 Task: Look for space in Kinel'-Cherkassy, Russia from 8th August, 2023 to 15th August, 2023 for 9 adults in price range Rs.10000 to Rs.14000. Place can be shared room with 5 bedrooms having 9 beds and 5 bathrooms. Property type can be house, flat, guest house. Amenities needed are: wifi, TV, free parkinig on premises, gym, breakfast. Booking option can be shelf check-in. Required host language is English.
Action: Mouse moved to (553, 103)
Screenshot: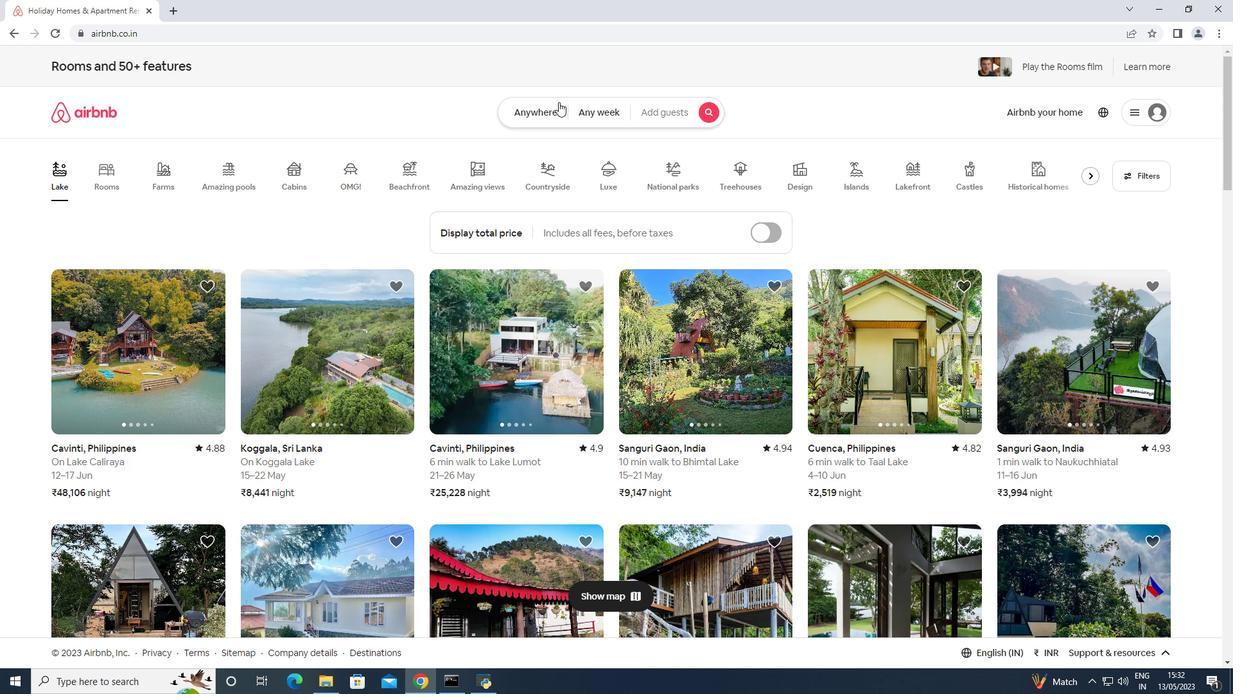 
Action: Mouse pressed left at (553, 103)
Screenshot: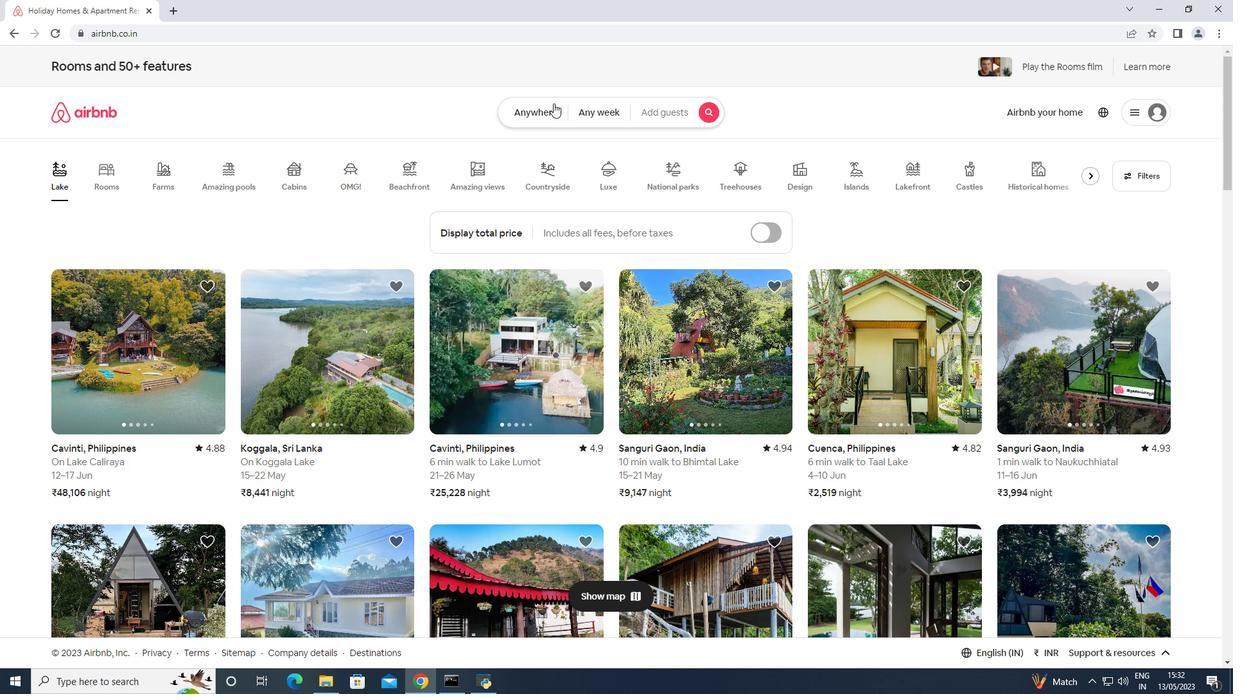 
Action: Mouse moved to (483, 160)
Screenshot: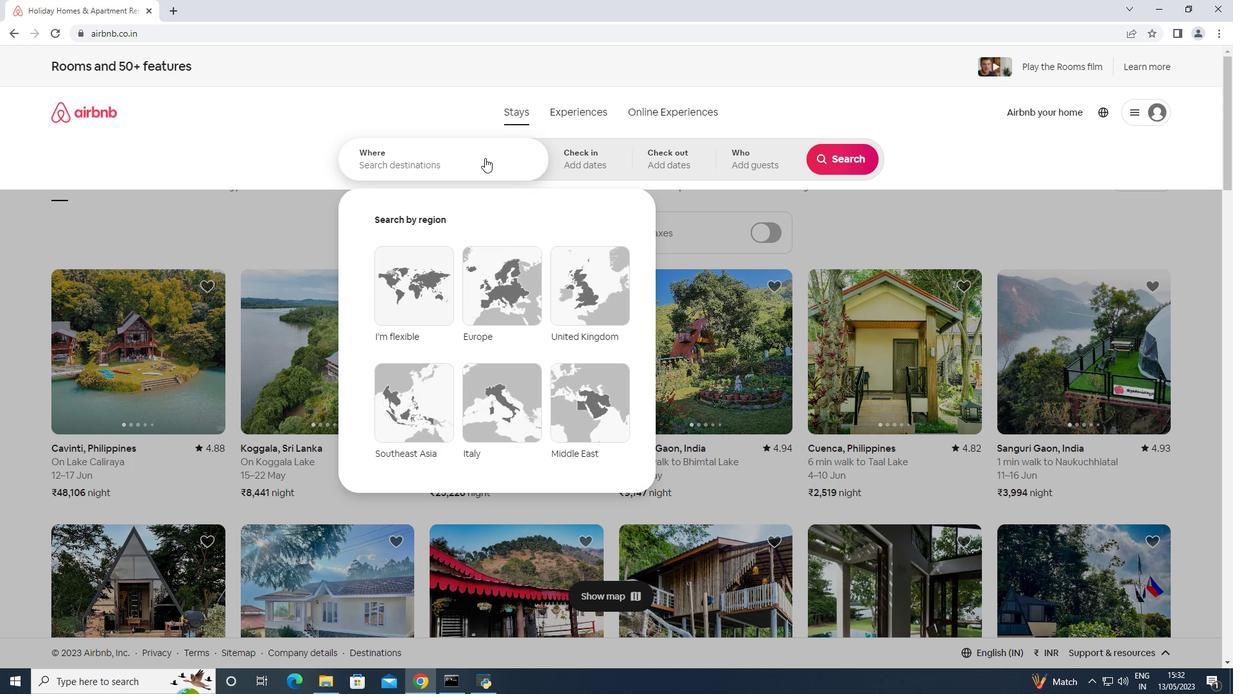 
Action: Mouse pressed left at (483, 160)
Screenshot: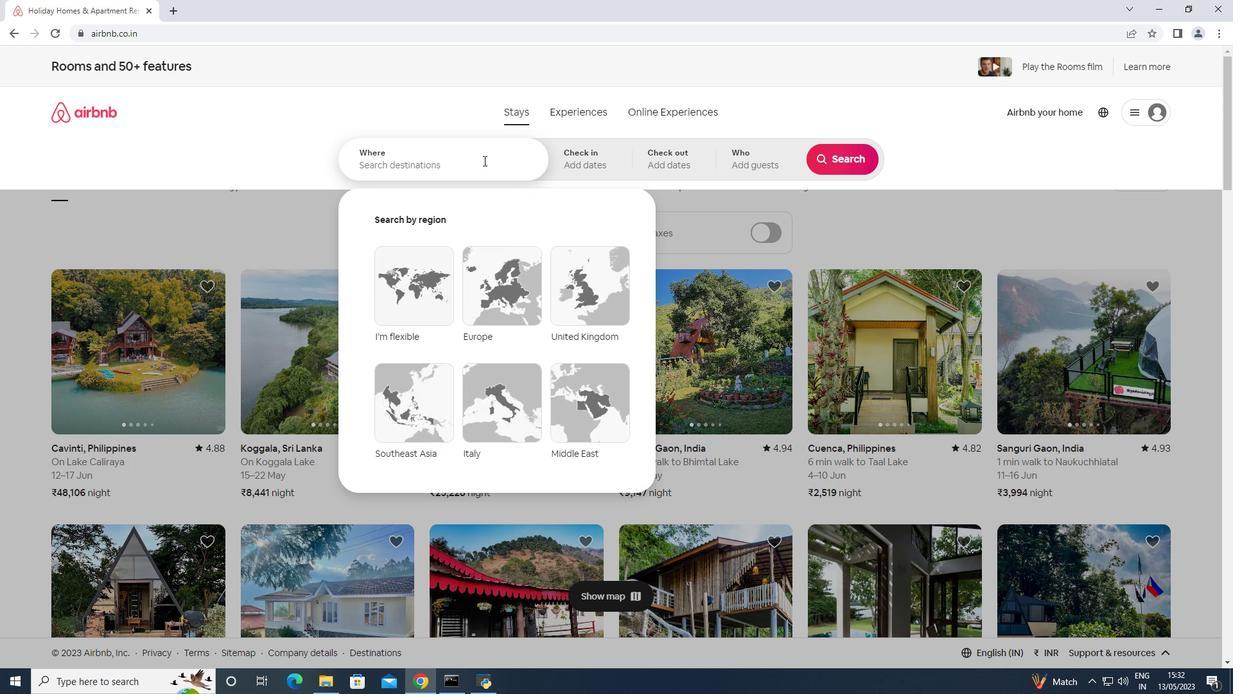 
Action: Mouse moved to (485, 158)
Screenshot: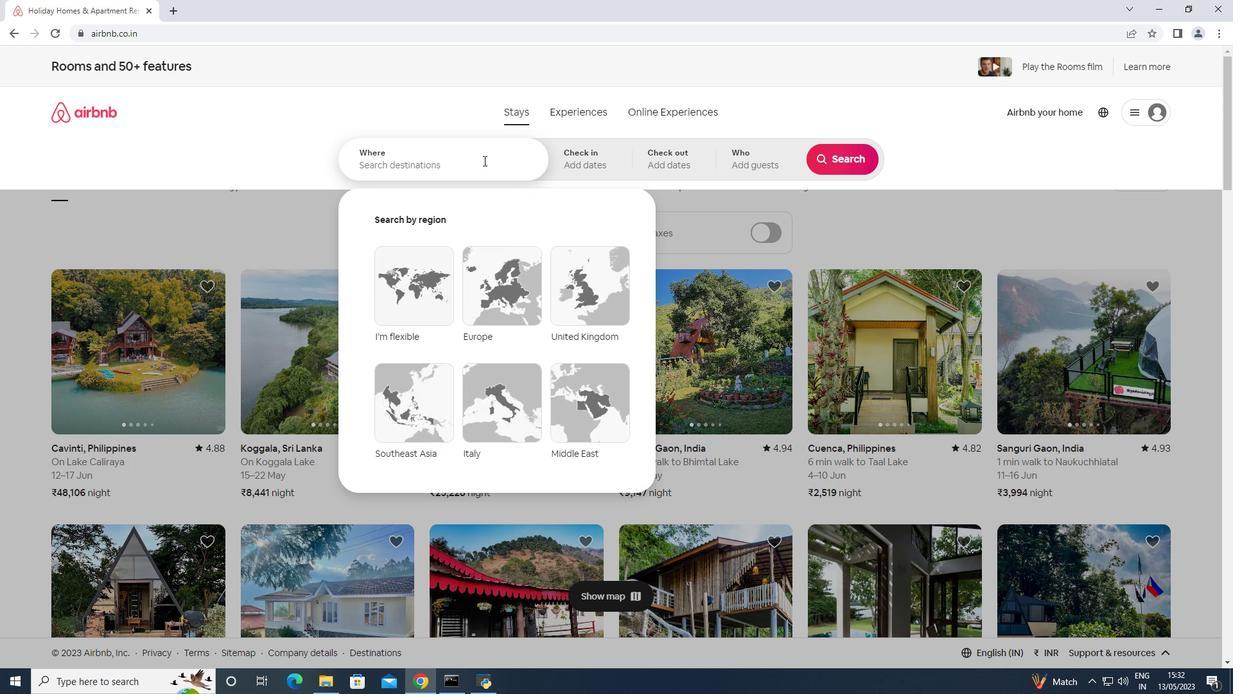 
Action: Key pressed <Key.shift>Kinel-<Key.shift>Cherkassy,<Key.space><Key.shift>Russia<Key.enter>
Screenshot: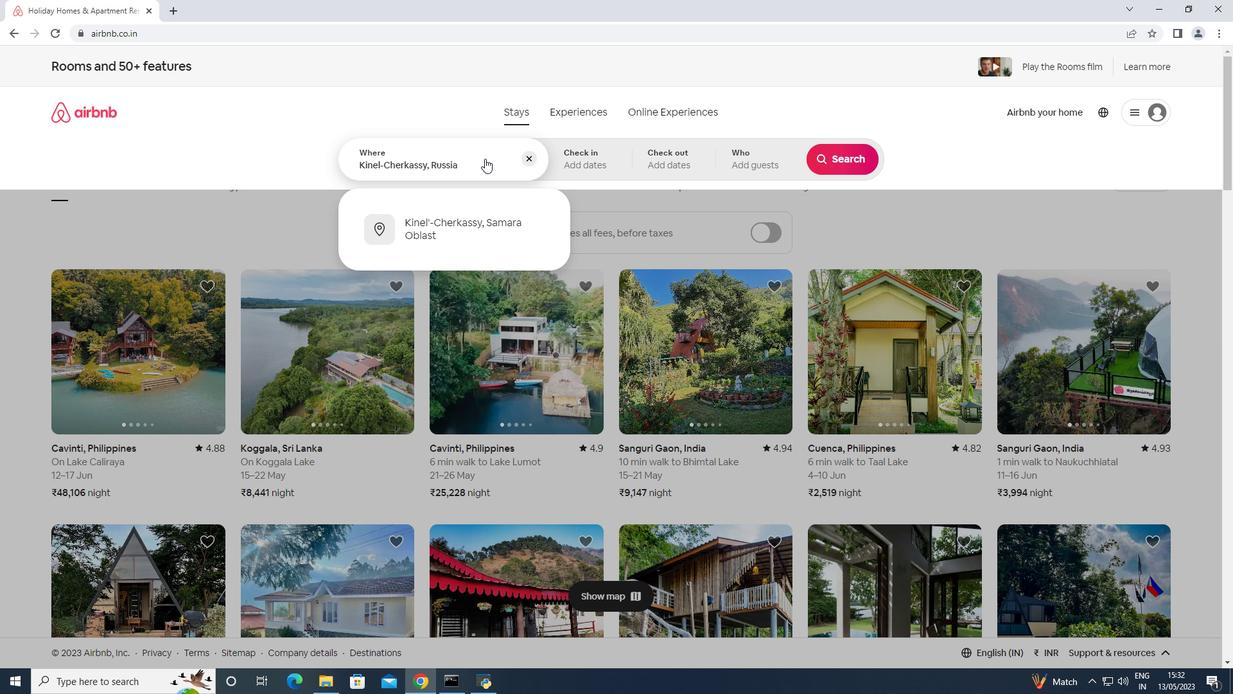 
Action: Mouse moved to (842, 258)
Screenshot: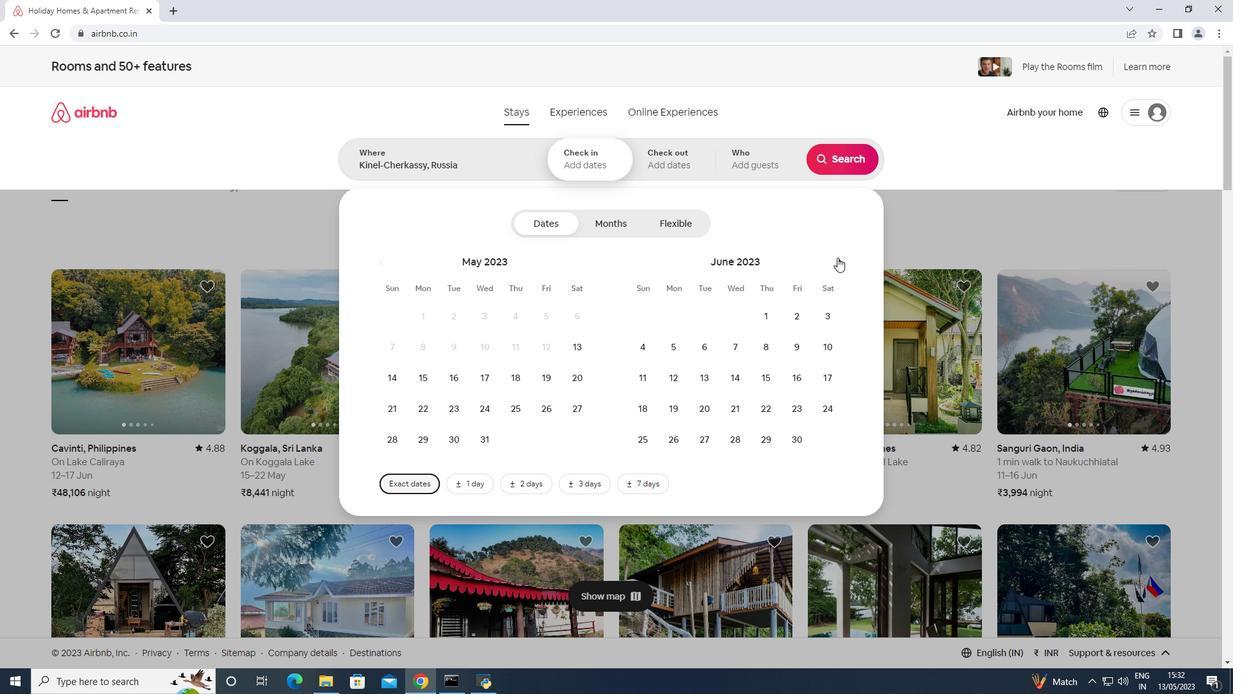 
Action: Mouse pressed left at (842, 258)
Screenshot: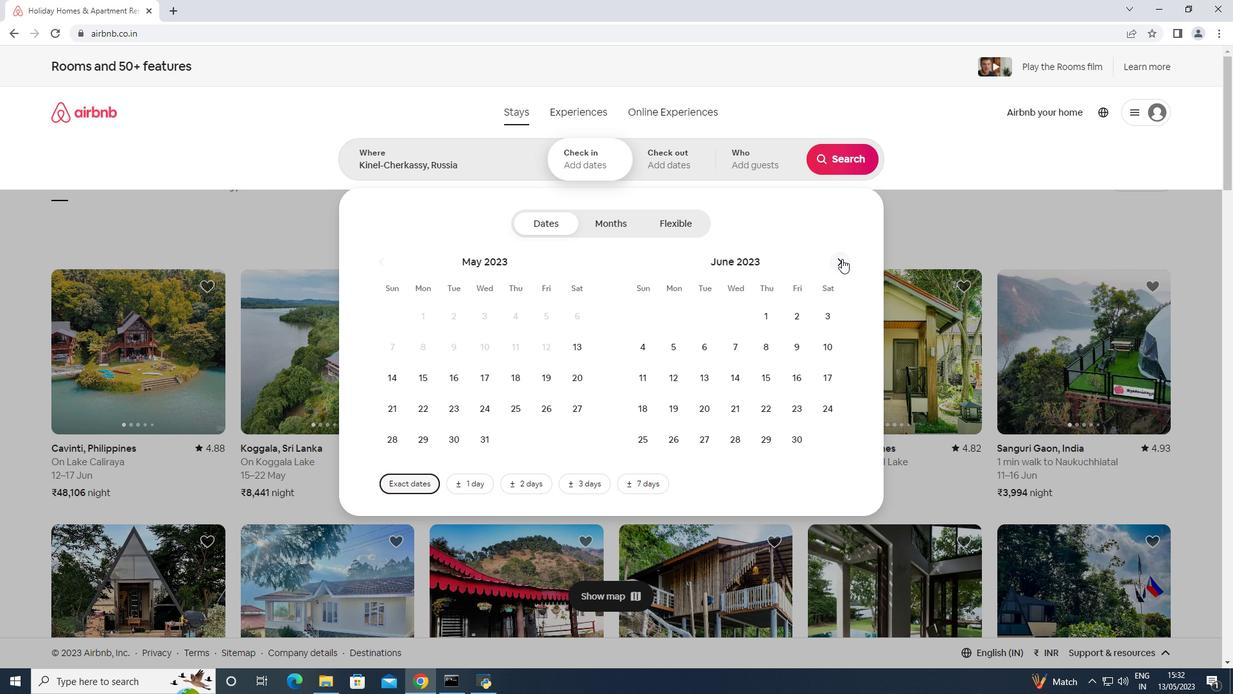 
Action: Mouse moved to (843, 258)
Screenshot: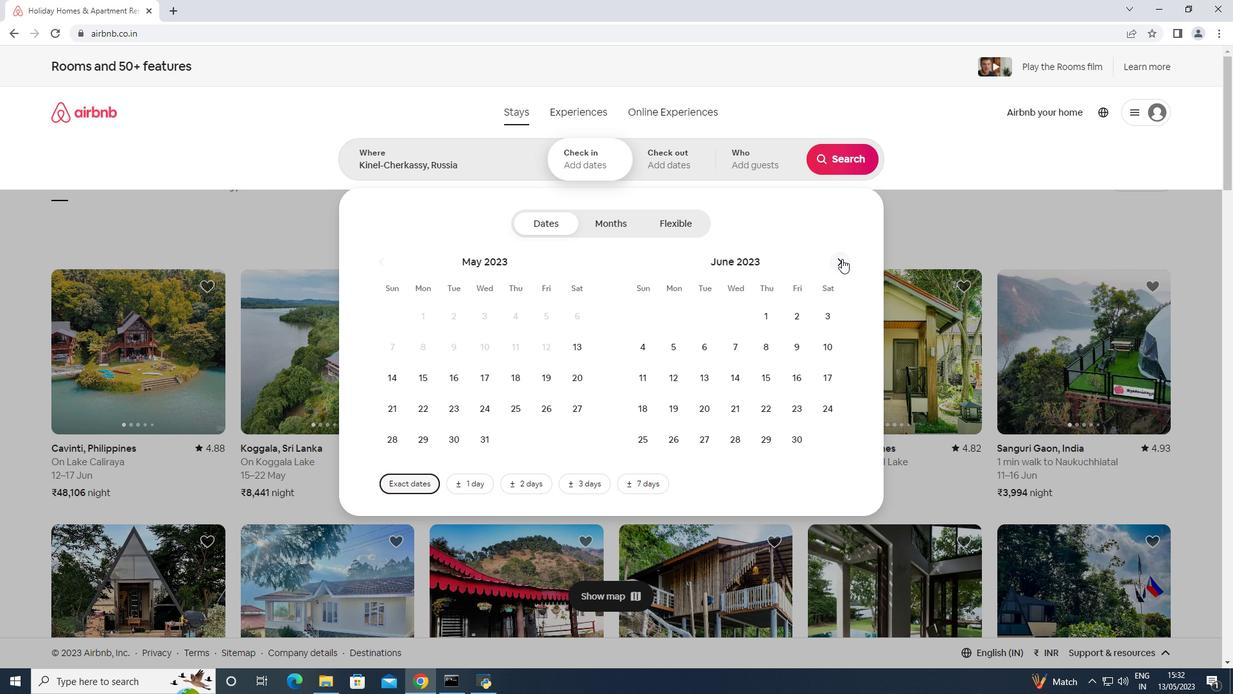 
Action: Mouse pressed left at (843, 258)
Screenshot: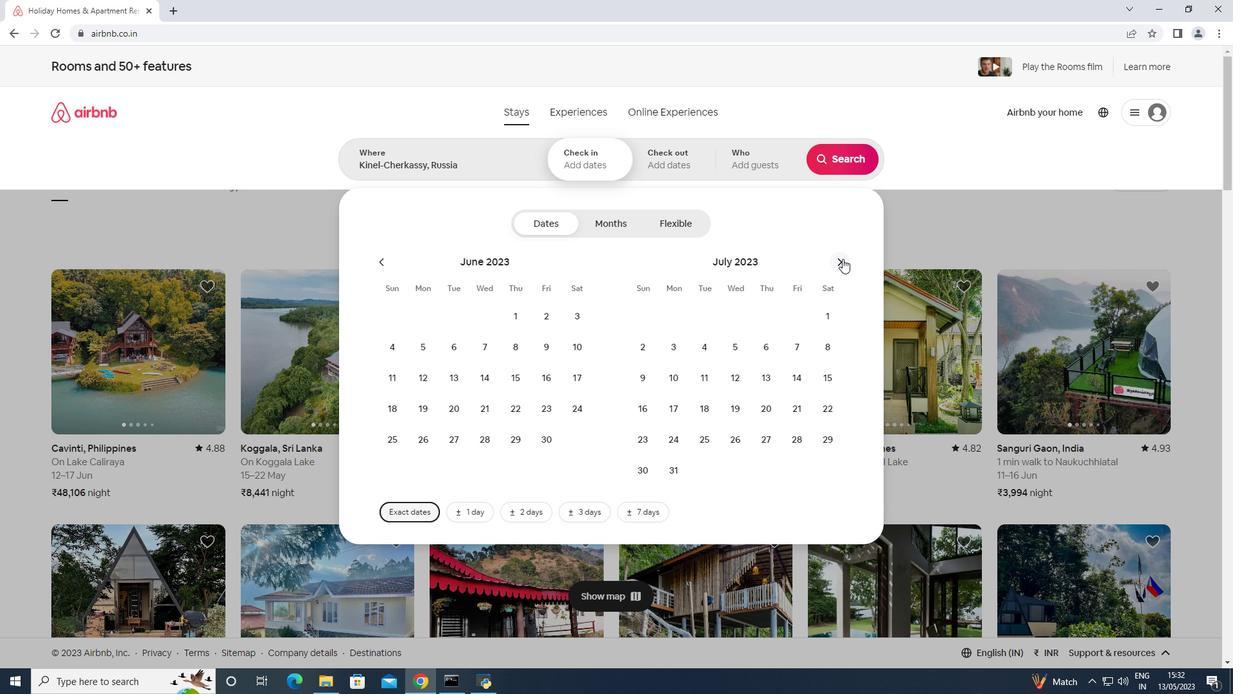 
Action: Mouse moved to (699, 339)
Screenshot: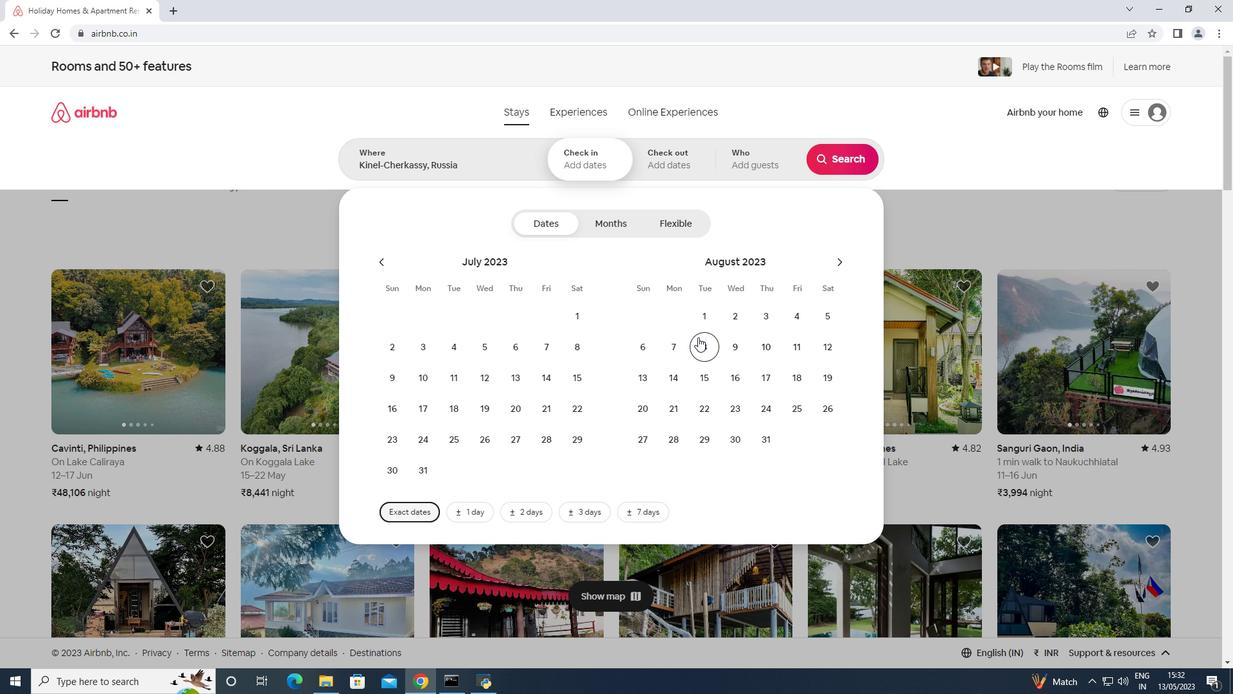 
Action: Mouse pressed left at (699, 339)
Screenshot: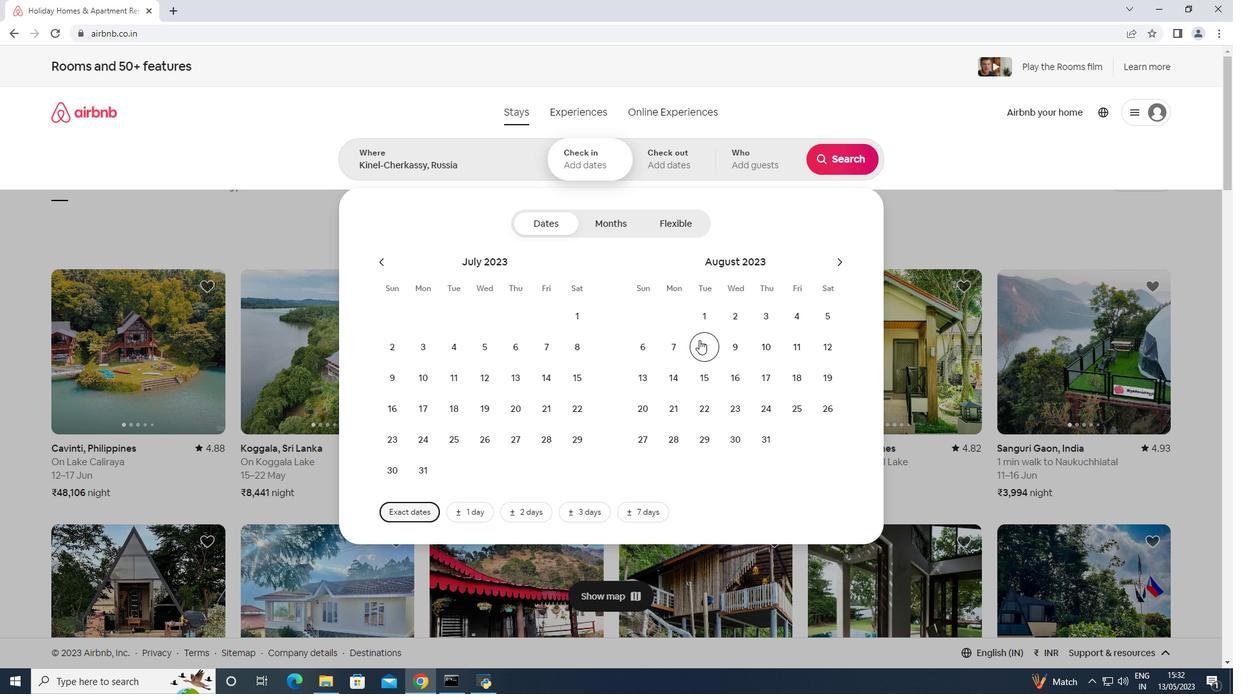 
Action: Mouse moved to (704, 379)
Screenshot: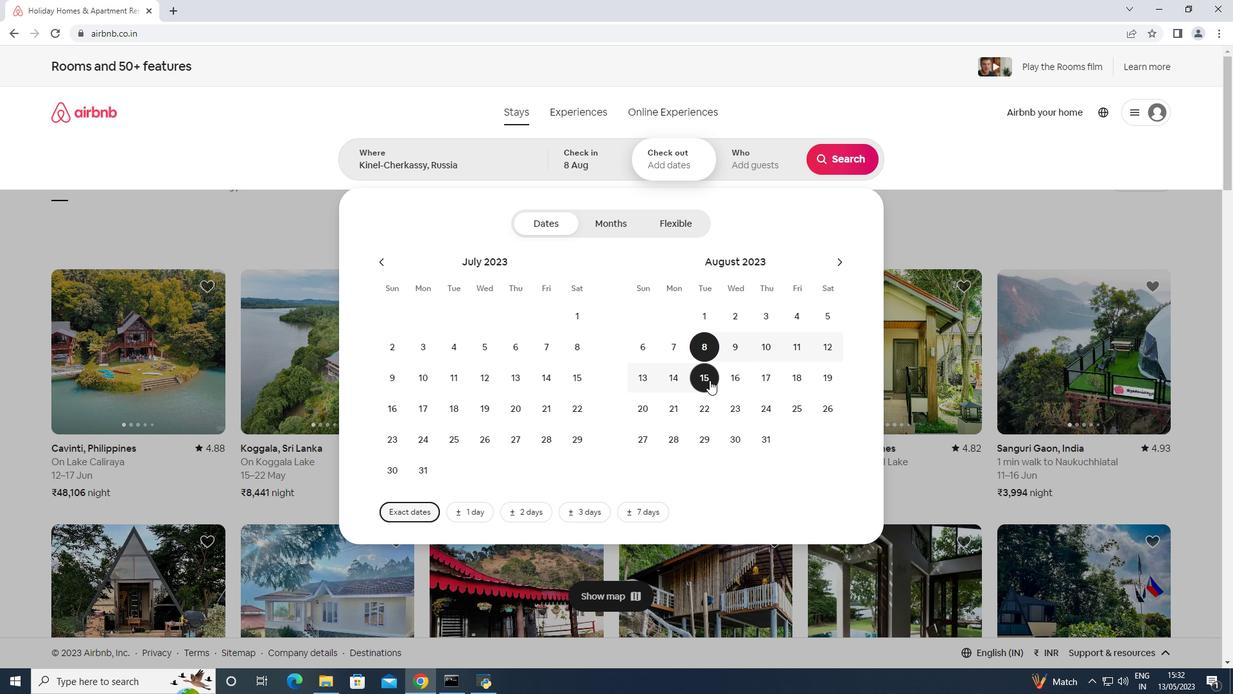 
Action: Mouse pressed left at (704, 379)
Screenshot: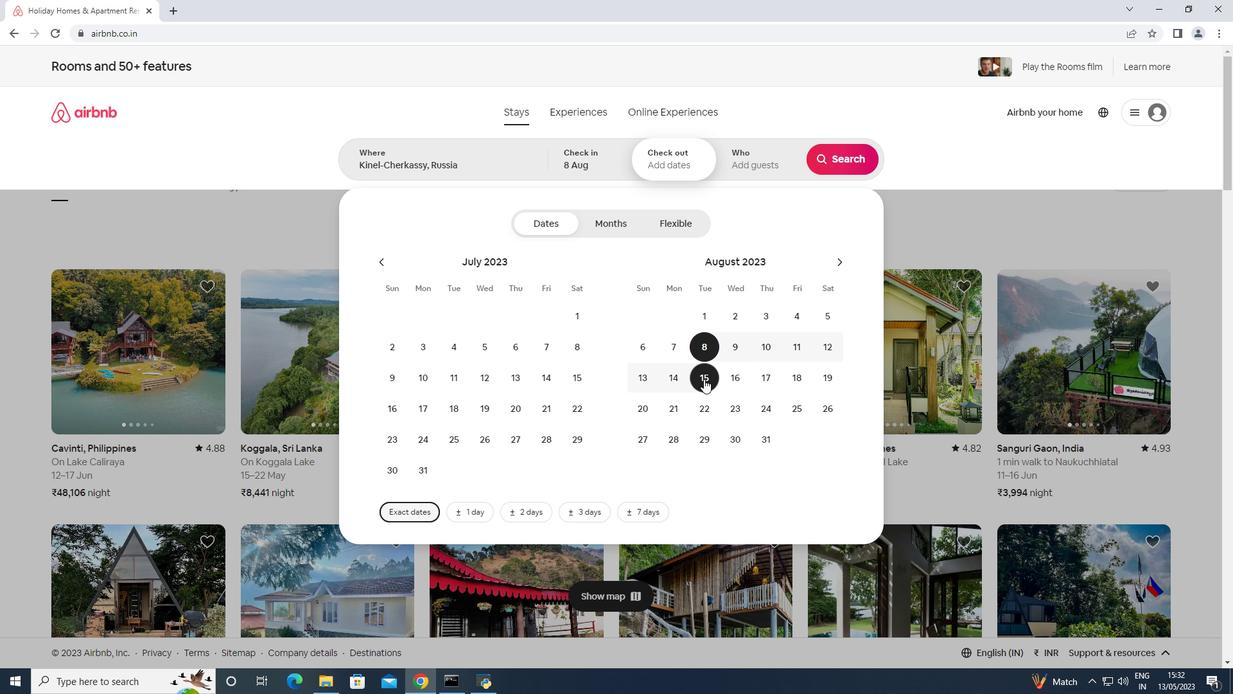 
Action: Mouse moved to (755, 160)
Screenshot: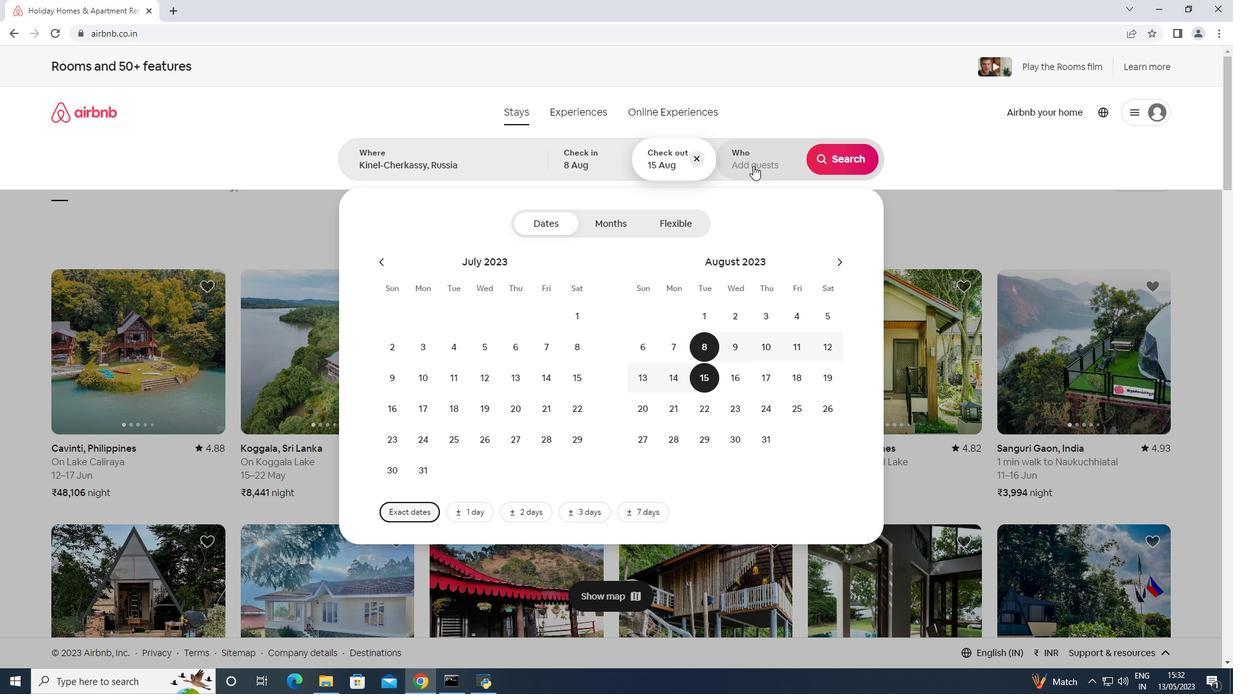
Action: Mouse pressed left at (755, 160)
Screenshot: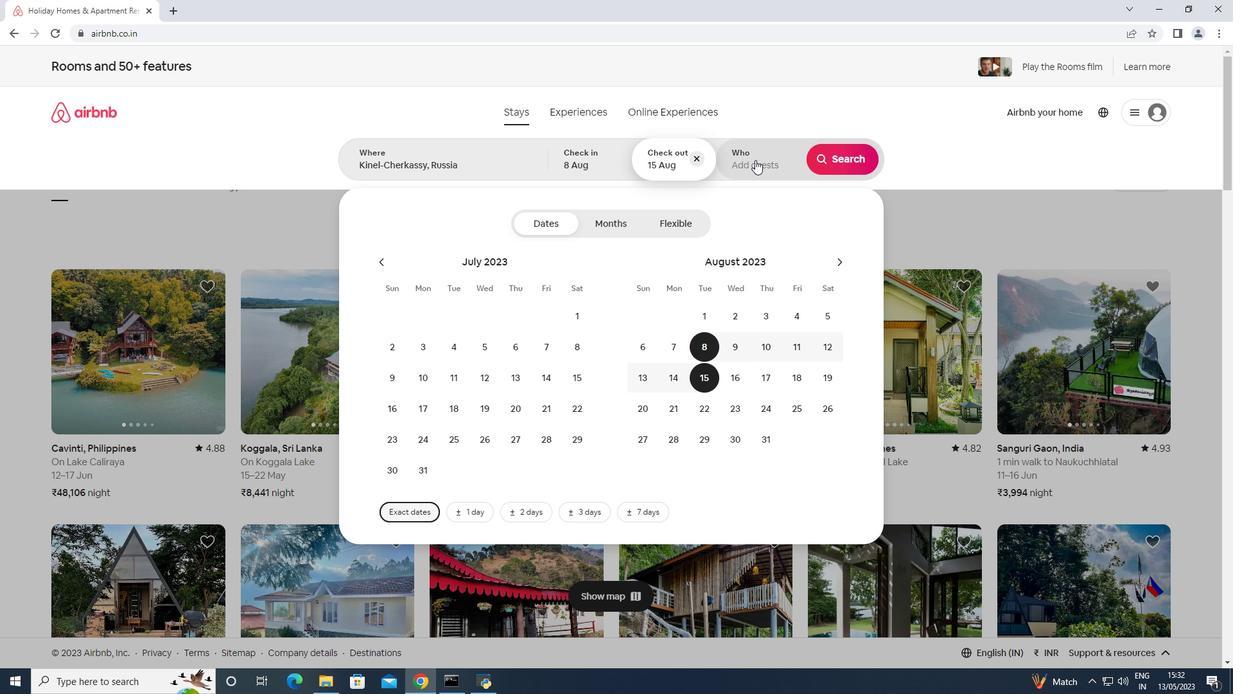 
Action: Mouse moved to (844, 226)
Screenshot: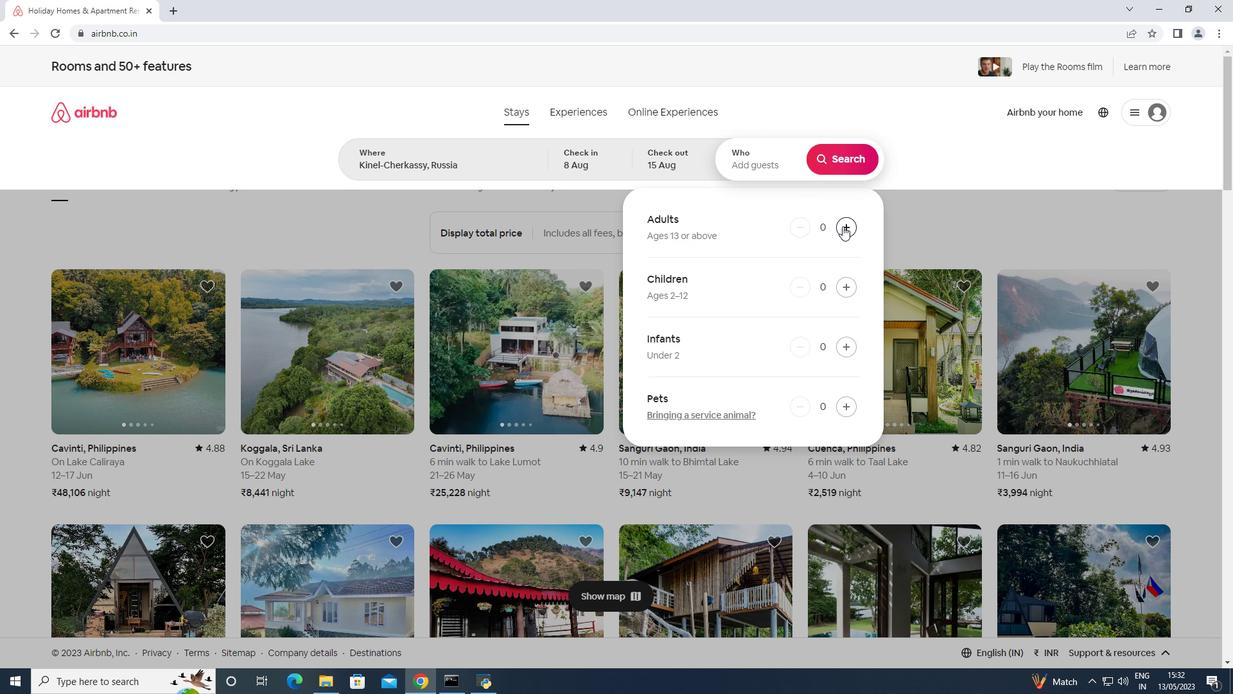 
Action: Mouse pressed left at (844, 226)
Screenshot: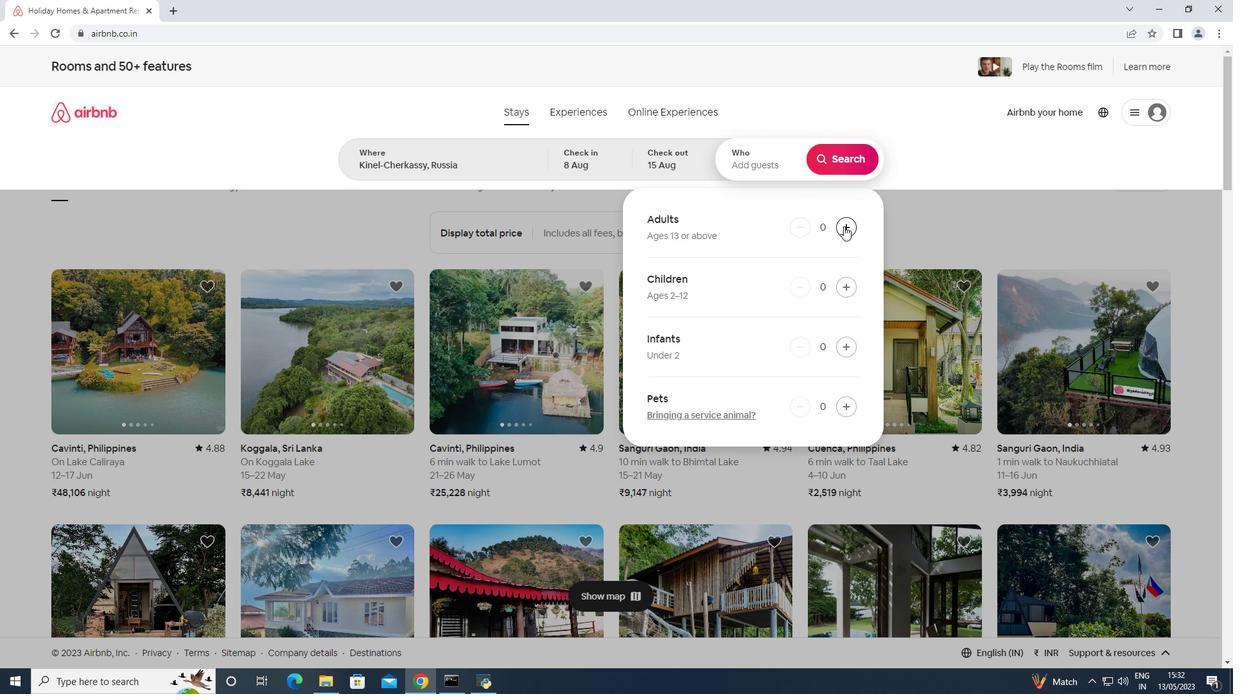 
Action: Mouse pressed left at (844, 226)
Screenshot: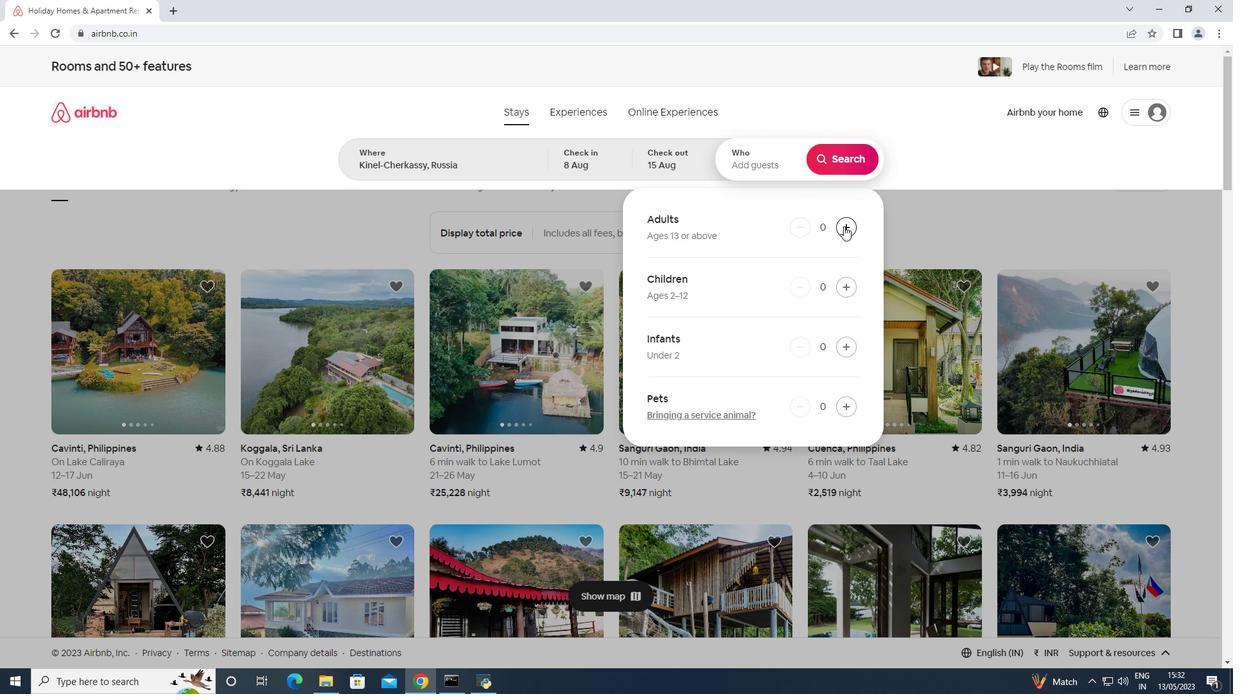 
Action: Mouse pressed left at (844, 226)
Screenshot: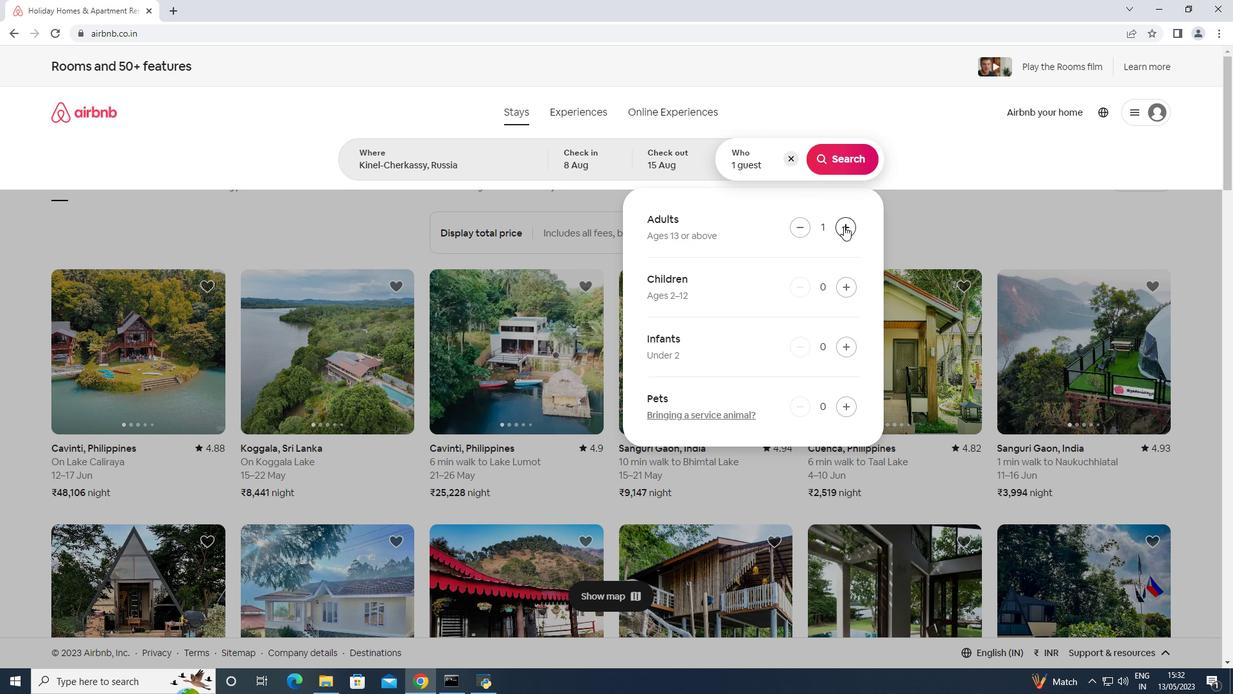 
Action: Mouse pressed left at (844, 226)
Screenshot: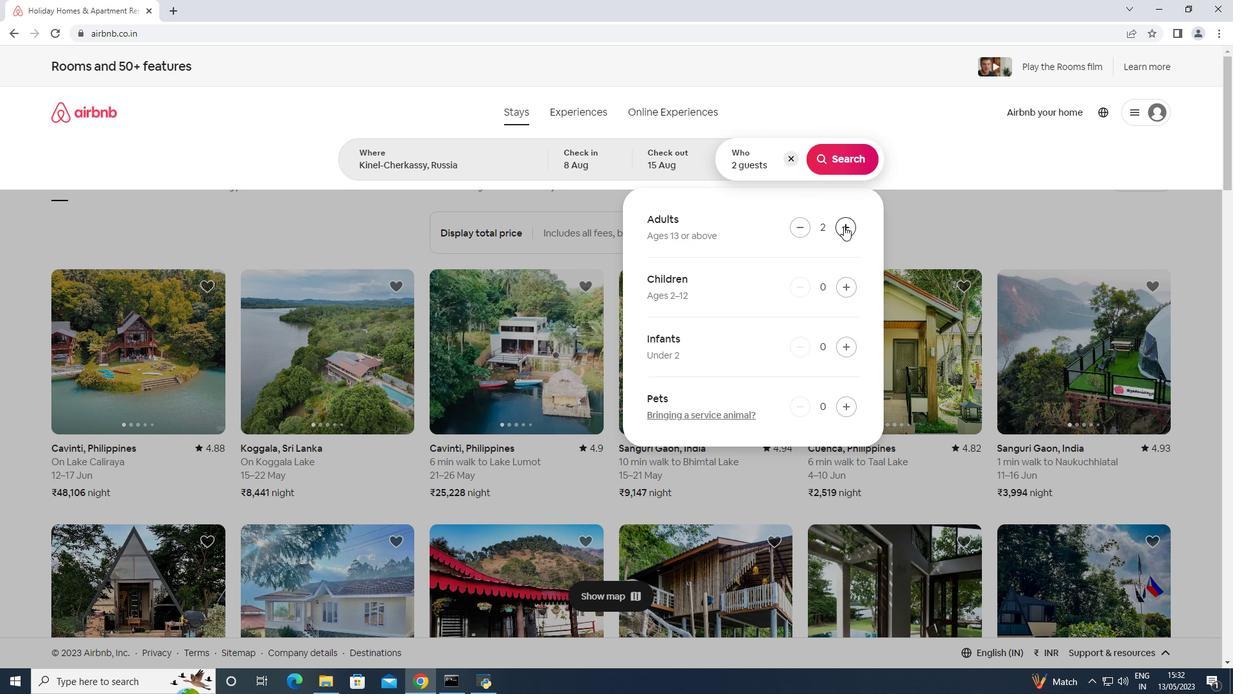 
Action: Mouse pressed left at (844, 226)
Screenshot: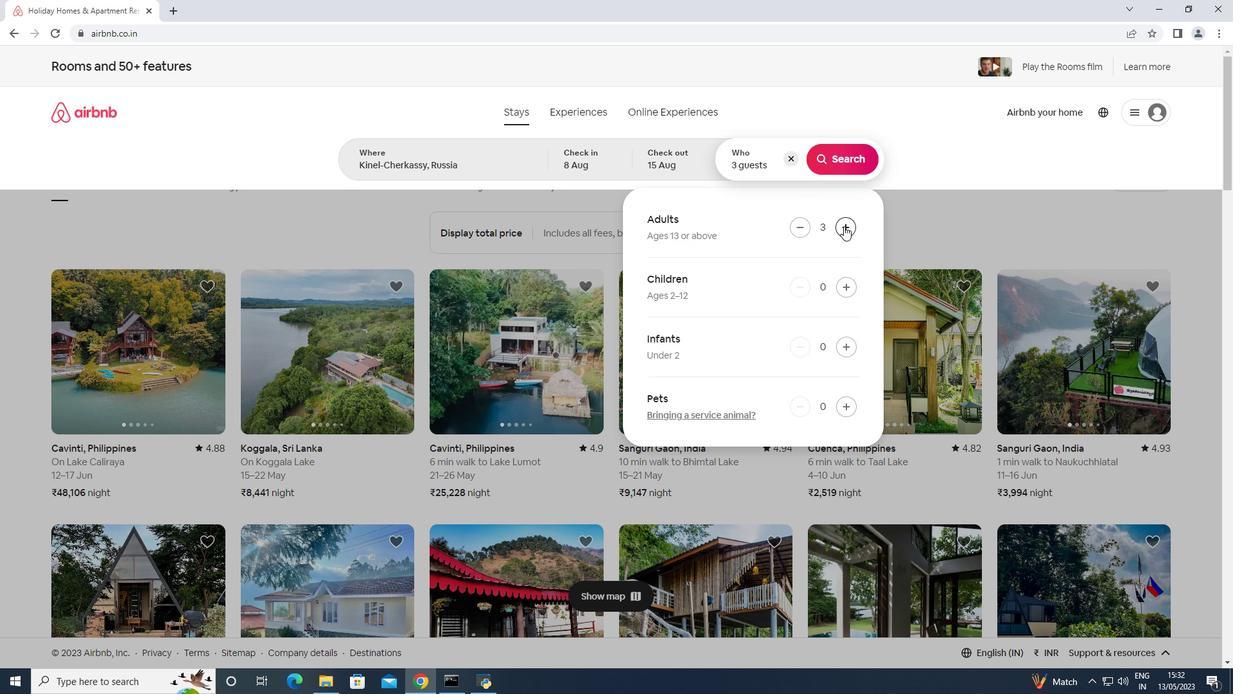 
Action: Mouse pressed left at (844, 226)
Screenshot: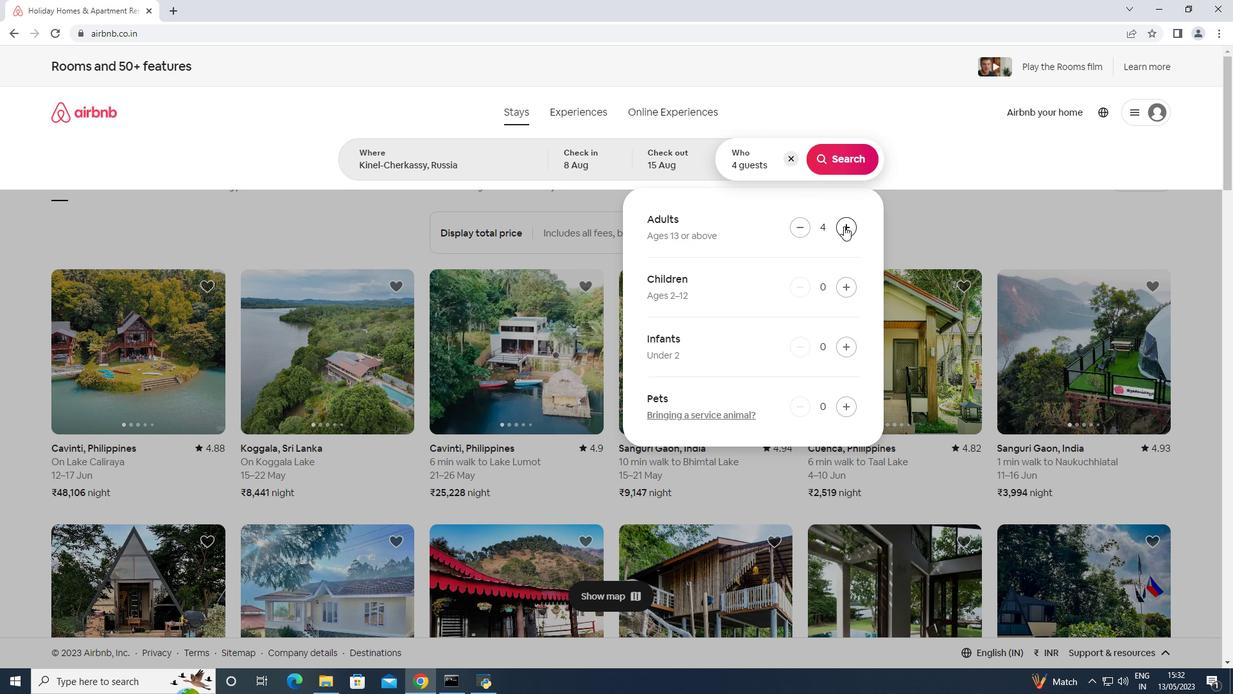 
Action: Mouse pressed left at (844, 226)
Screenshot: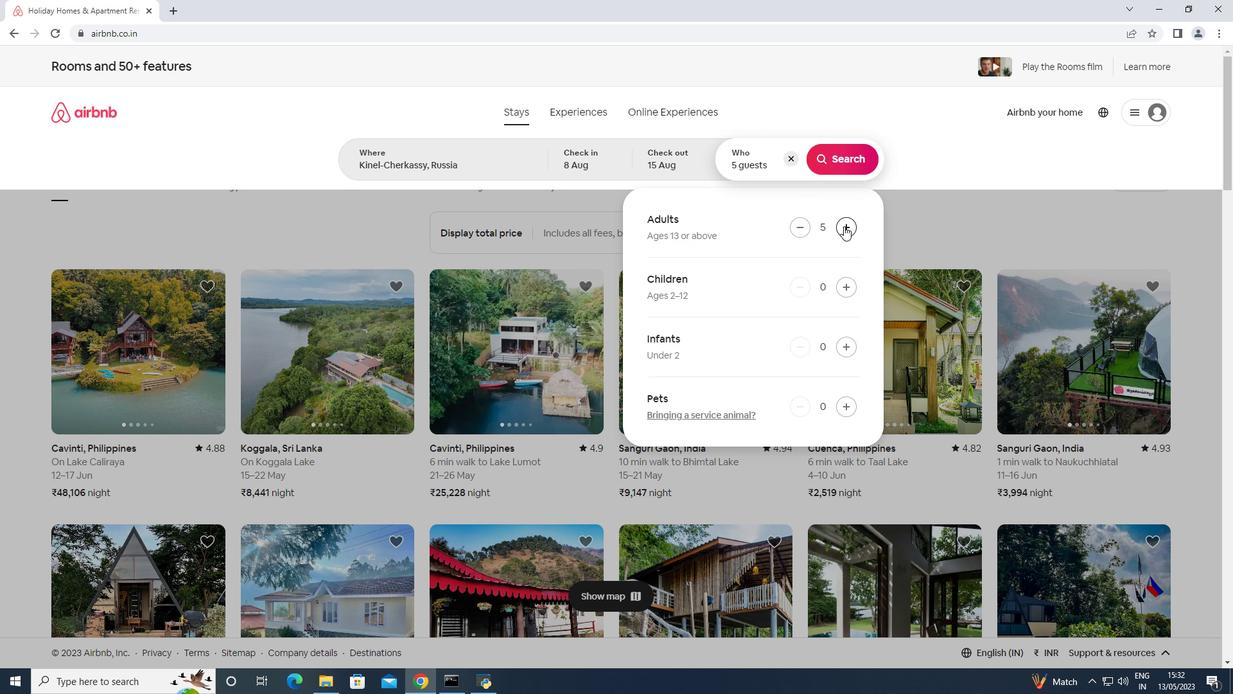
Action: Mouse pressed left at (844, 226)
Screenshot: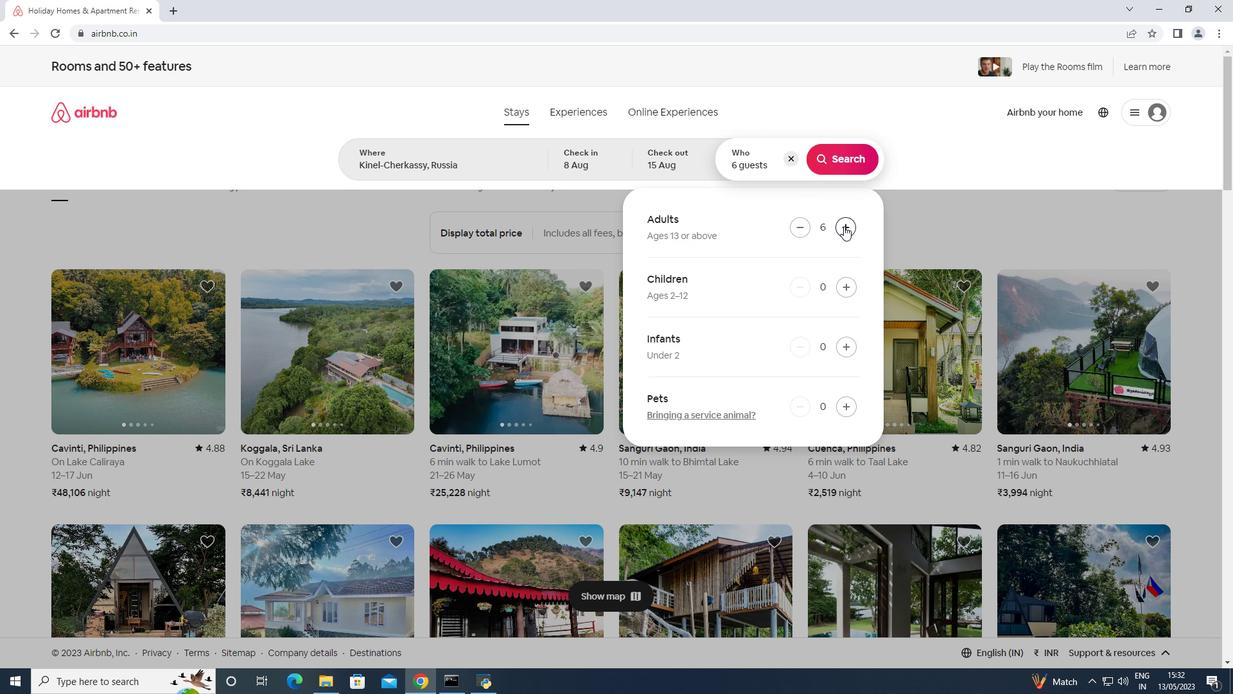
Action: Mouse pressed left at (844, 226)
Screenshot: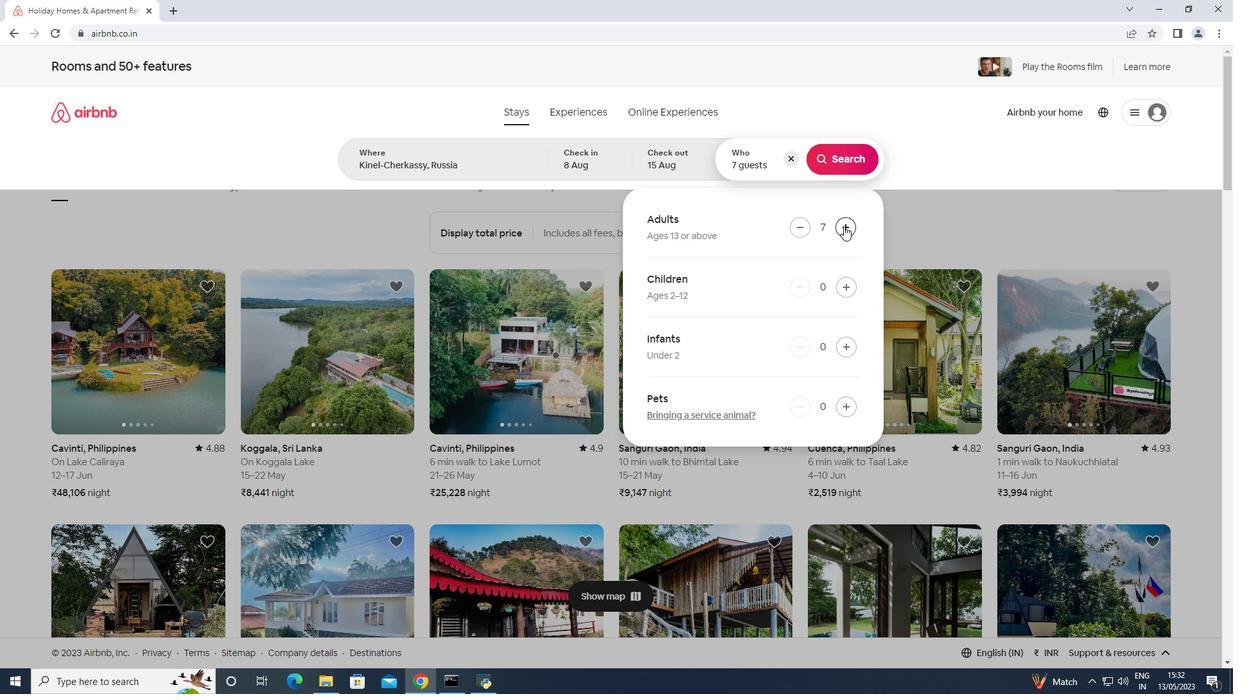 
Action: Mouse moved to (839, 155)
Screenshot: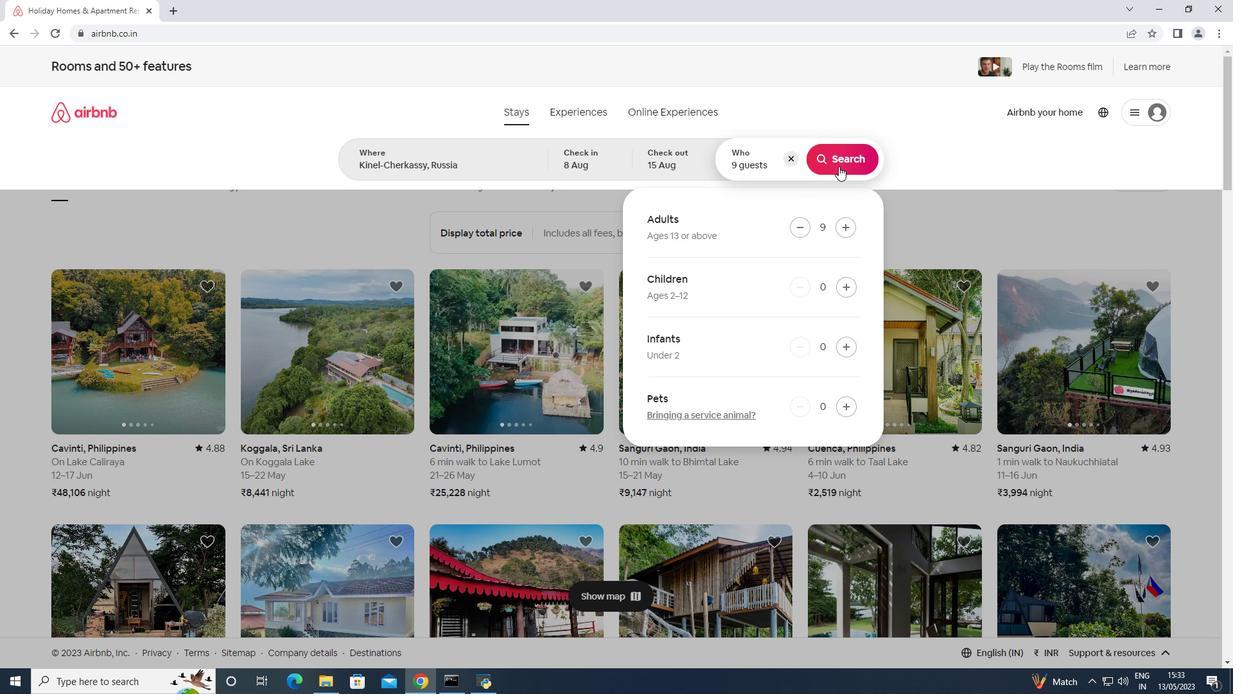 
Action: Mouse pressed left at (839, 155)
Screenshot: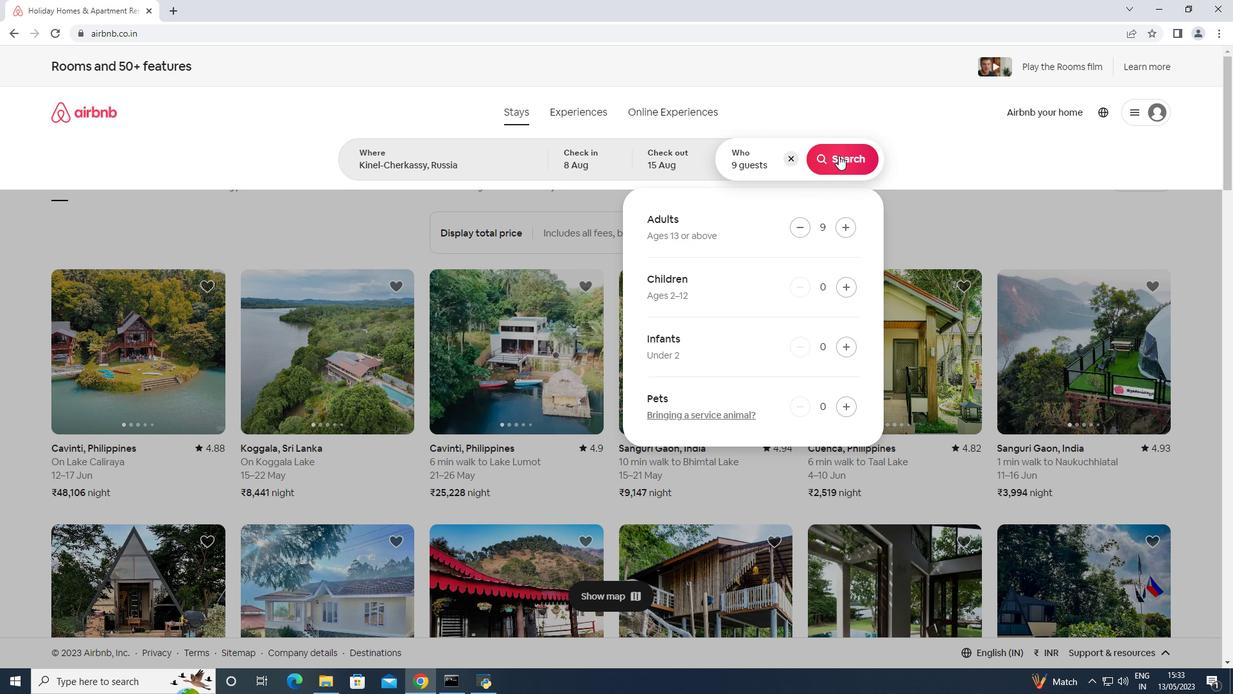 
Action: Mouse moved to (1174, 115)
Screenshot: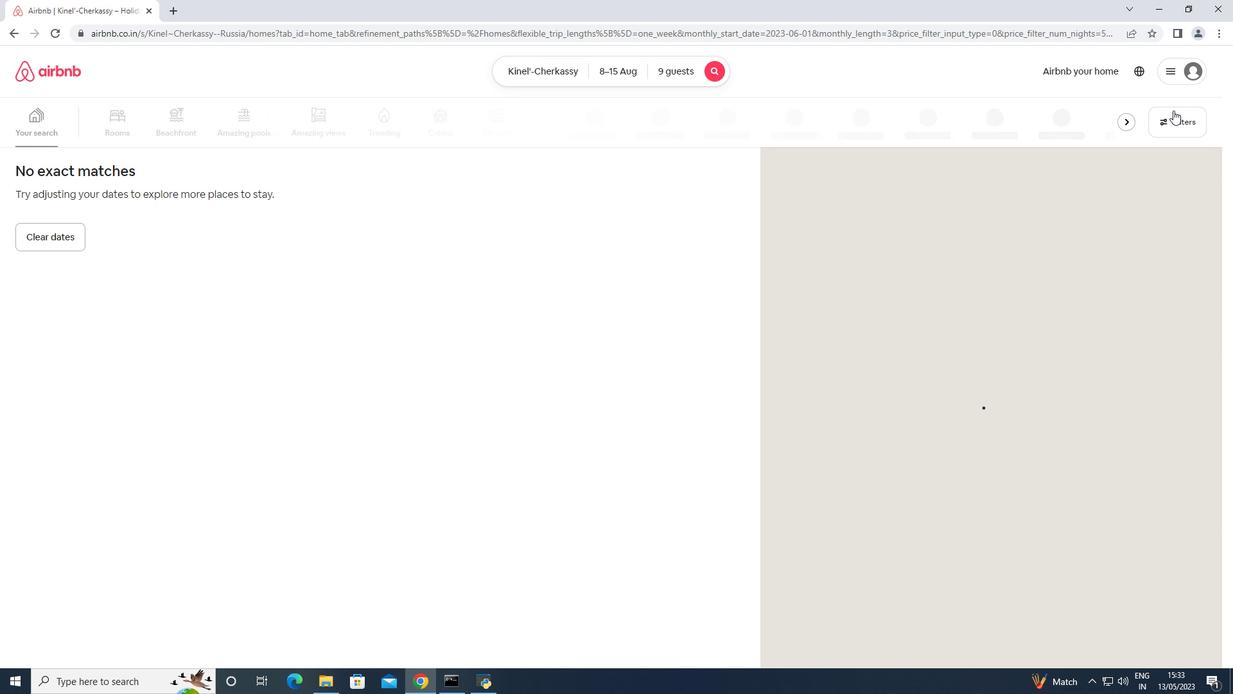 
Action: Mouse pressed left at (1174, 115)
Screenshot: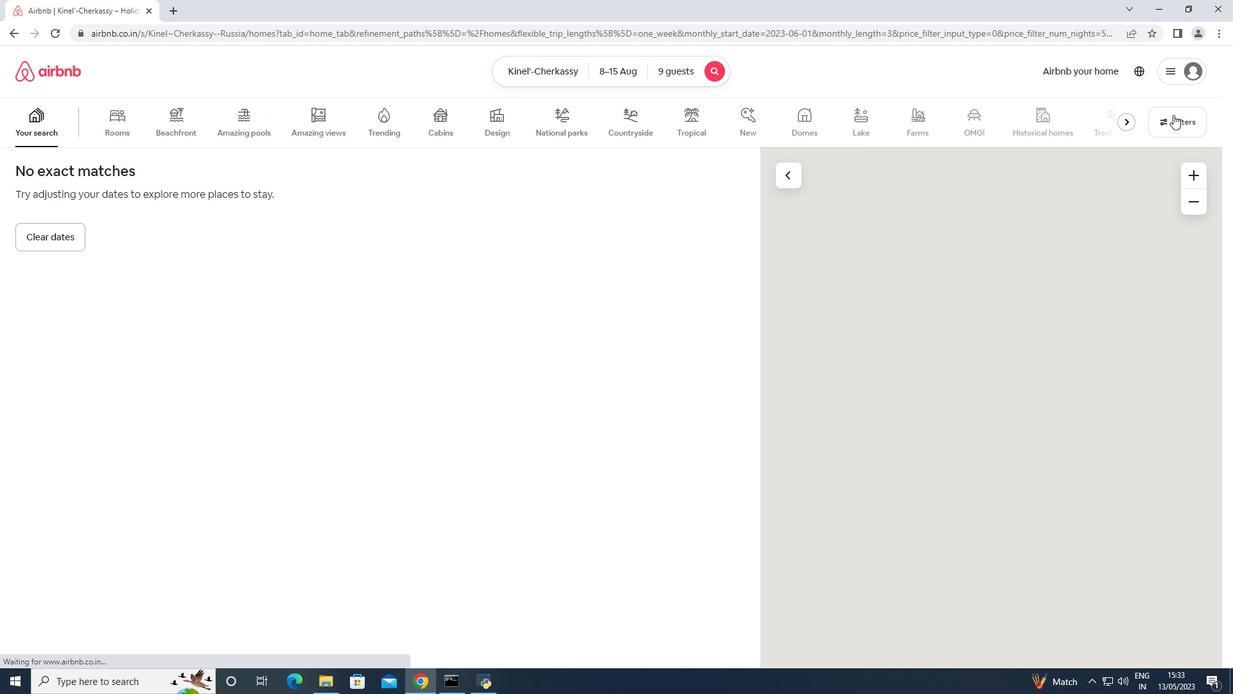 
Action: Mouse moved to (547, 436)
Screenshot: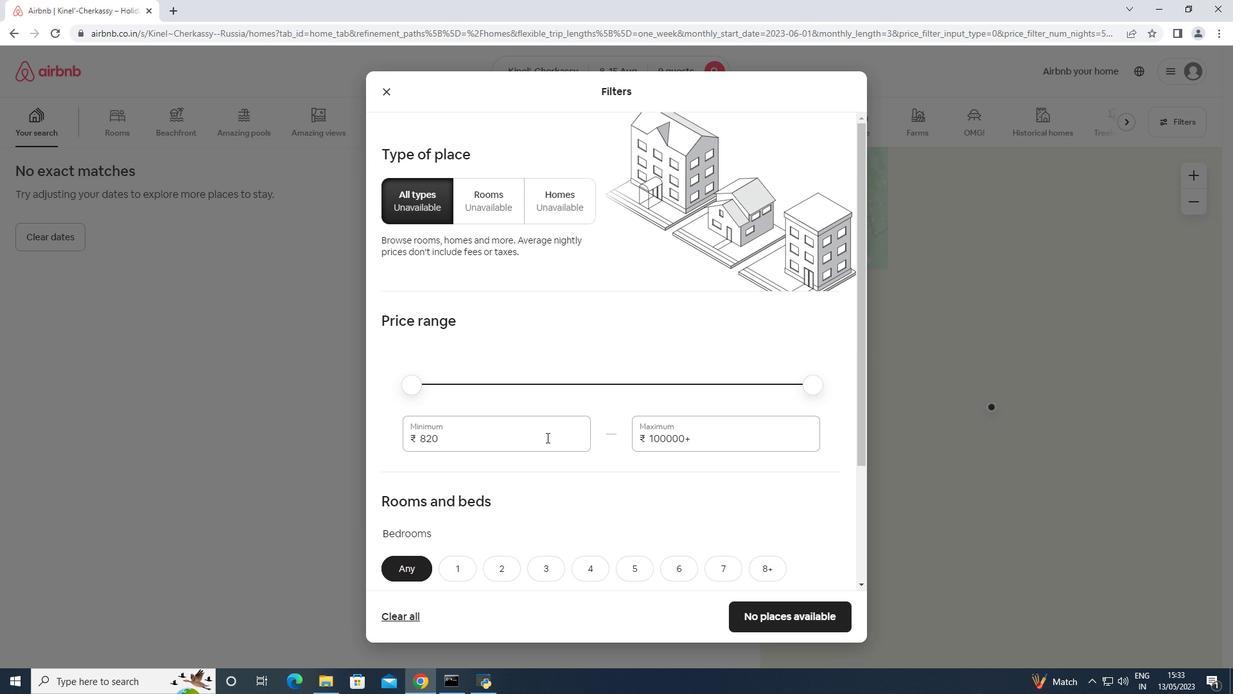 
Action: Mouse pressed left at (547, 436)
Screenshot: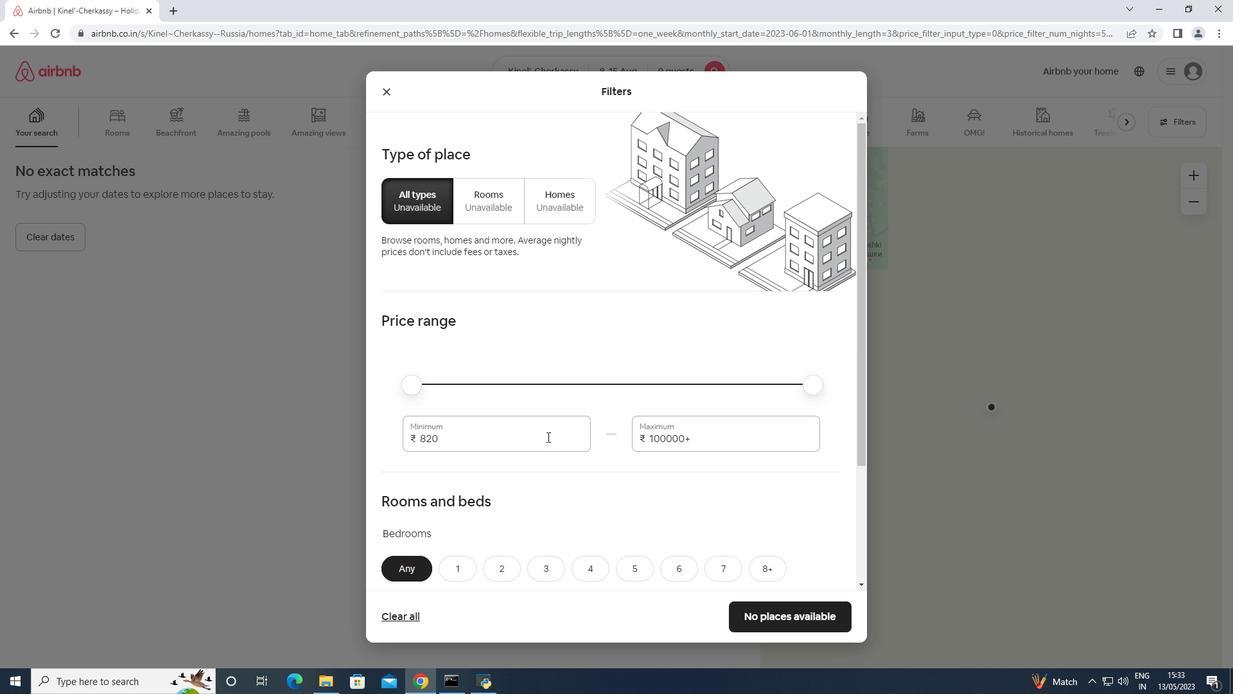
Action: Mouse pressed left at (547, 436)
Screenshot: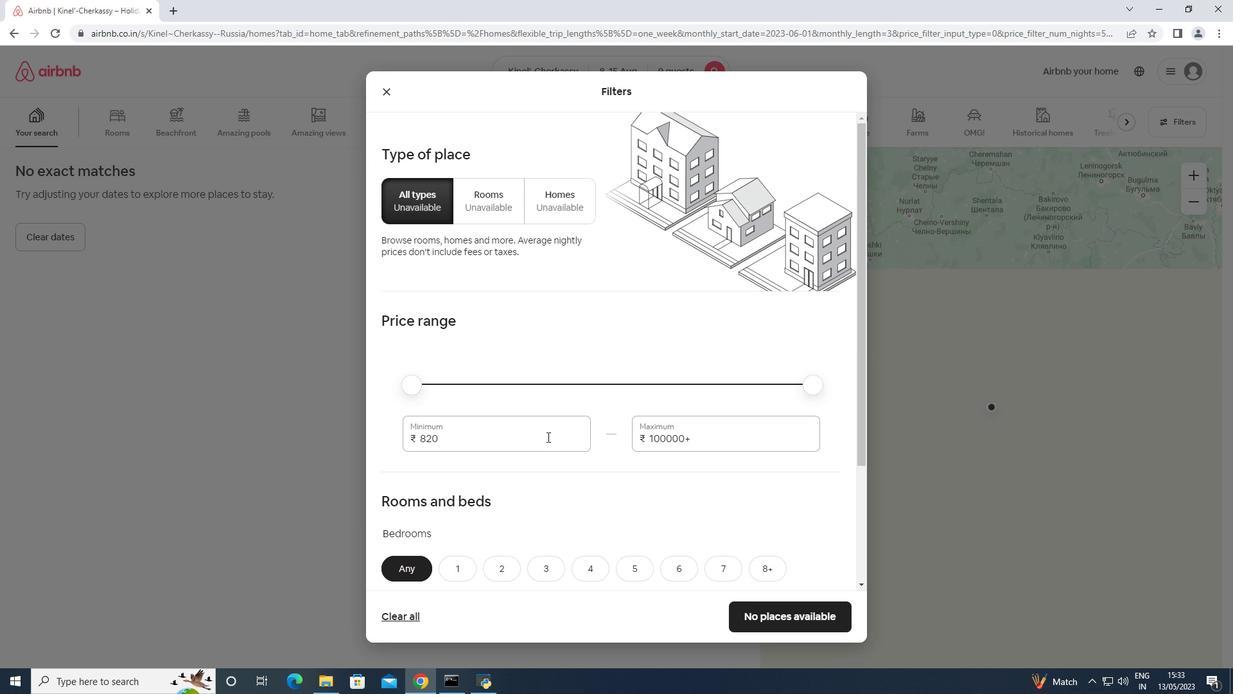 
Action: Mouse moved to (547, 435)
Screenshot: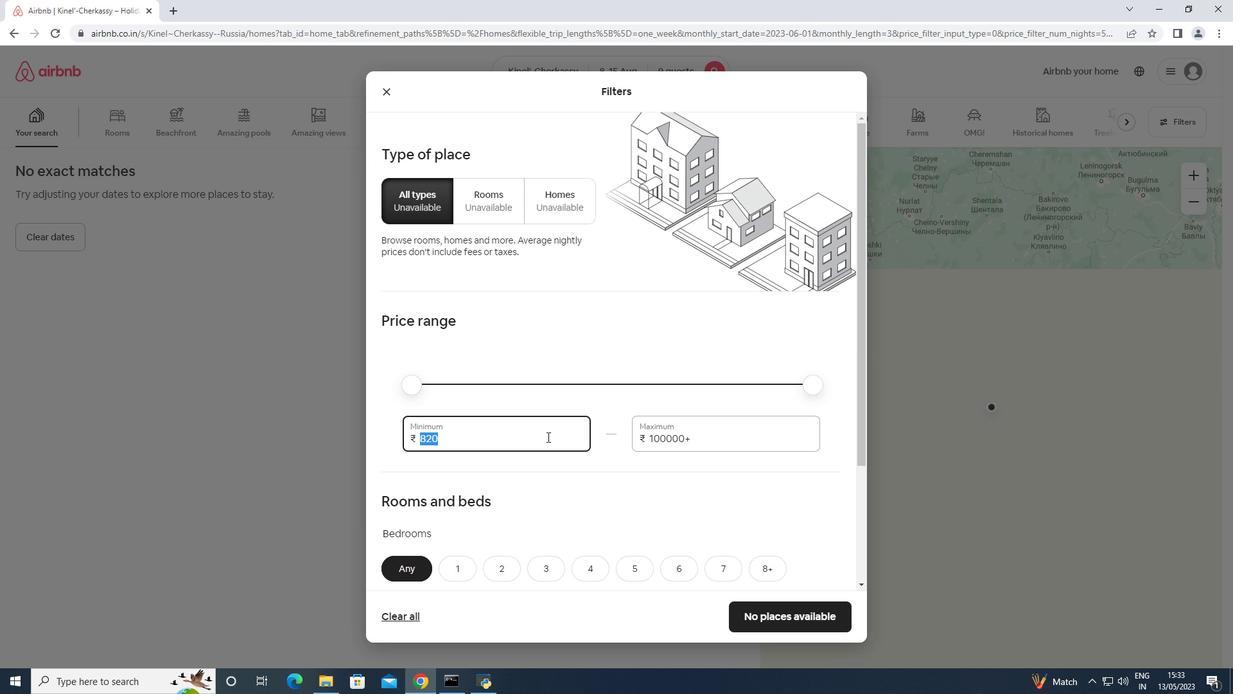 
Action: Key pressed 10000<Key.tab>12<Key.backspace>40000<Key.backspace>
Screenshot: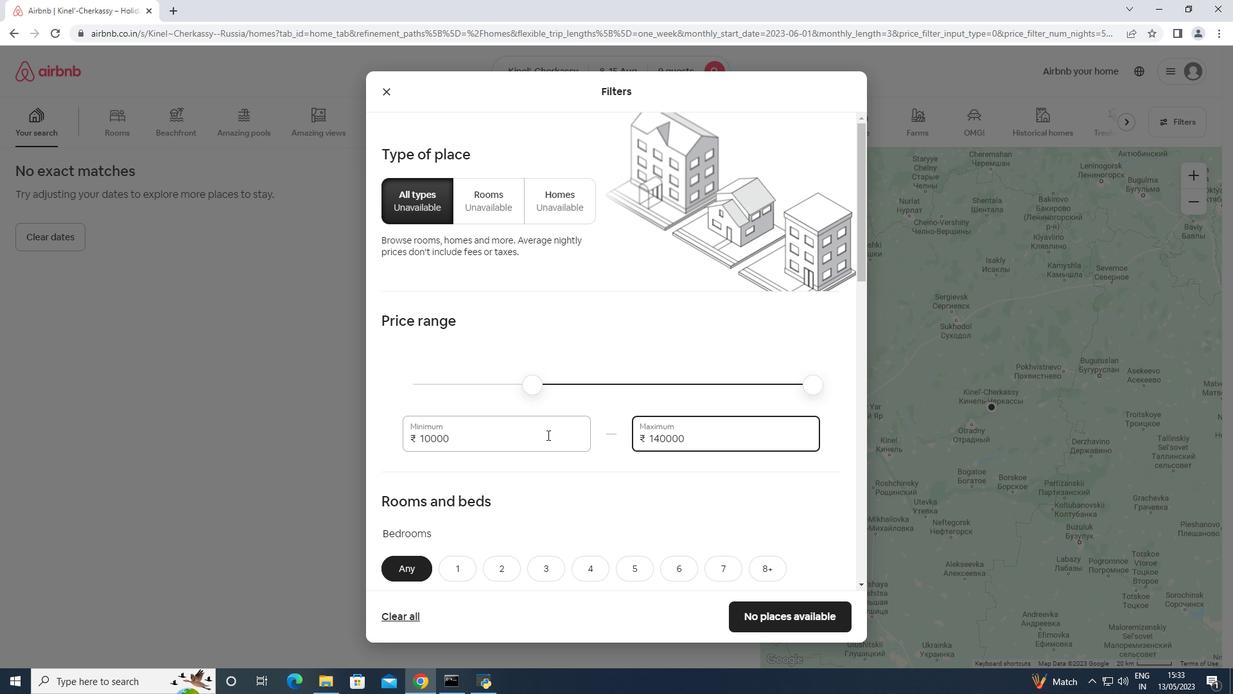
Action: Mouse moved to (546, 435)
Screenshot: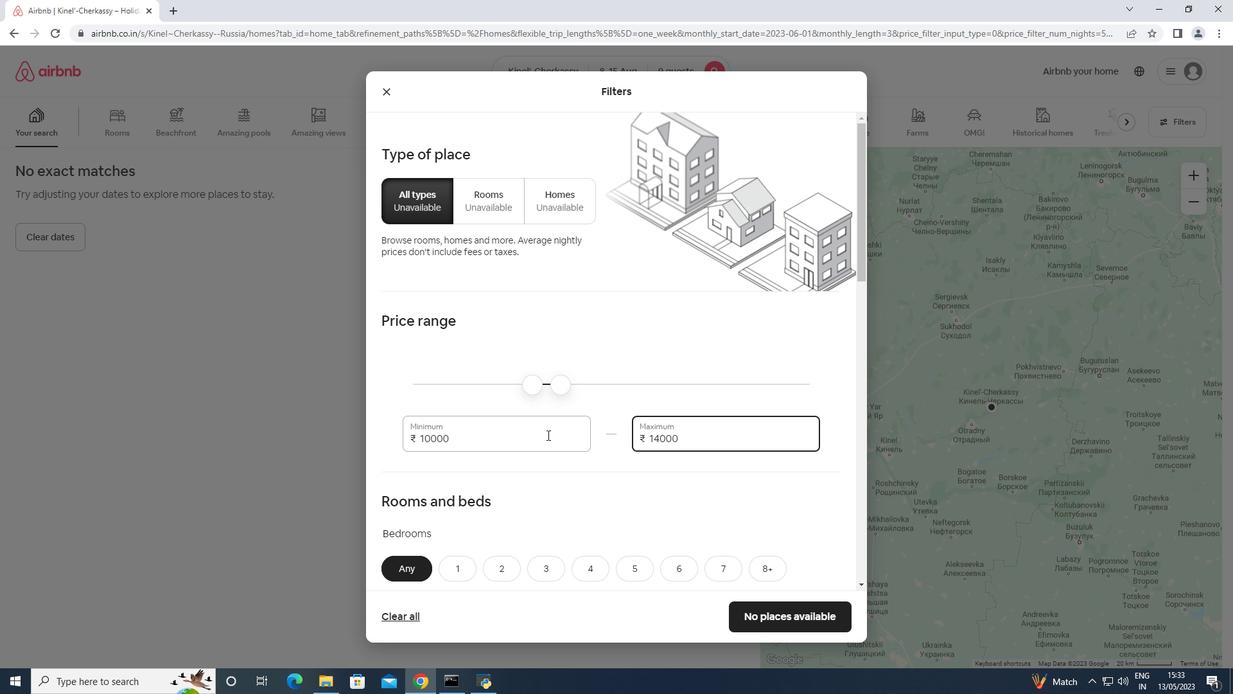 
Action: Mouse scrolled (546, 434) with delta (0, 0)
Screenshot: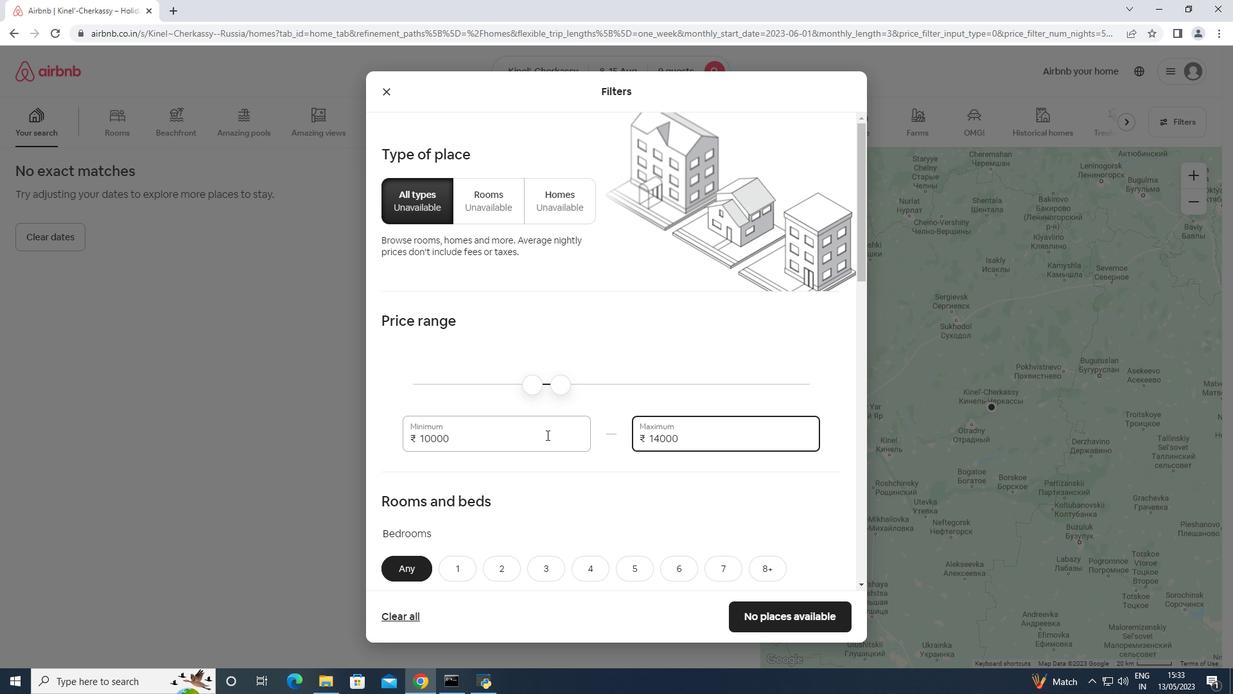 
Action: Mouse scrolled (546, 434) with delta (0, 0)
Screenshot: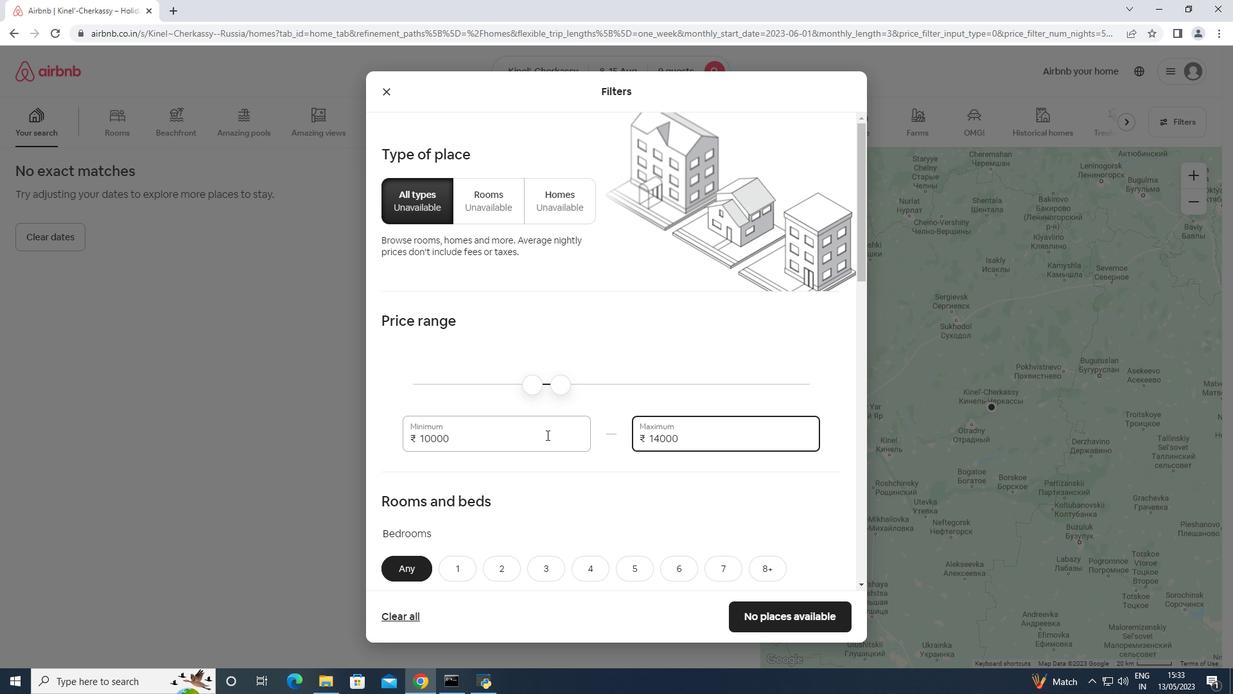 
Action: Mouse scrolled (546, 434) with delta (0, 0)
Screenshot: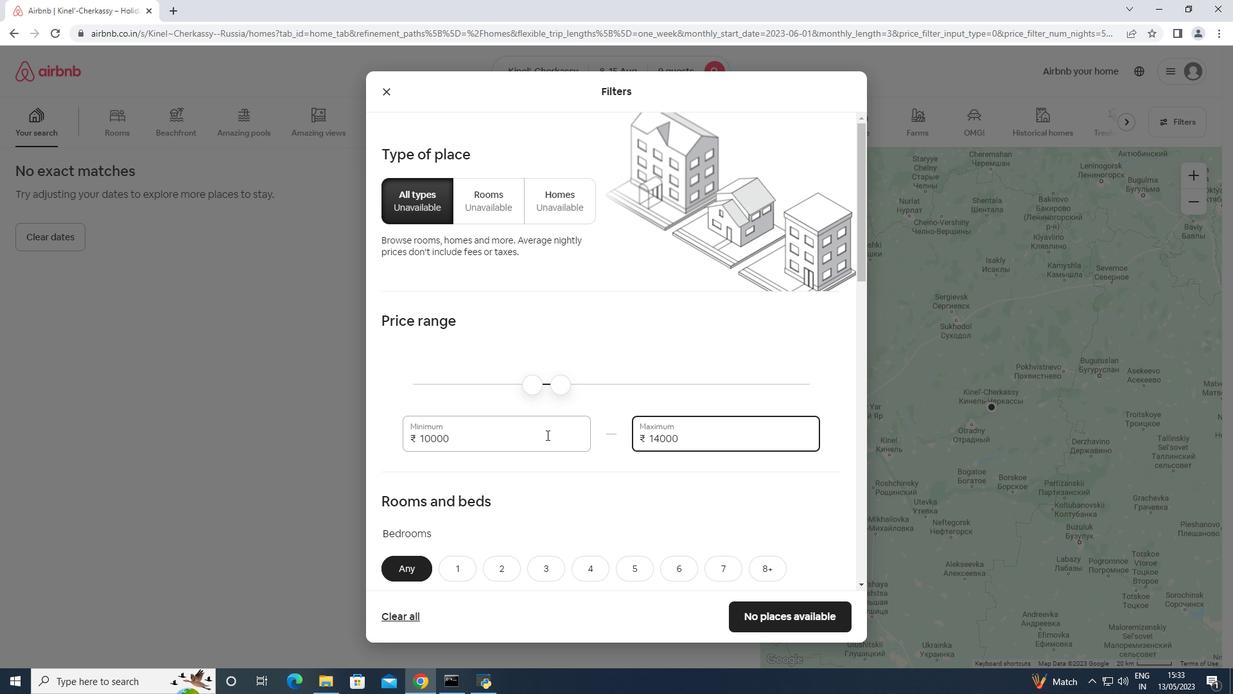
Action: Mouse scrolled (546, 434) with delta (0, 0)
Screenshot: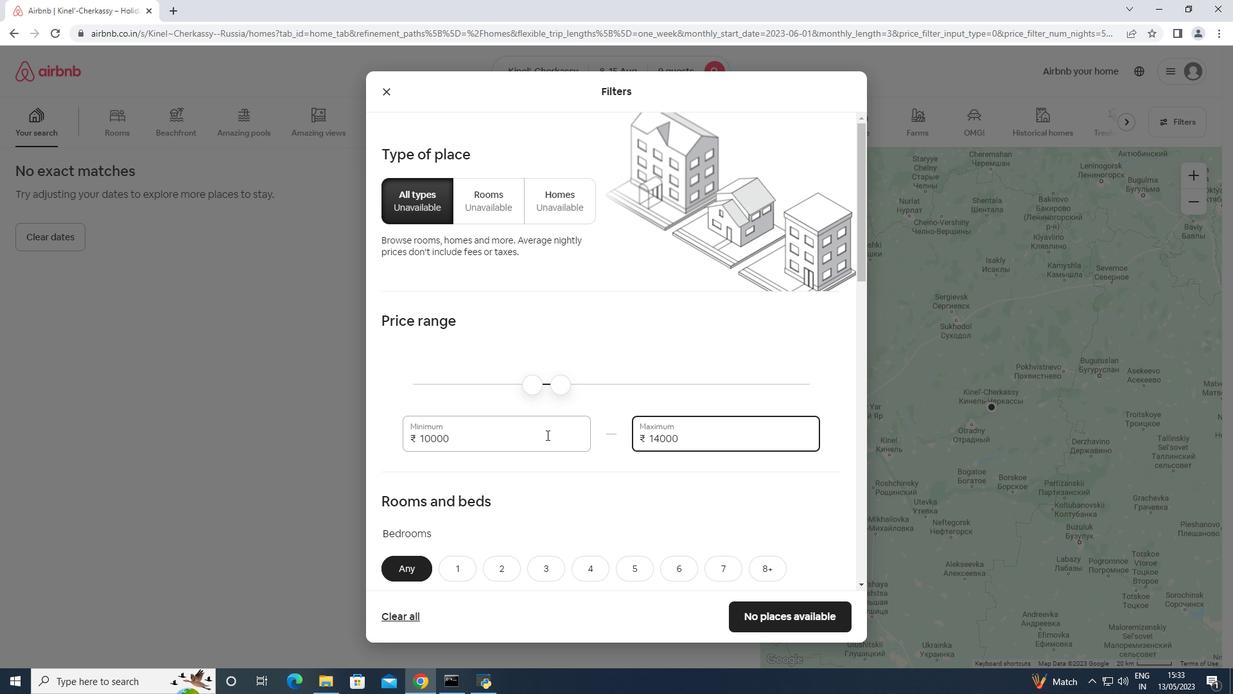 
Action: Mouse scrolled (546, 434) with delta (0, 0)
Screenshot: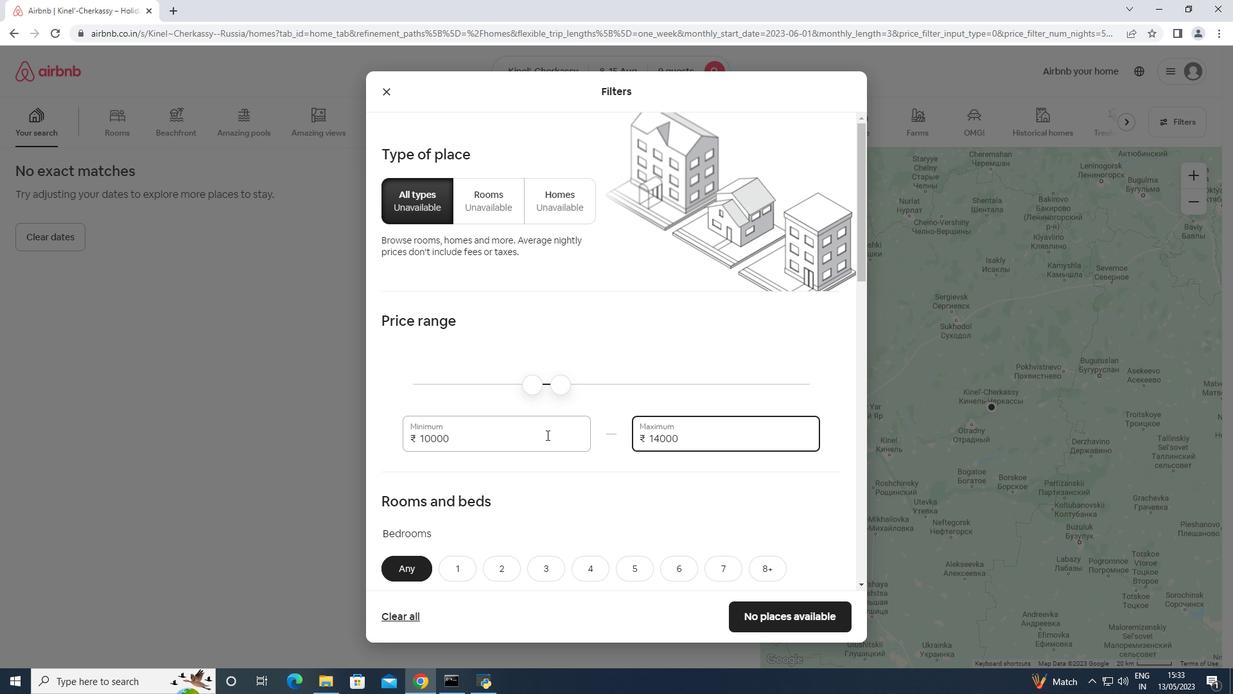 
Action: Mouse moved to (632, 240)
Screenshot: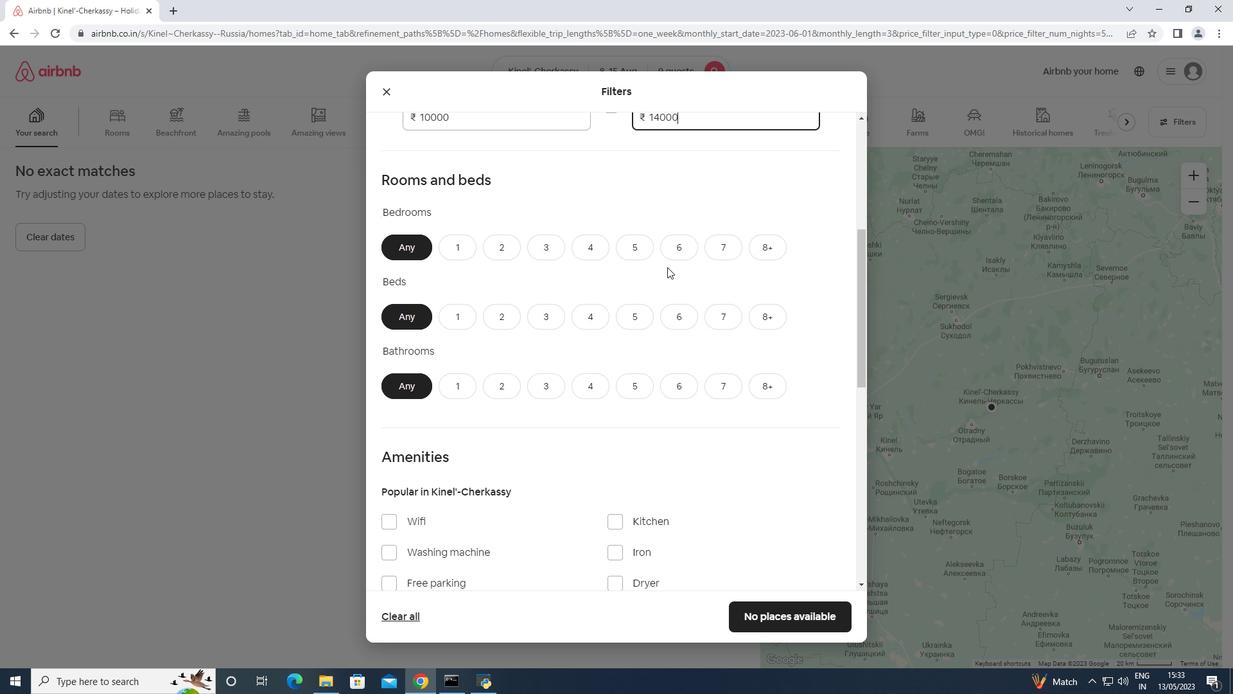 
Action: Mouse pressed left at (632, 240)
Screenshot: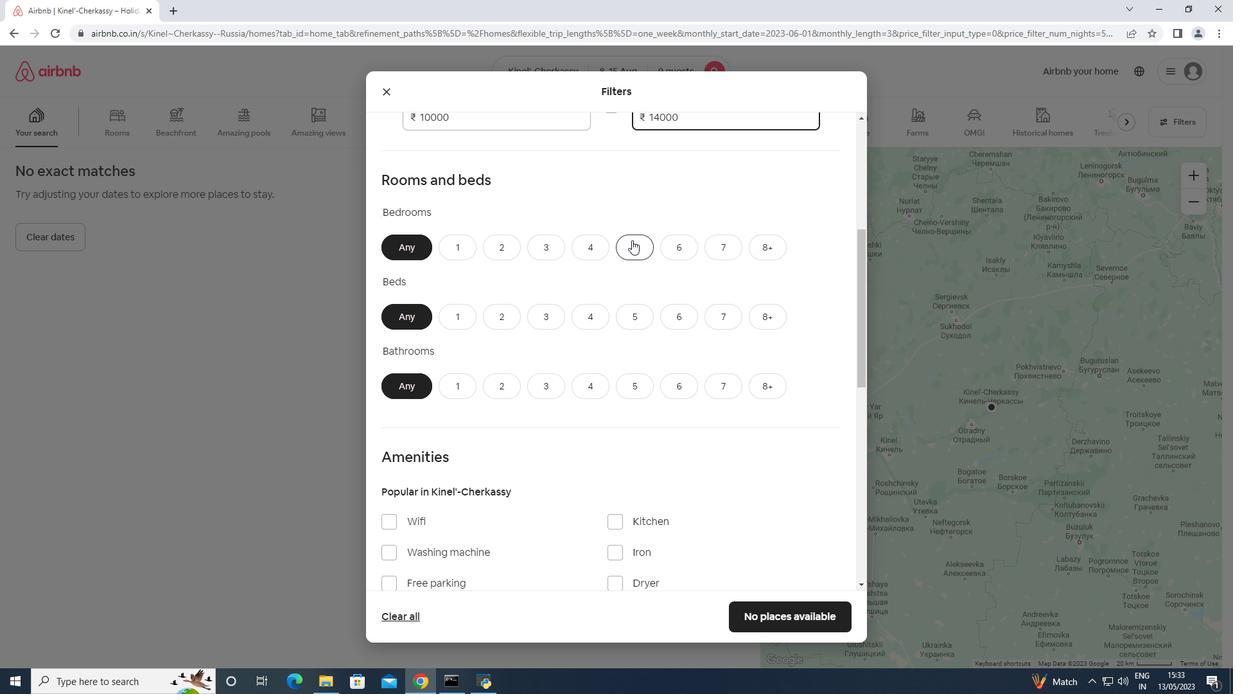 
Action: Mouse moved to (772, 314)
Screenshot: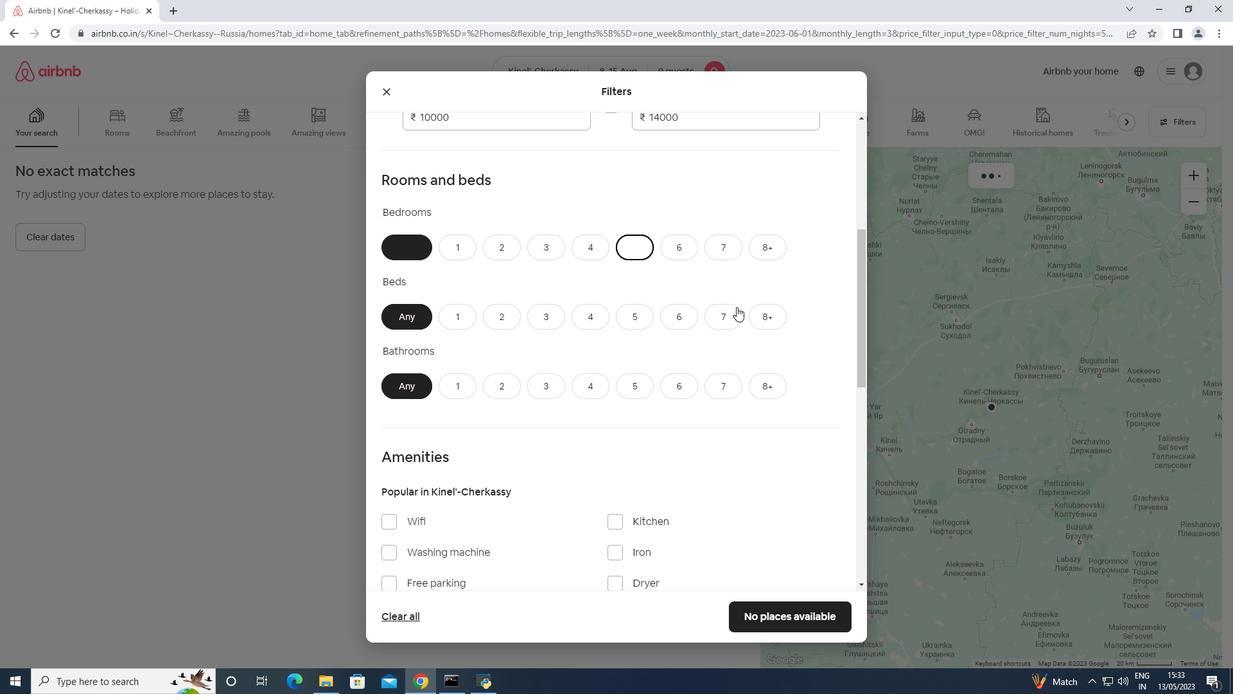 
Action: Mouse pressed left at (772, 314)
Screenshot: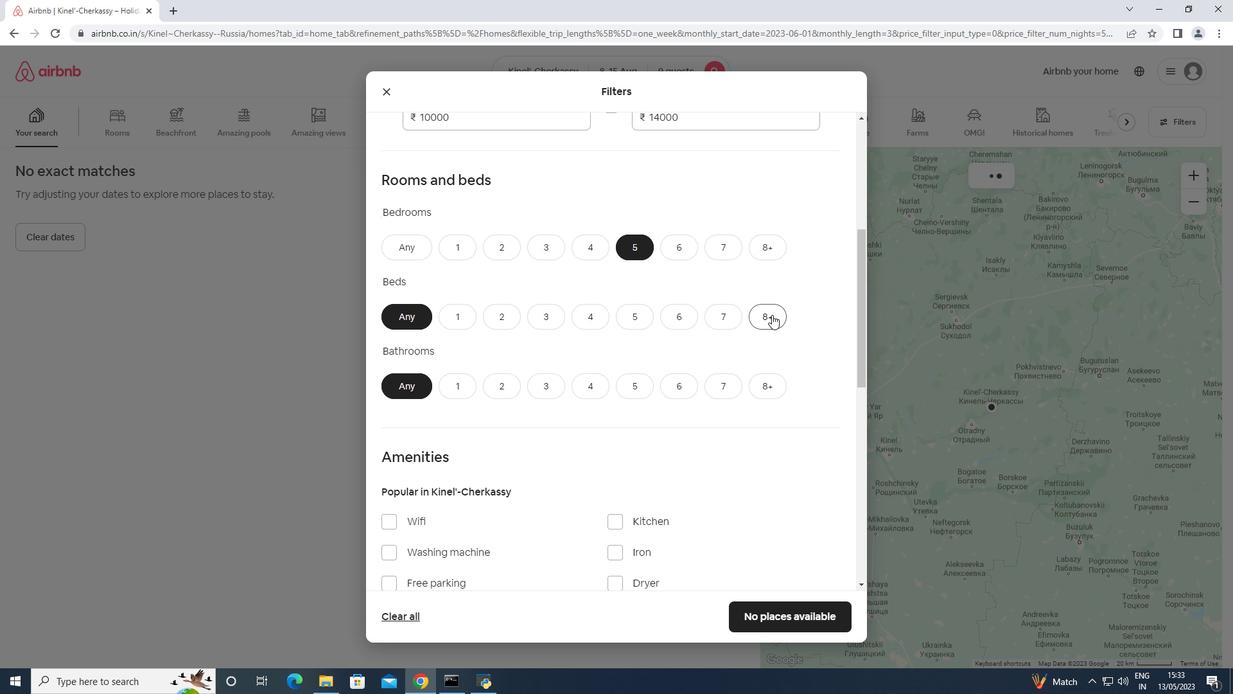 
Action: Mouse moved to (635, 382)
Screenshot: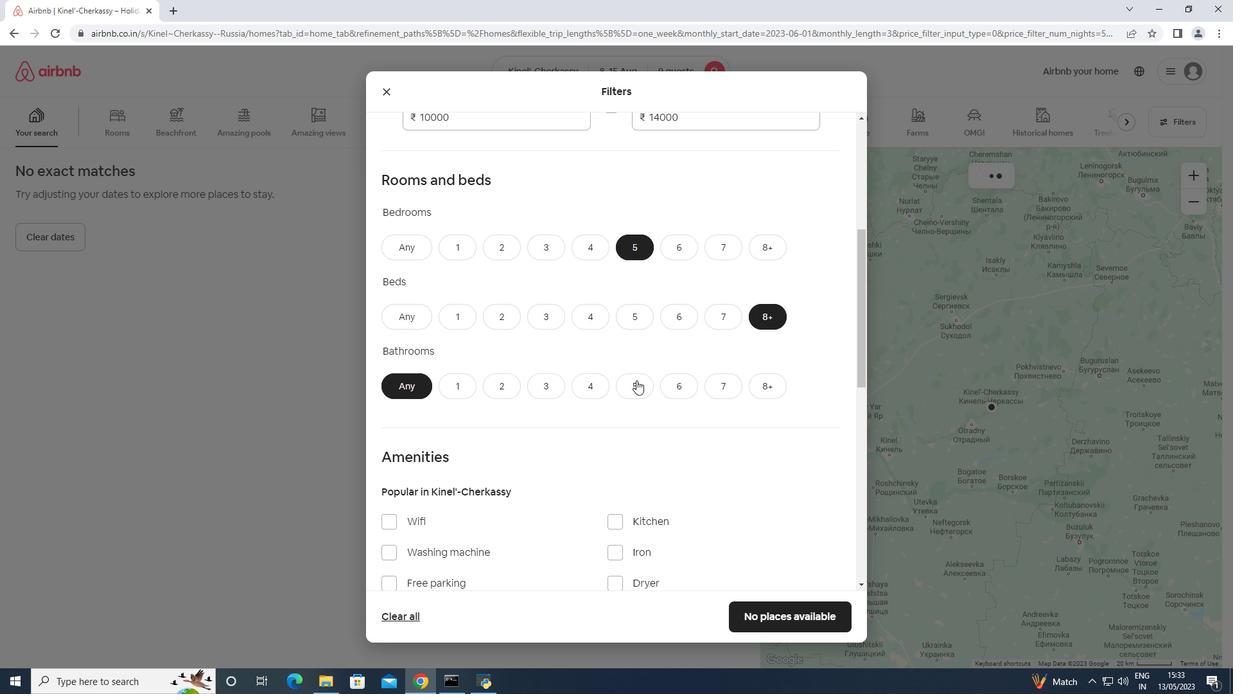 
Action: Mouse pressed left at (635, 382)
Screenshot: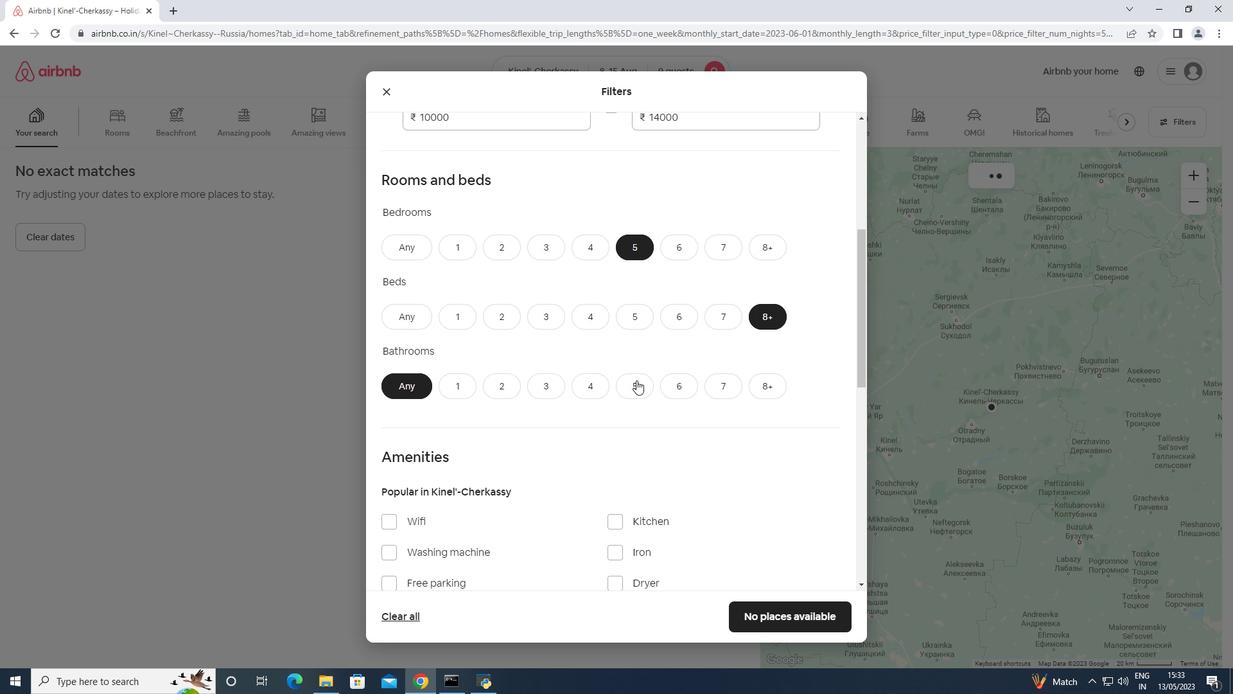 
Action: Mouse moved to (634, 383)
Screenshot: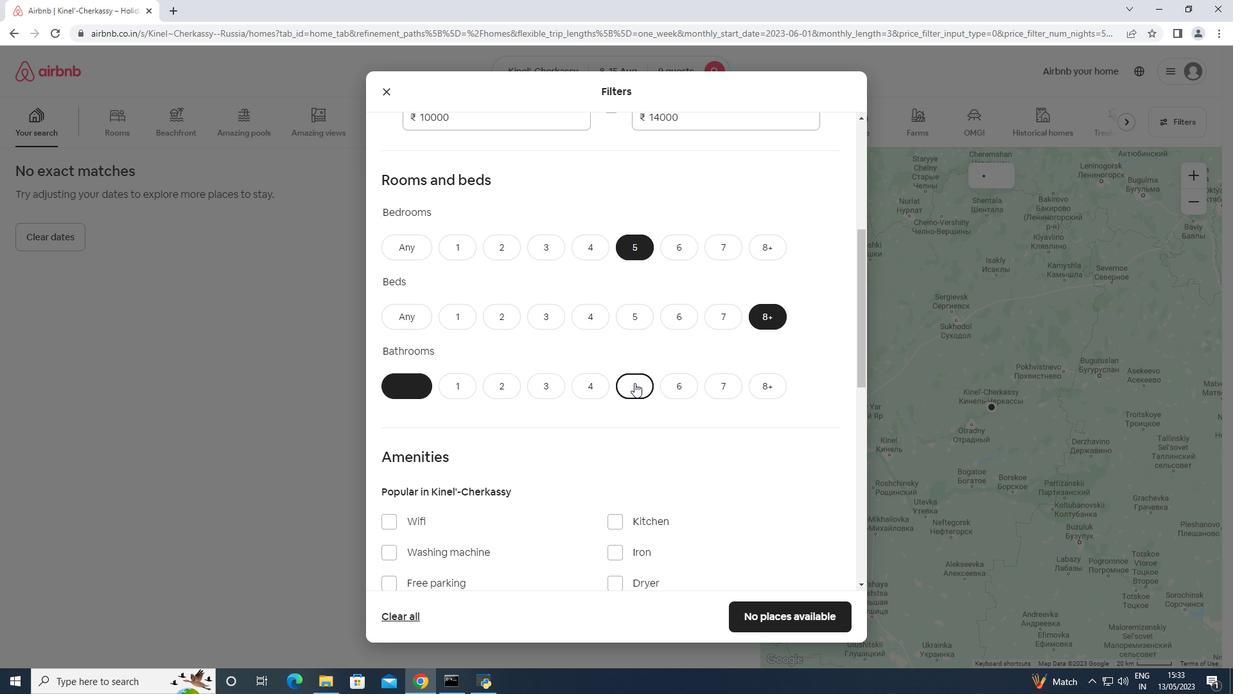 
Action: Mouse scrolled (634, 383) with delta (0, 0)
Screenshot: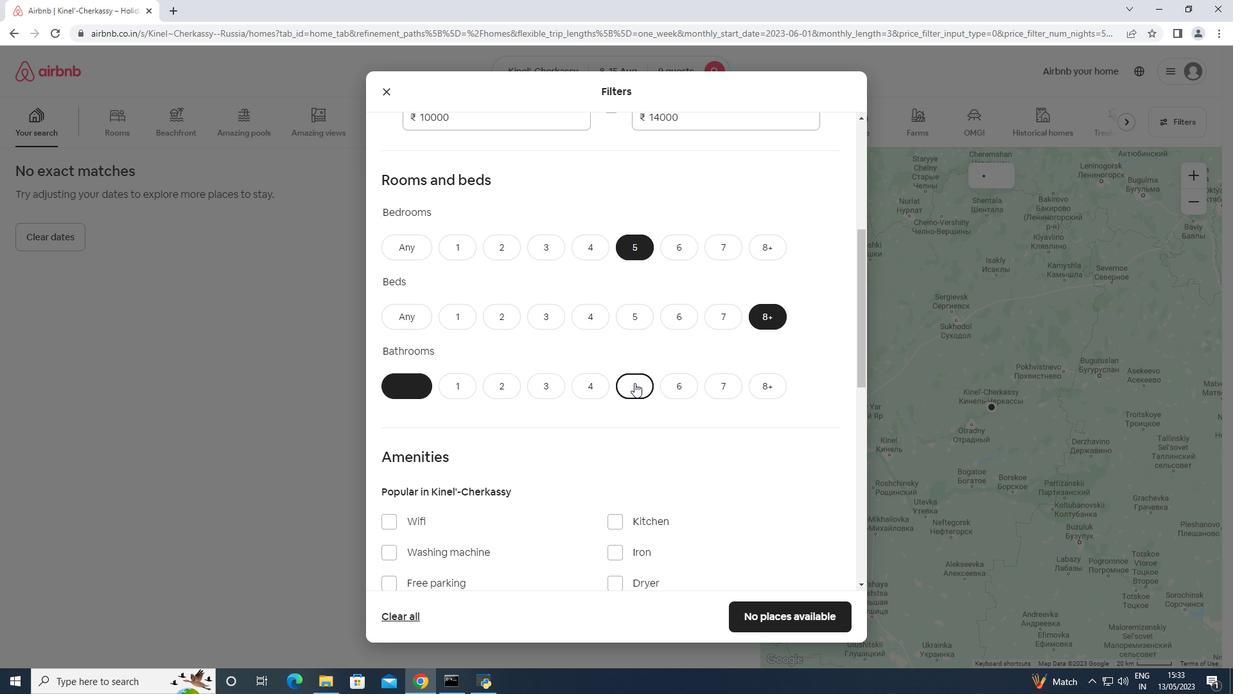 
Action: Mouse scrolled (634, 383) with delta (0, 0)
Screenshot: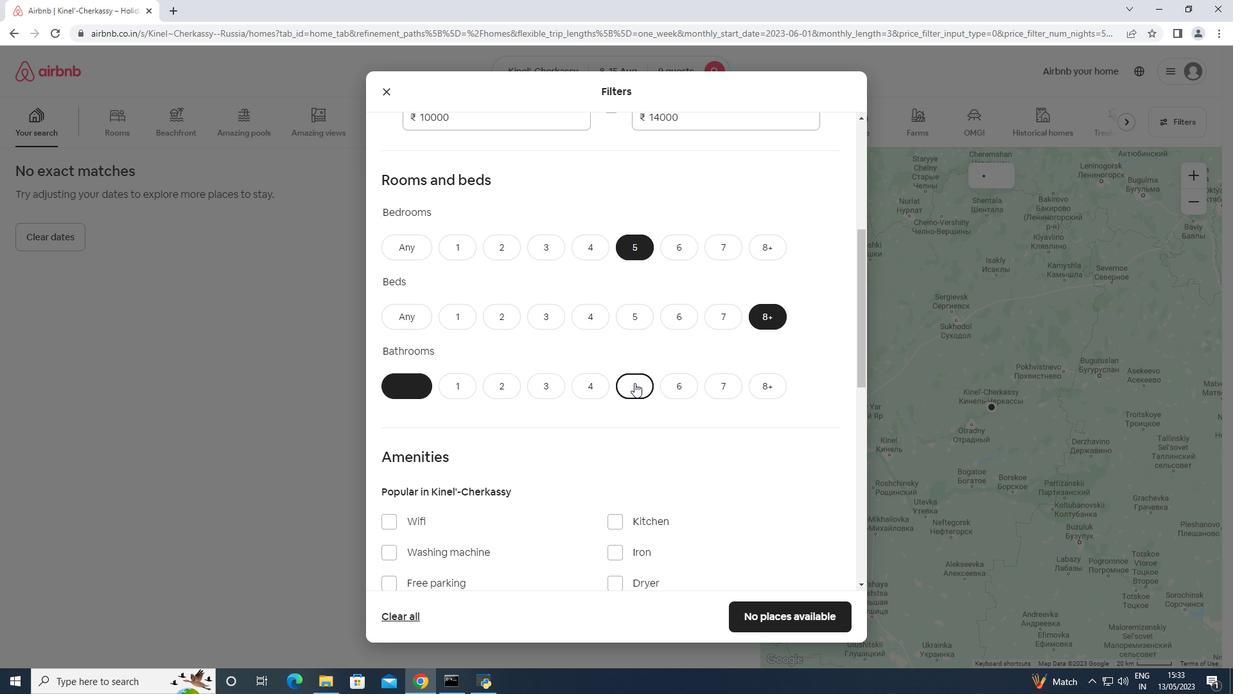 
Action: Mouse scrolled (634, 383) with delta (0, 0)
Screenshot: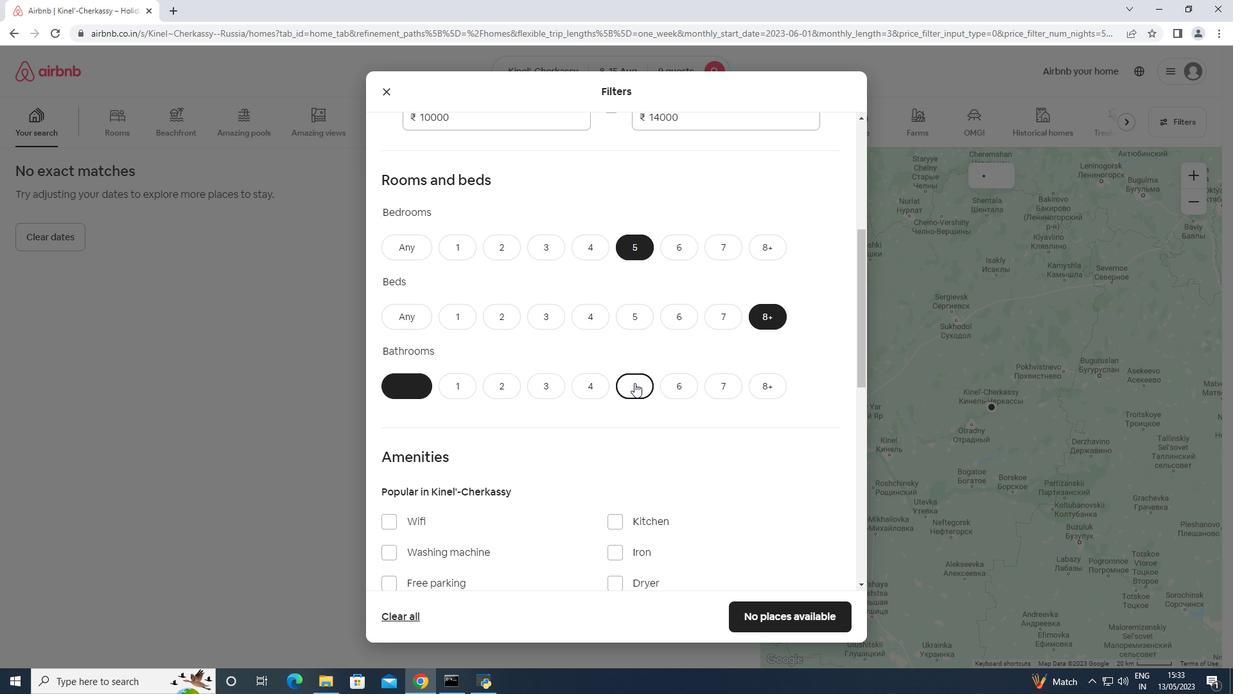 
Action: Mouse scrolled (634, 383) with delta (0, 0)
Screenshot: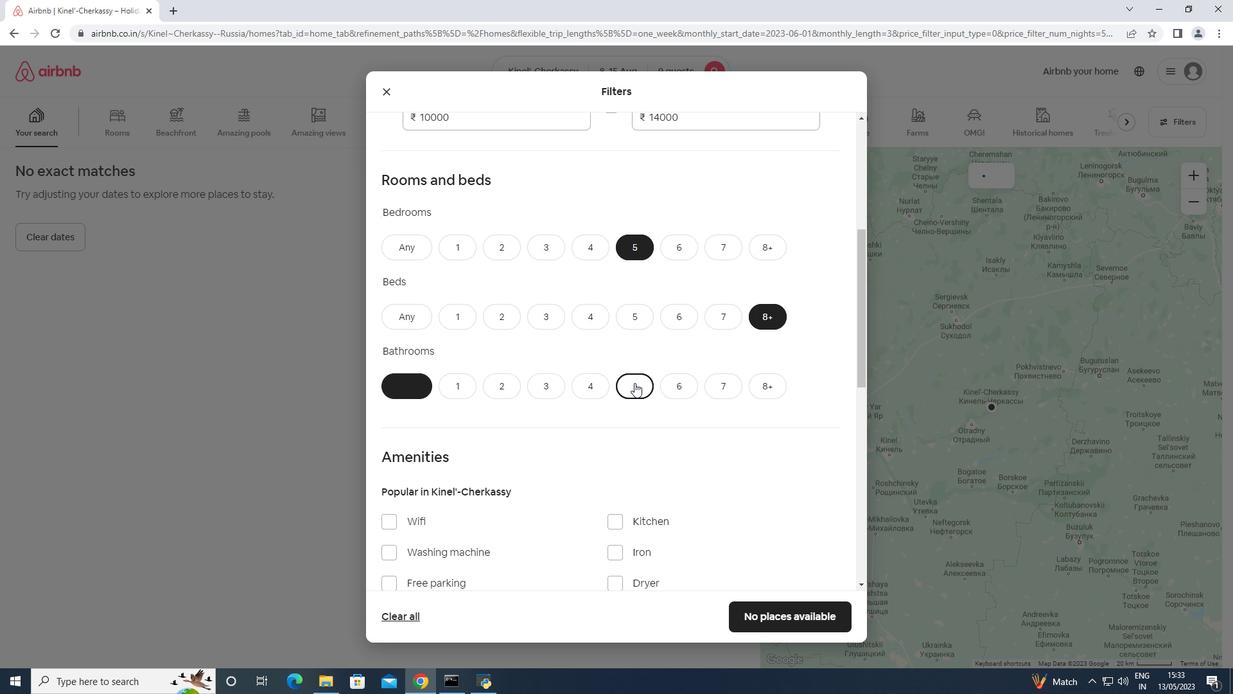 
Action: Mouse moved to (412, 350)
Screenshot: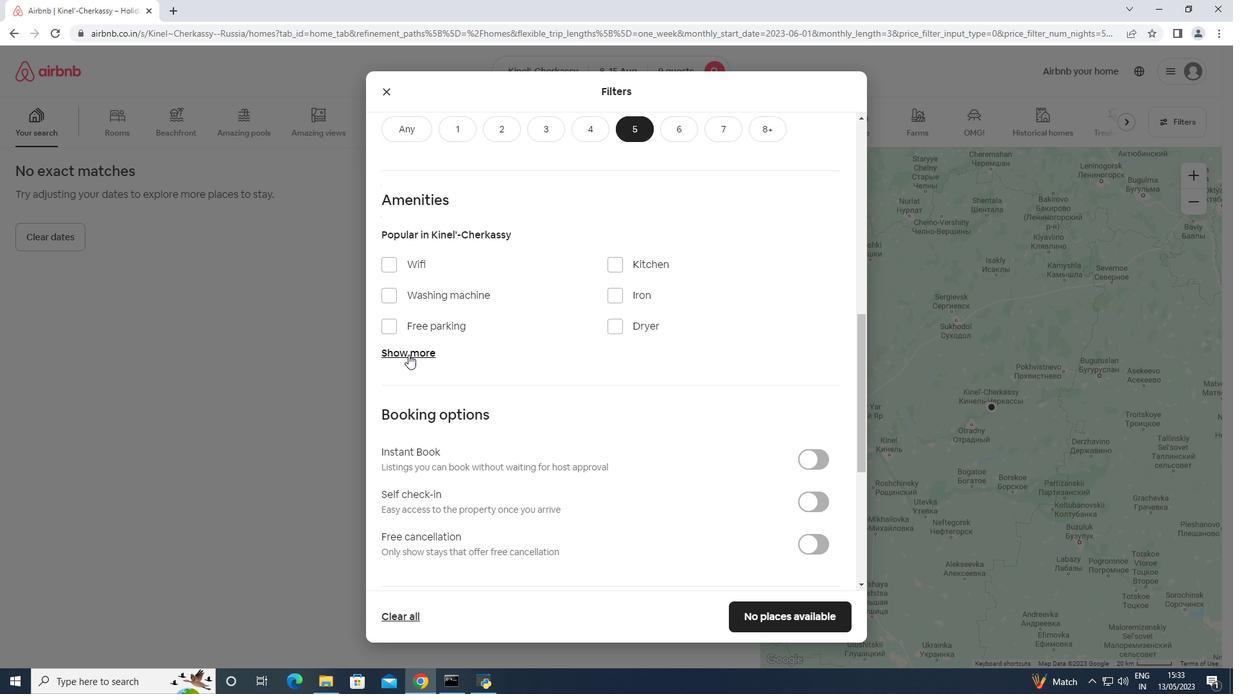 
Action: Mouse pressed left at (412, 350)
Screenshot: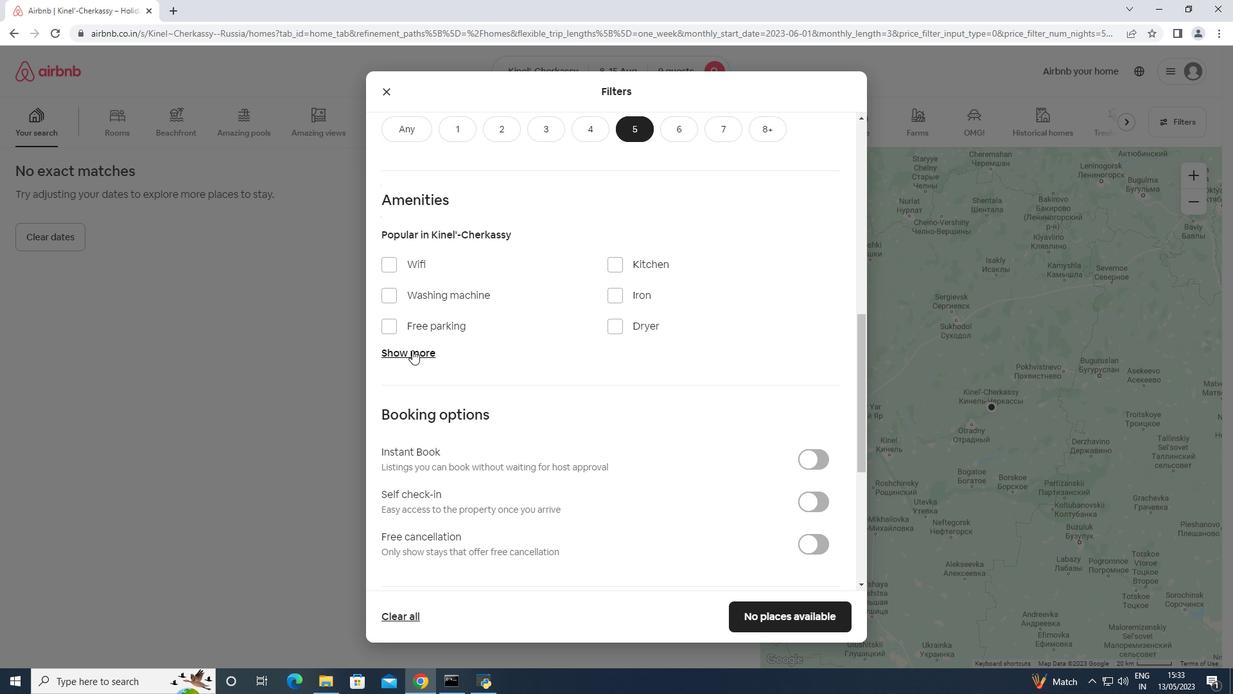 
Action: Mouse moved to (436, 258)
Screenshot: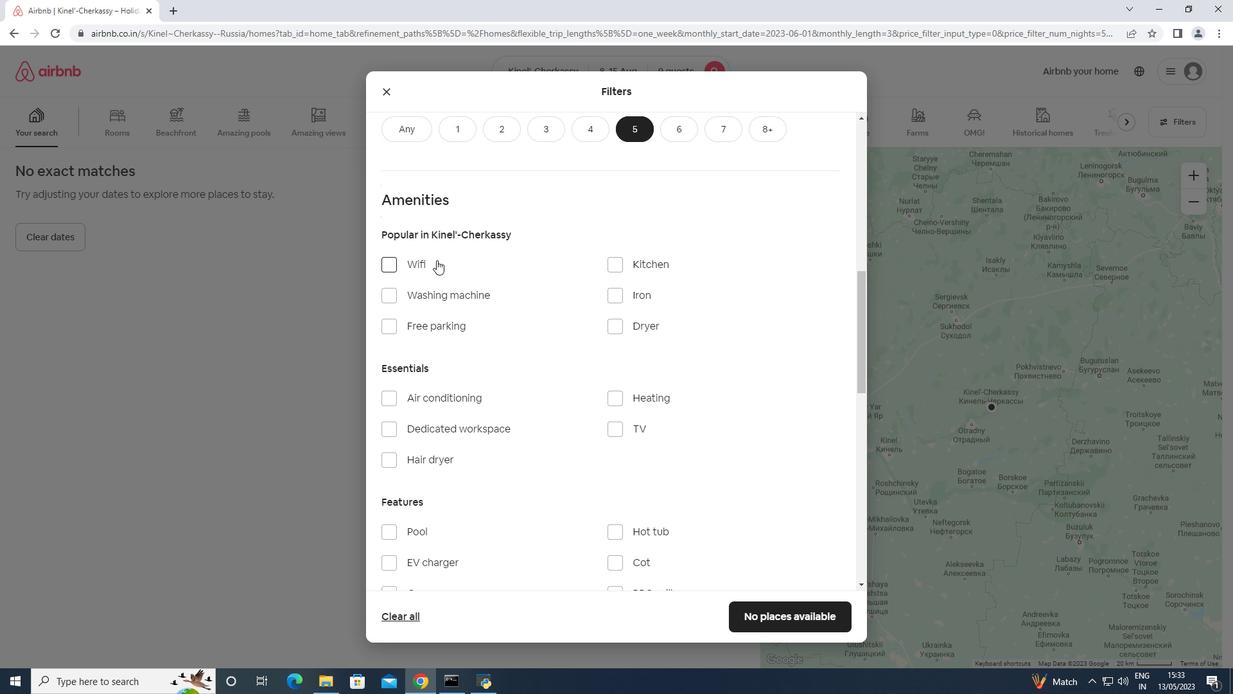 
Action: Mouse pressed left at (436, 258)
Screenshot: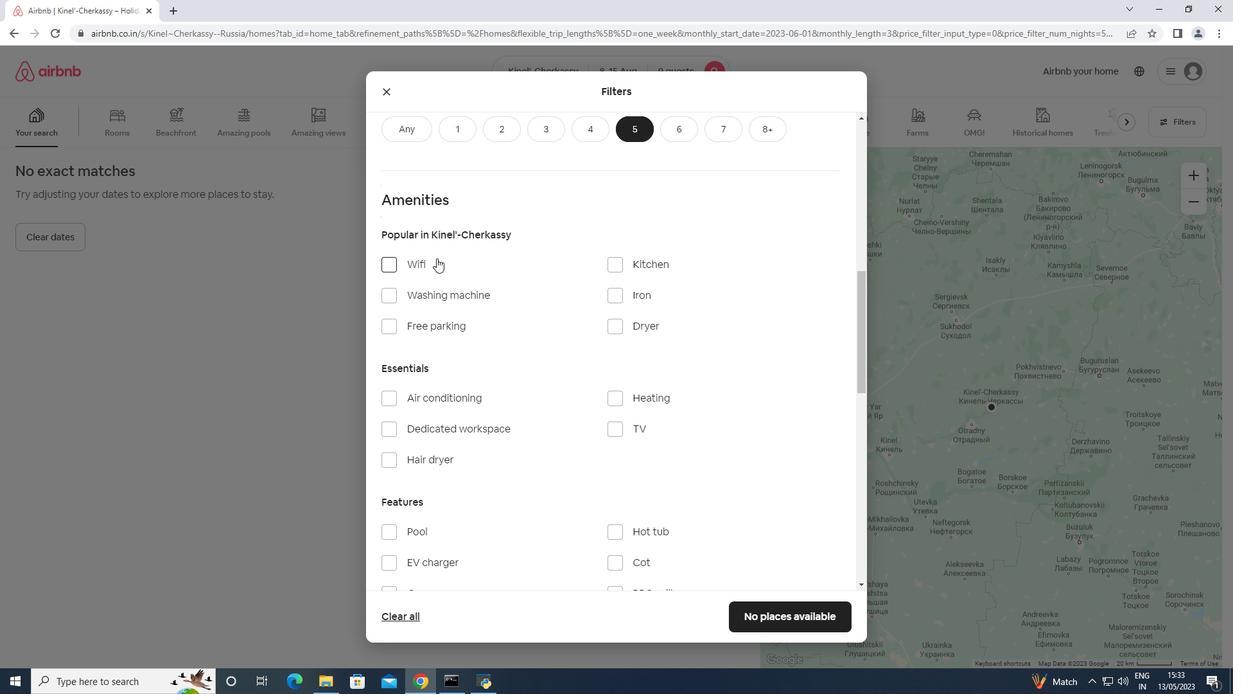 
Action: Mouse moved to (441, 327)
Screenshot: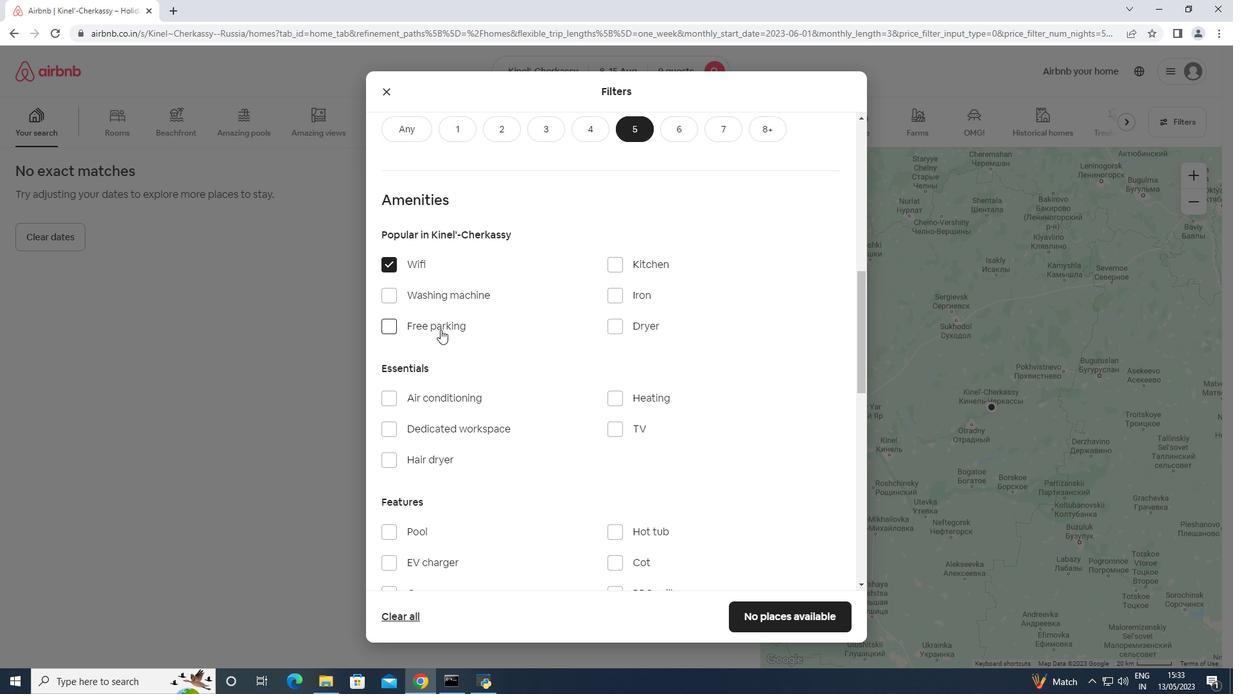 
Action: Mouse pressed left at (441, 327)
Screenshot: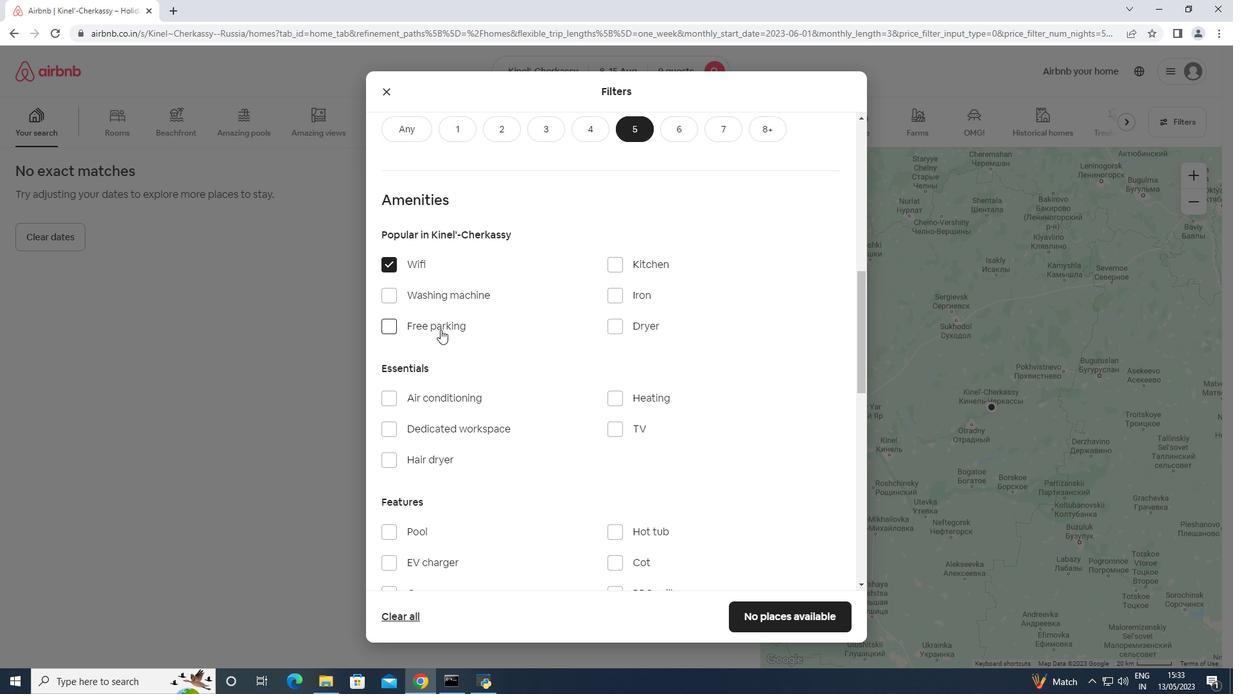 
Action: Mouse moved to (619, 429)
Screenshot: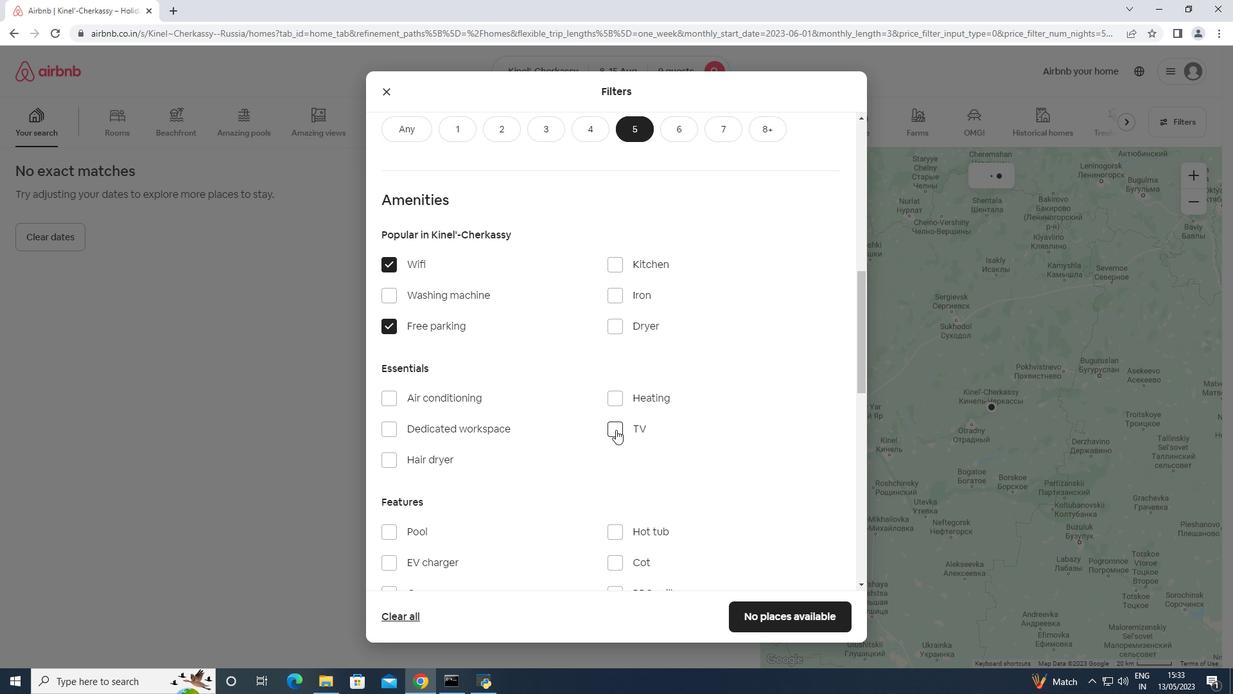 
Action: Mouse pressed left at (619, 429)
Screenshot: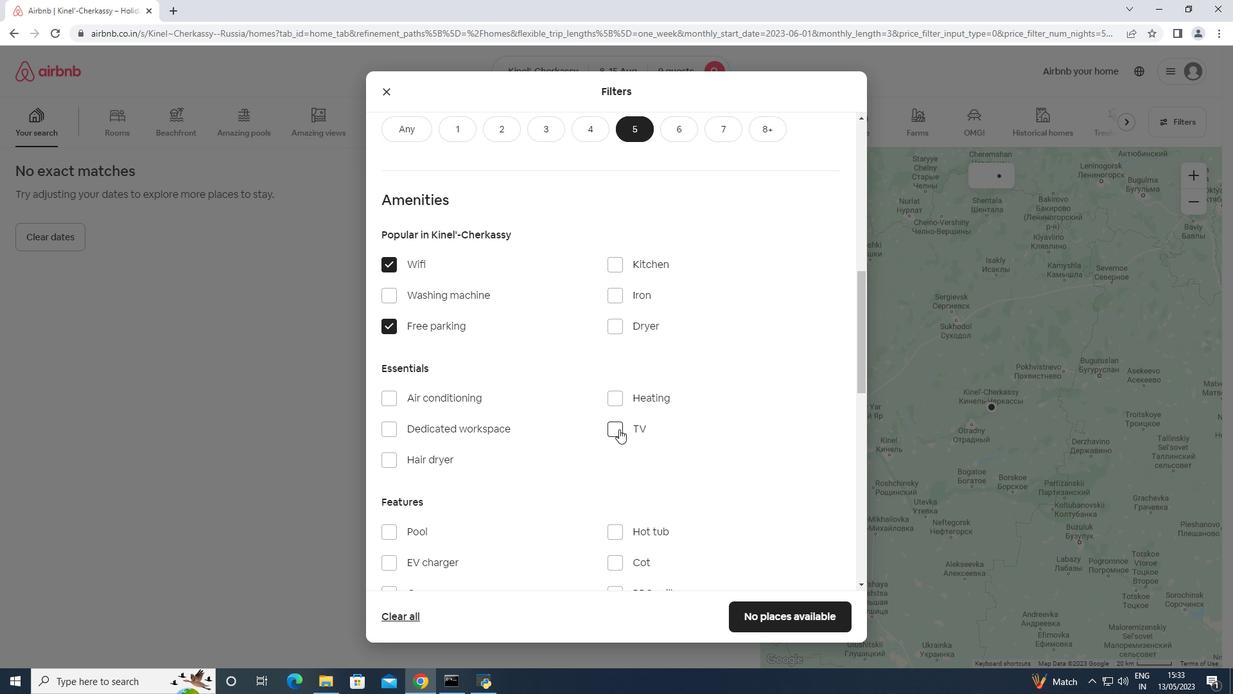 
Action: Mouse moved to (617, 427)
Screenshot: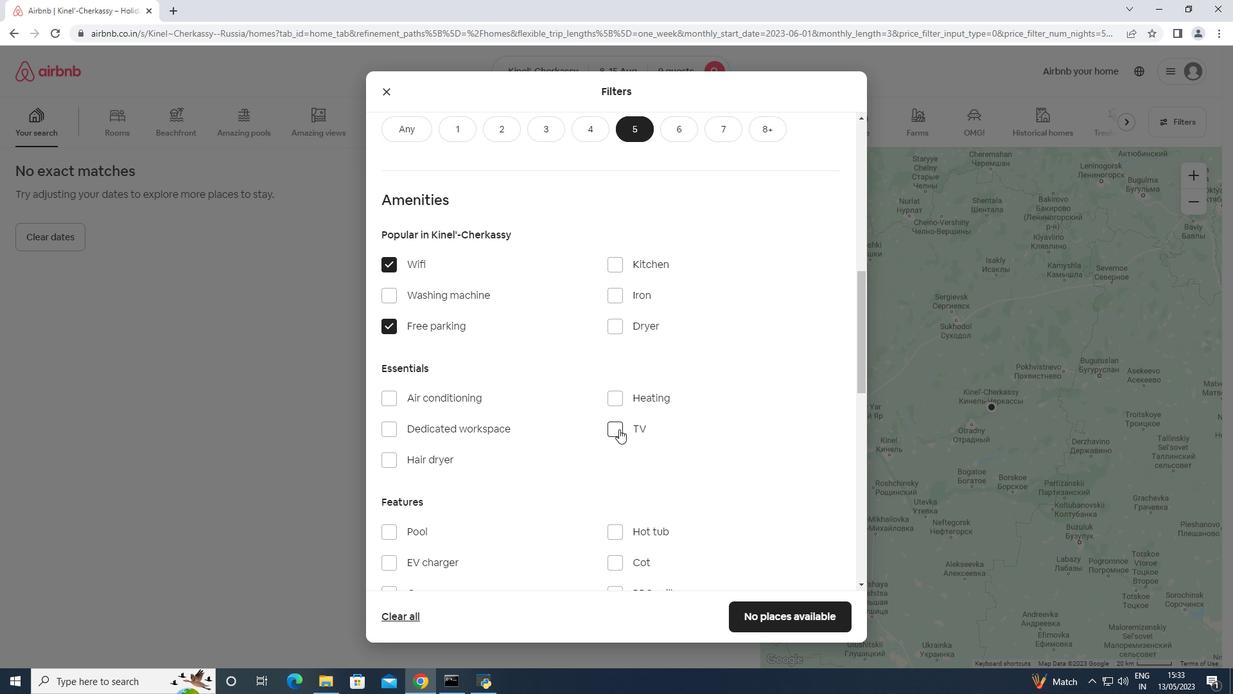 
Action: Mouse scrolled (617, 426) with delta (0, 0)
Screenshot: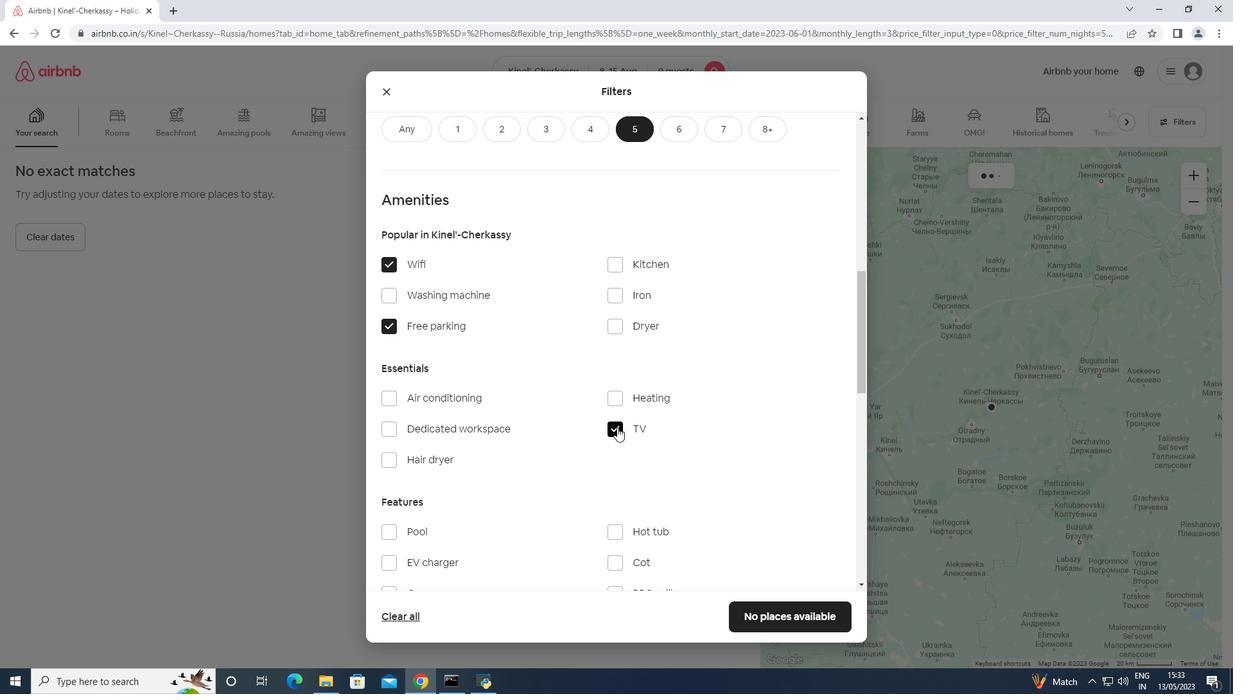 
Action: Mouse scrolled (617, 426) with delta (0, 0)
Screenshot: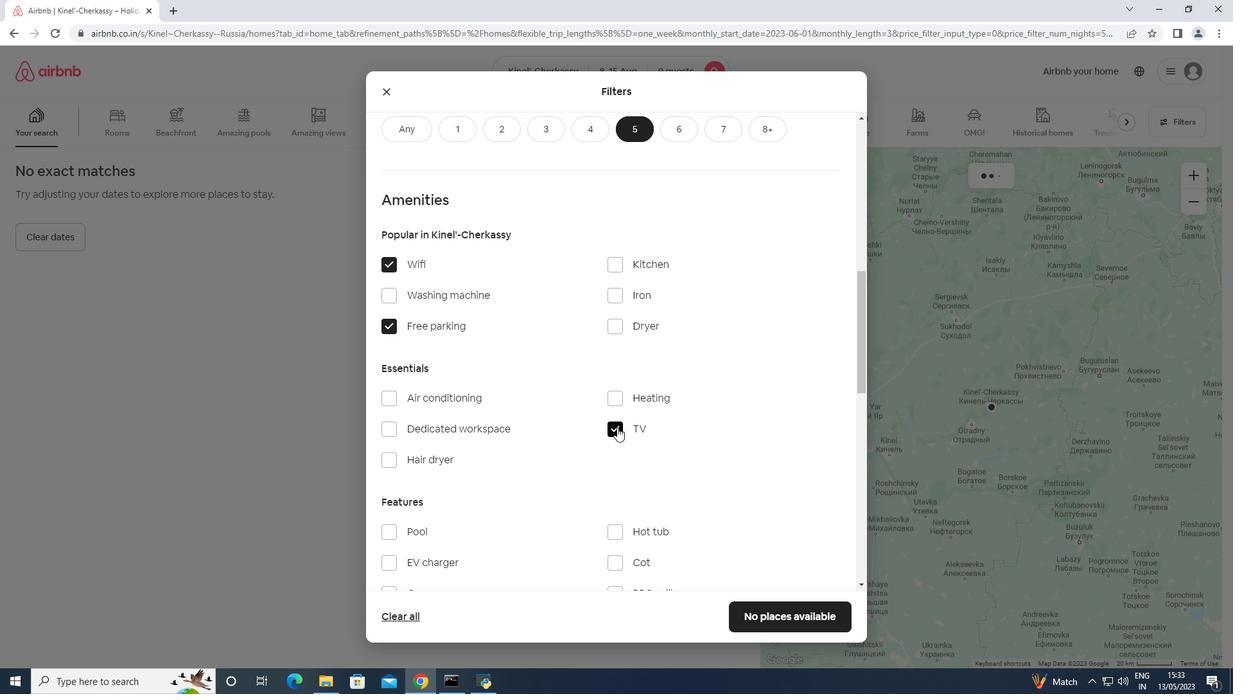 
Action: Mouse scrolled (617, 426) with delta (0, 0)
Screenshot: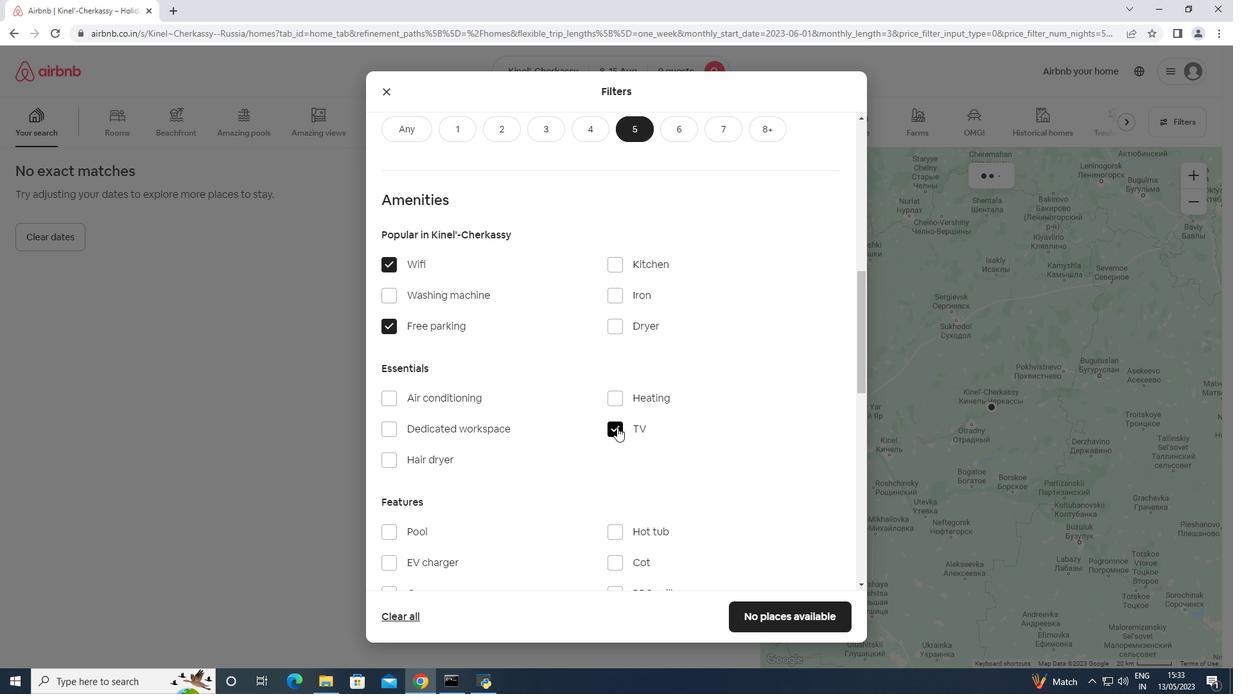 
Action: Mouse scrolled (617, 426) with delta (0, 0)
Screenshot: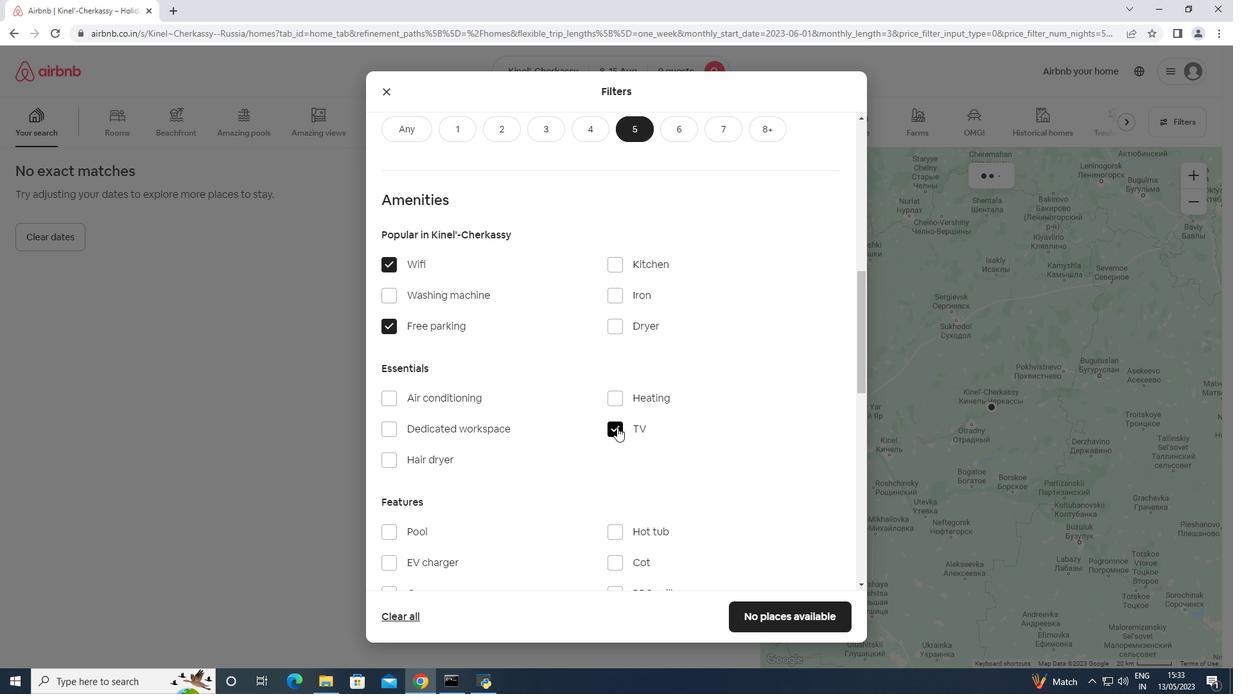 
Action: Mouse moved to (459, 367)
Screenshot: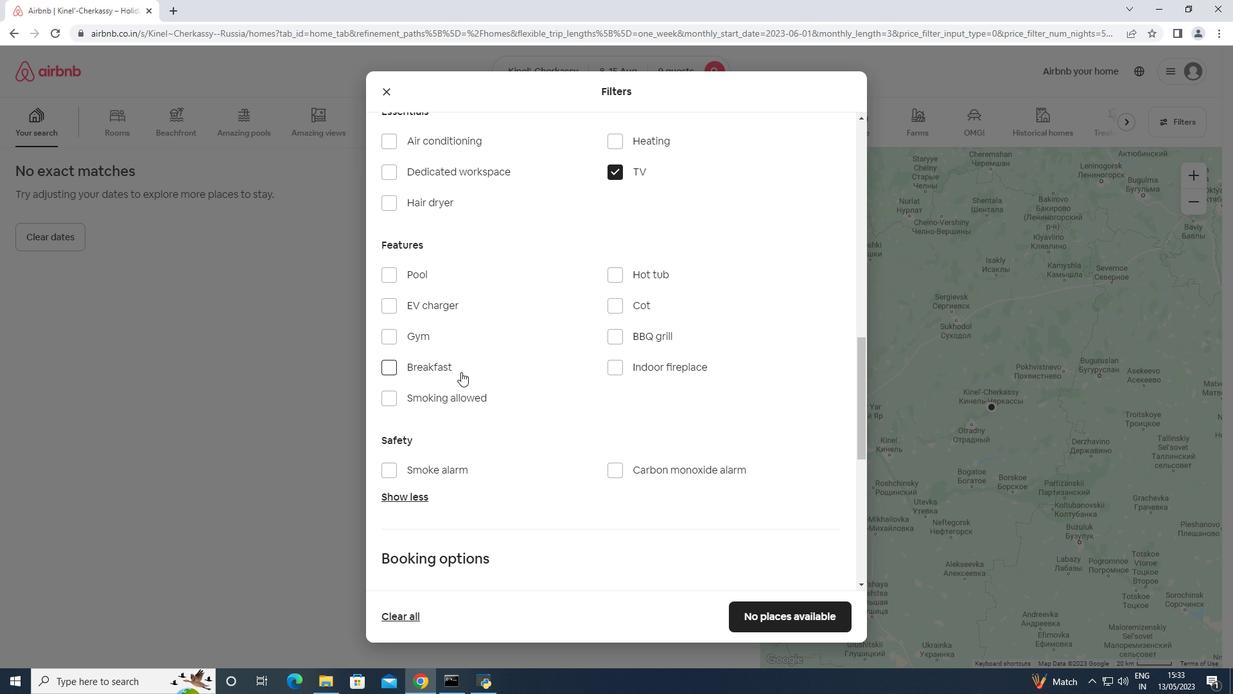 
Action: Mouse pressed left at (459, 367)
Screenshot: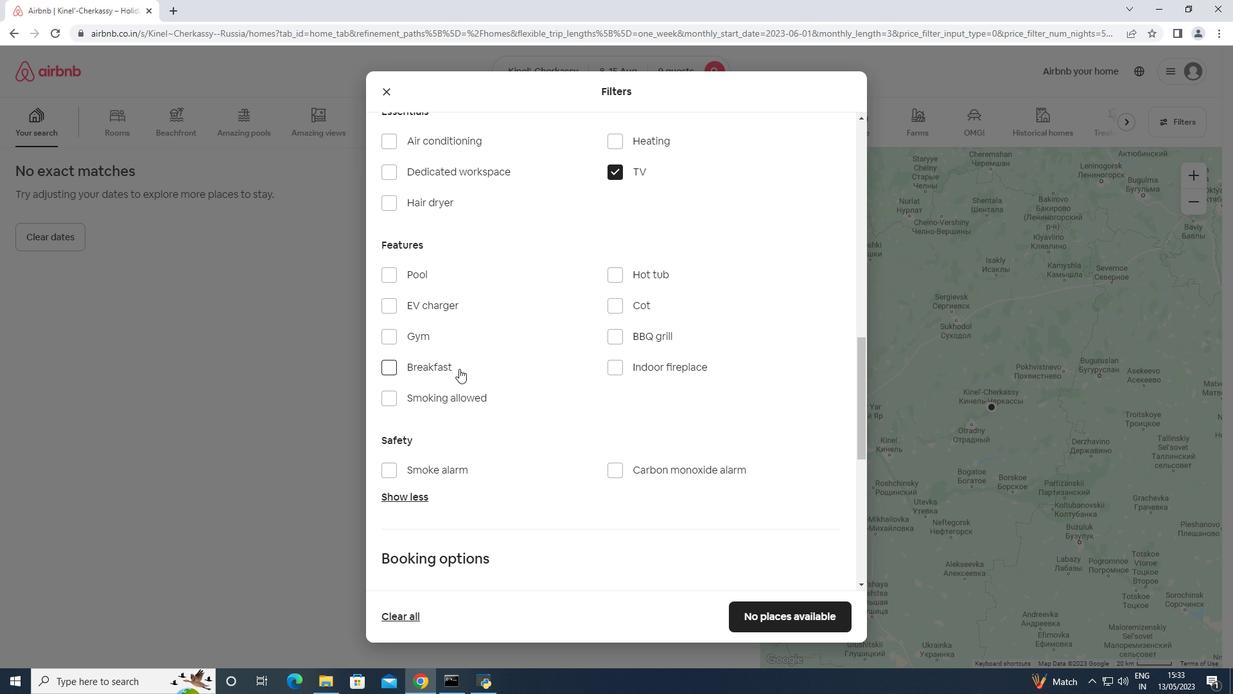 
Action: Mouse moved to (425, 330)
Screenshot: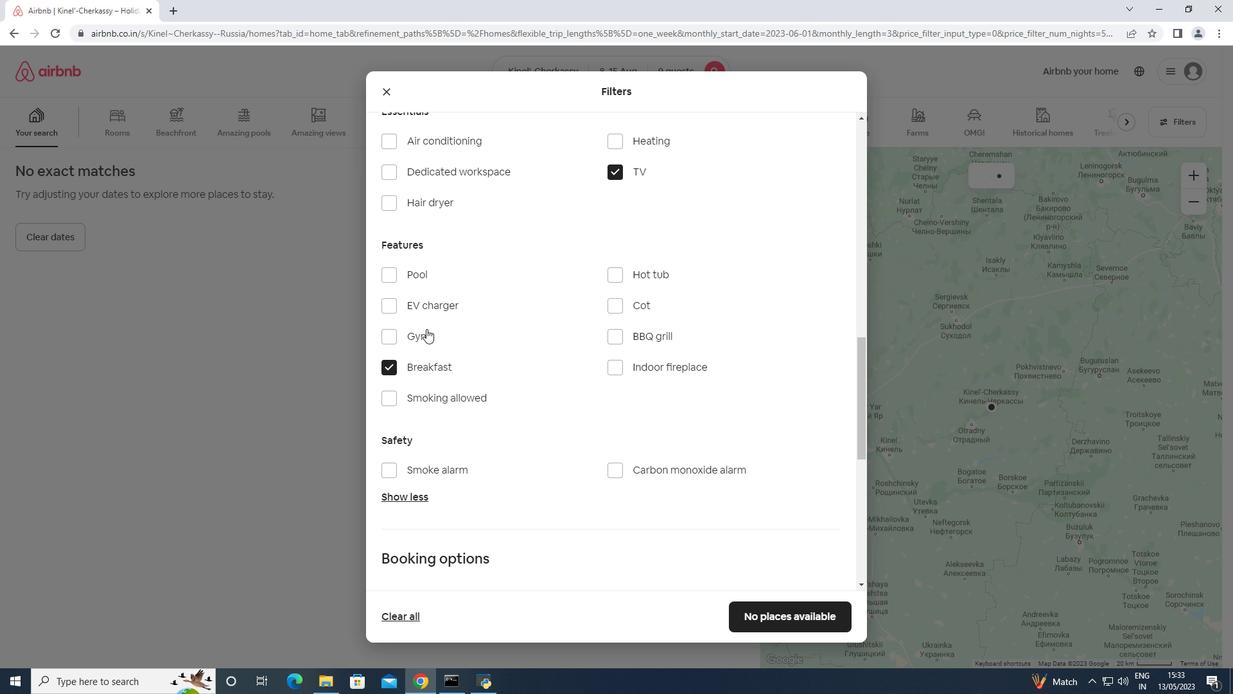 
Action: Mouse pressed left at (425, 330)
Screenshot: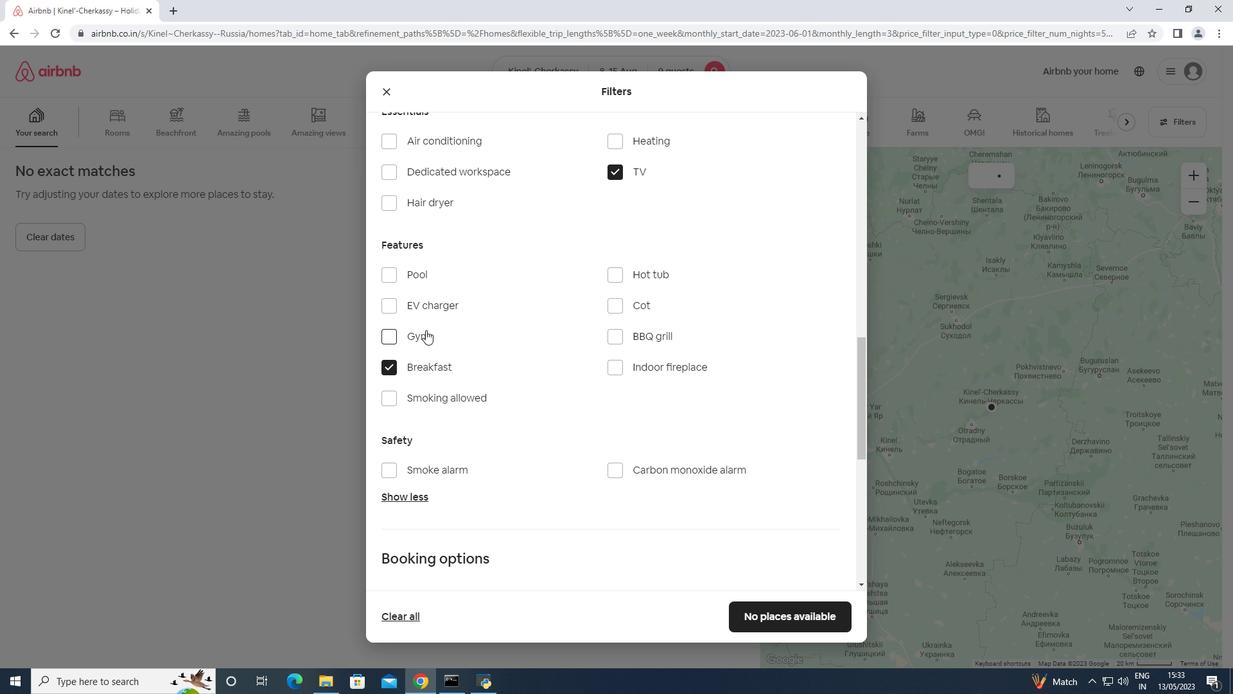 
Action: Mouse moved to (460, 346)
Screenshot: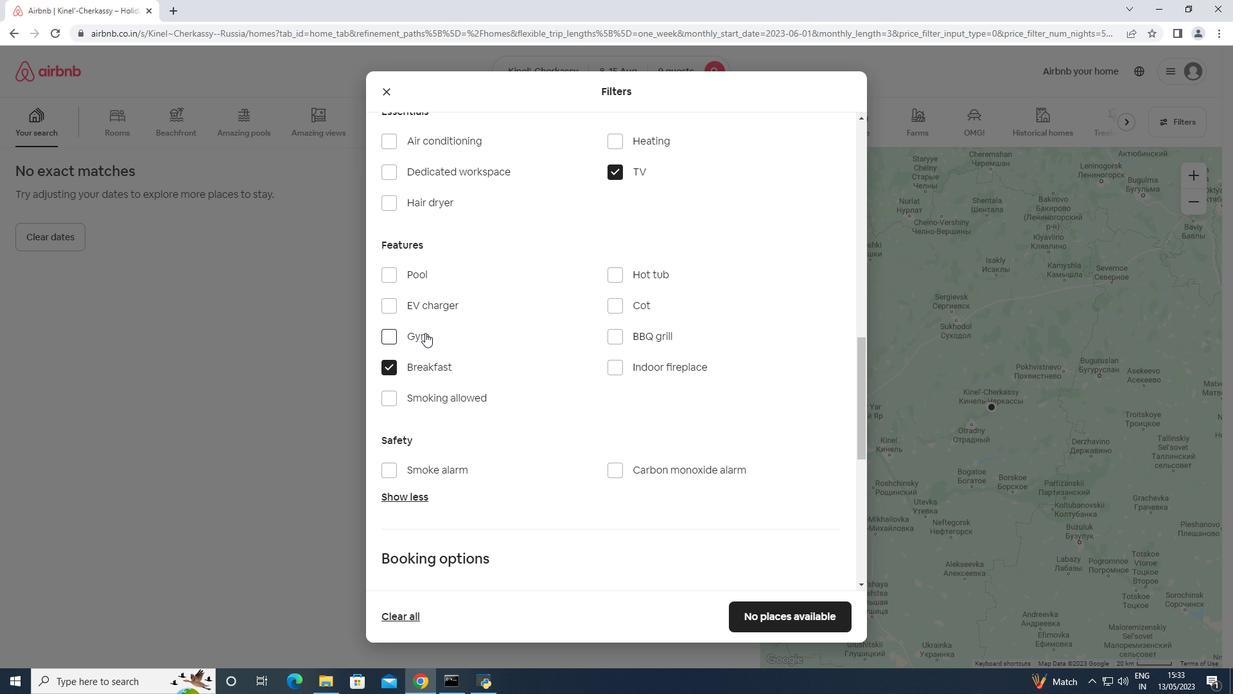
Action: Mouse scrolled (460, 345) with delta (0, 0)
Screenshot: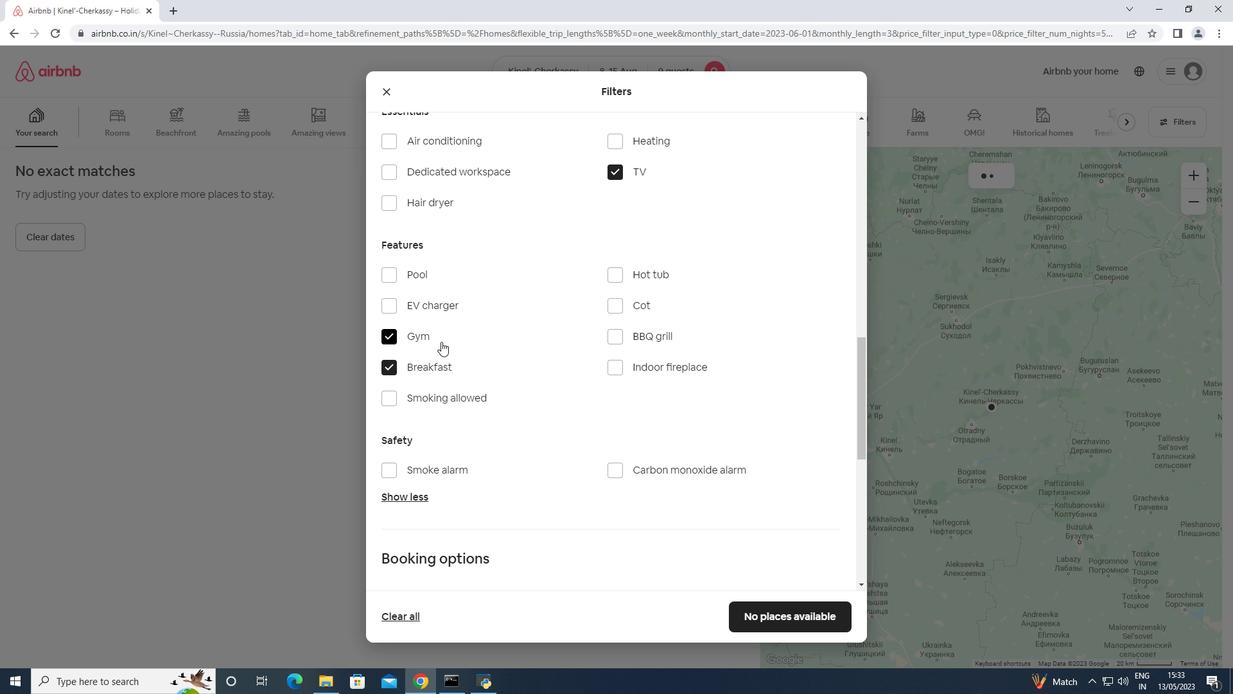 
Action: Mouse scrolled (460, 345) with delta (0, 0)
Screenshot: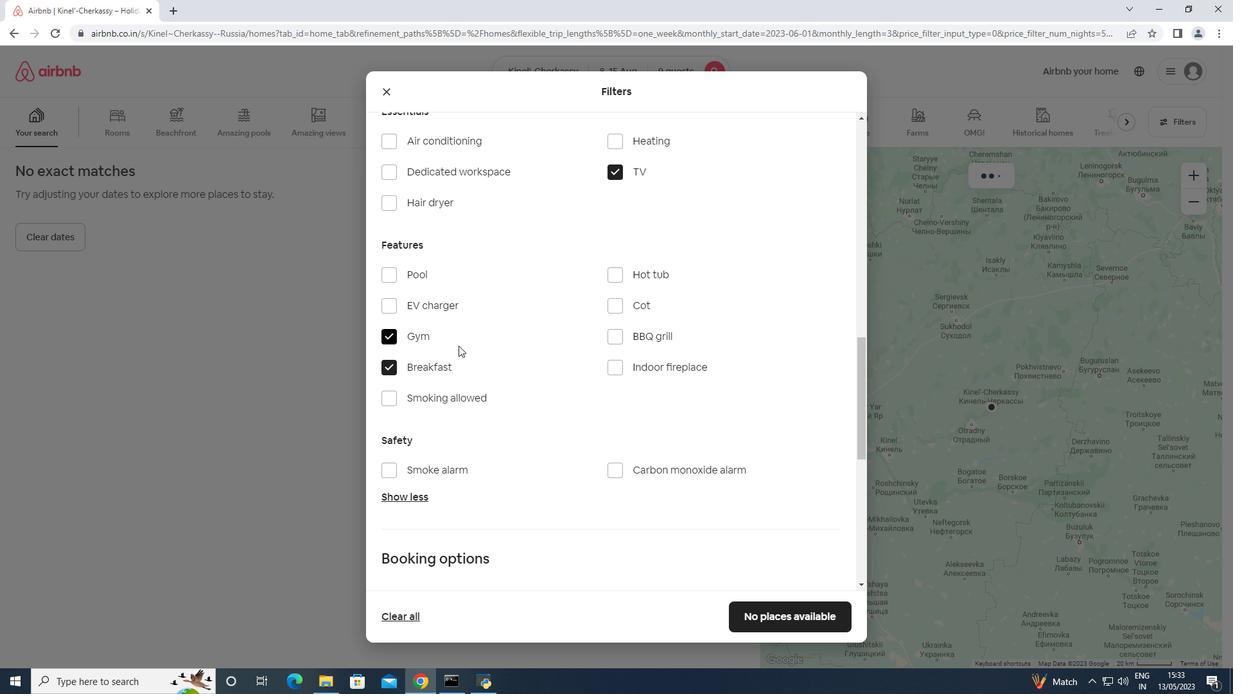 
Action: Mouse scrolled (460, 345) with delta (0, 0)
Screenshot: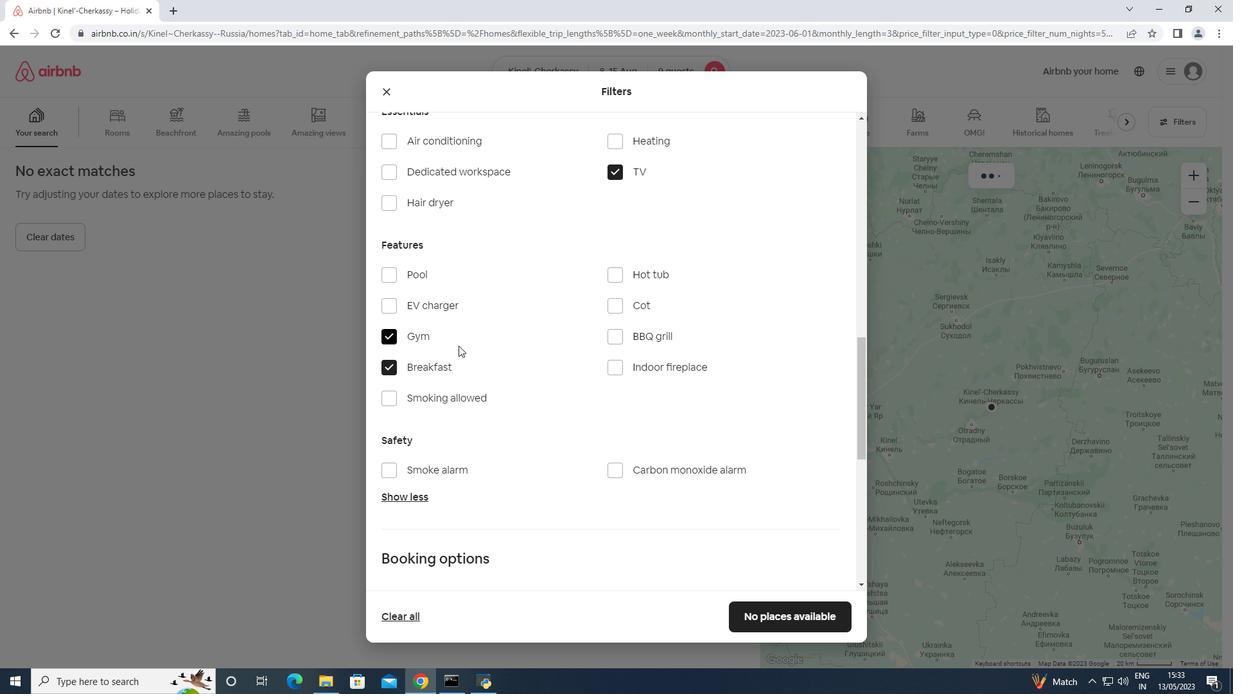 
Action: Mouse scrolled (460, 345) with delta (0, 0)
Screenshot: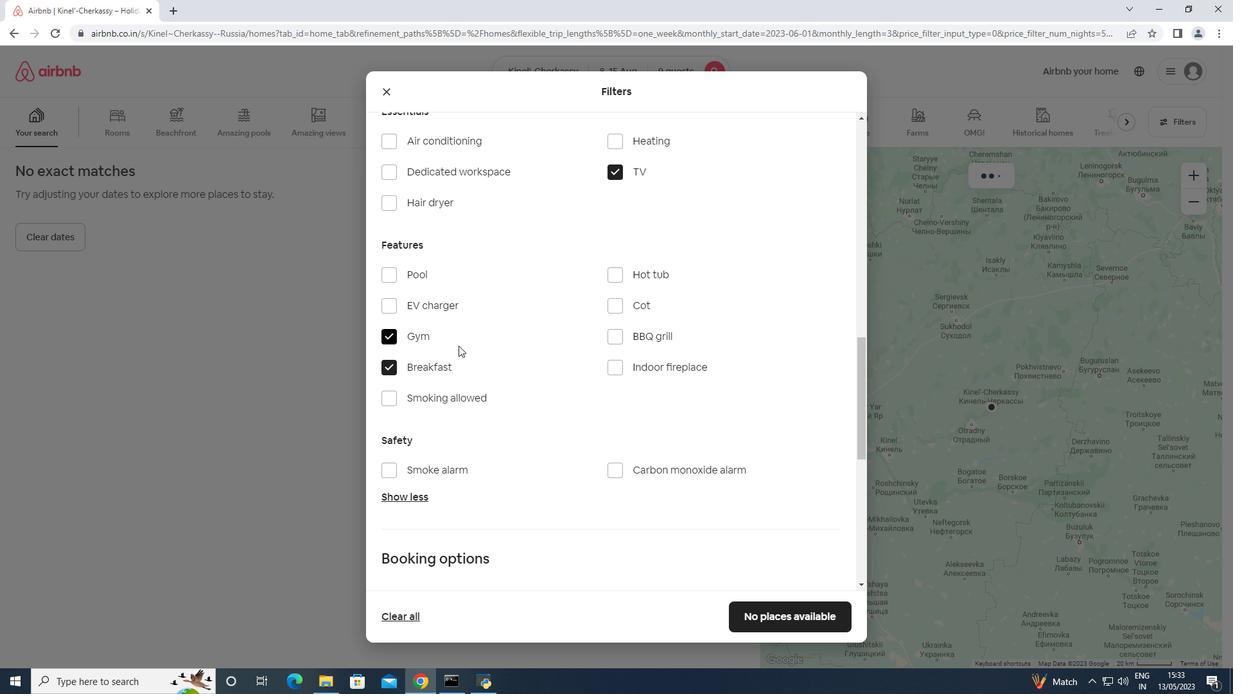
Action: Mouse moved to (808, 388)
Screenshot: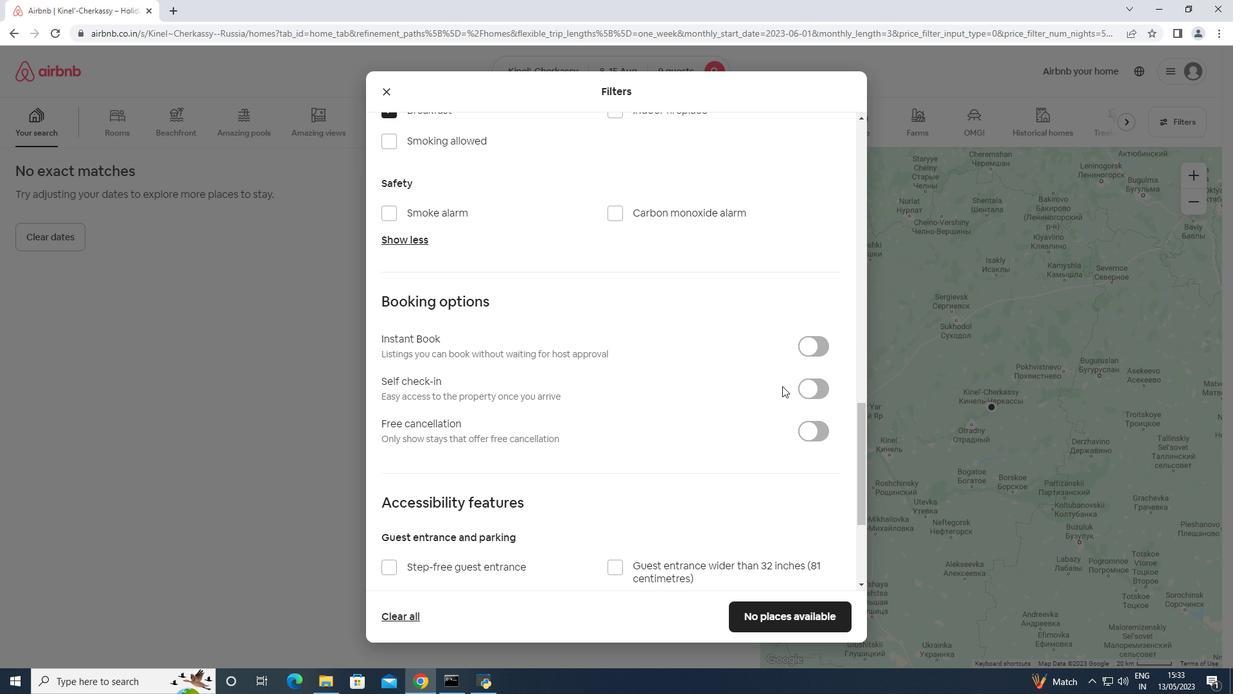 
Action: Mouse pressed left at (808, 388)
Screenshot: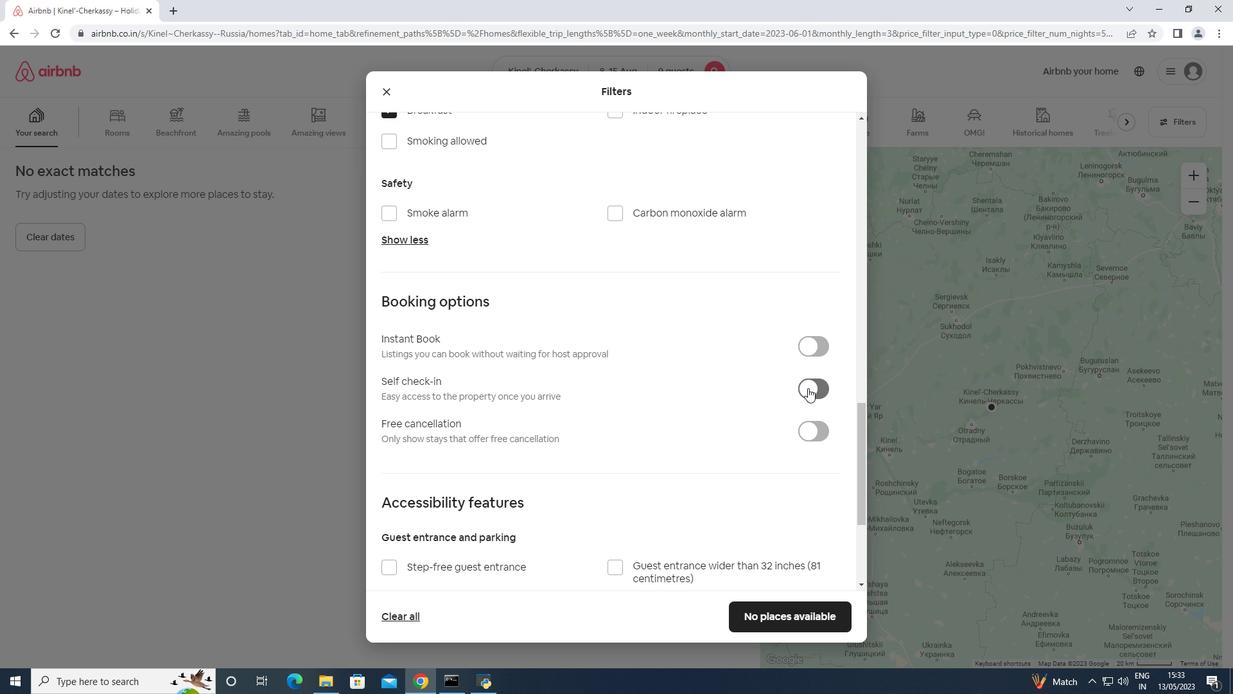 
Action: Mouse moved to (802, 393)
Screenshot: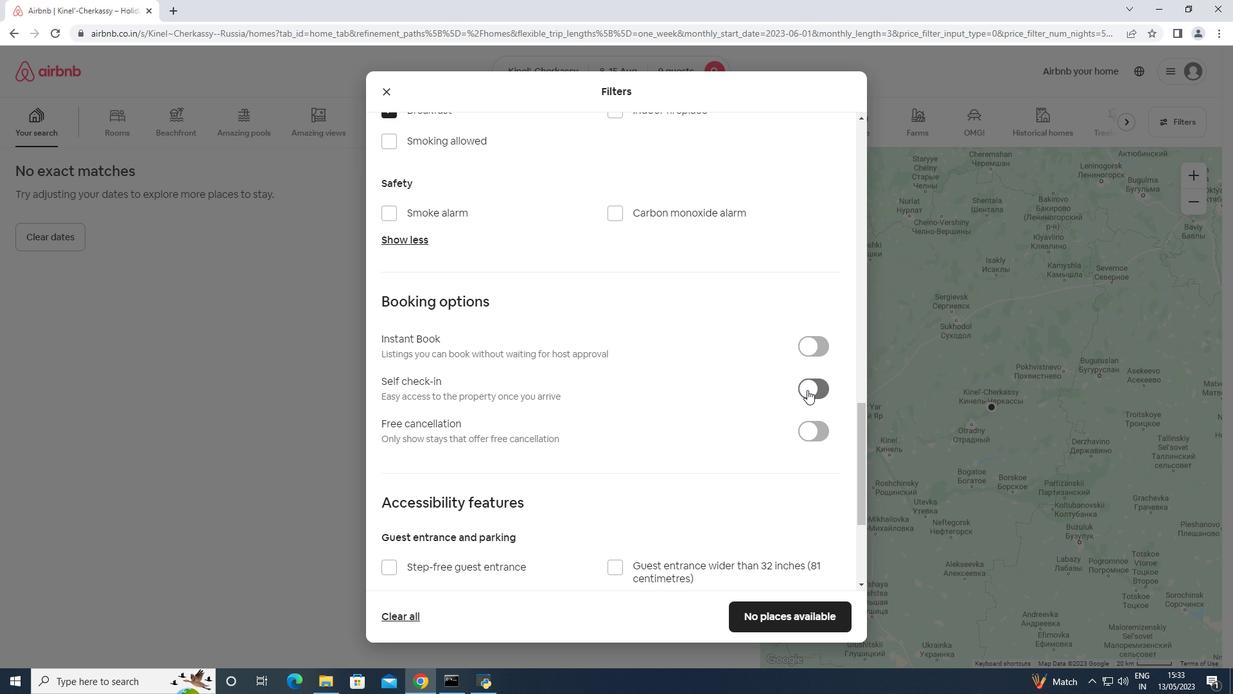 
Action: Mouse scrolled (802, 393) with delta (0, 0)
Screenshot: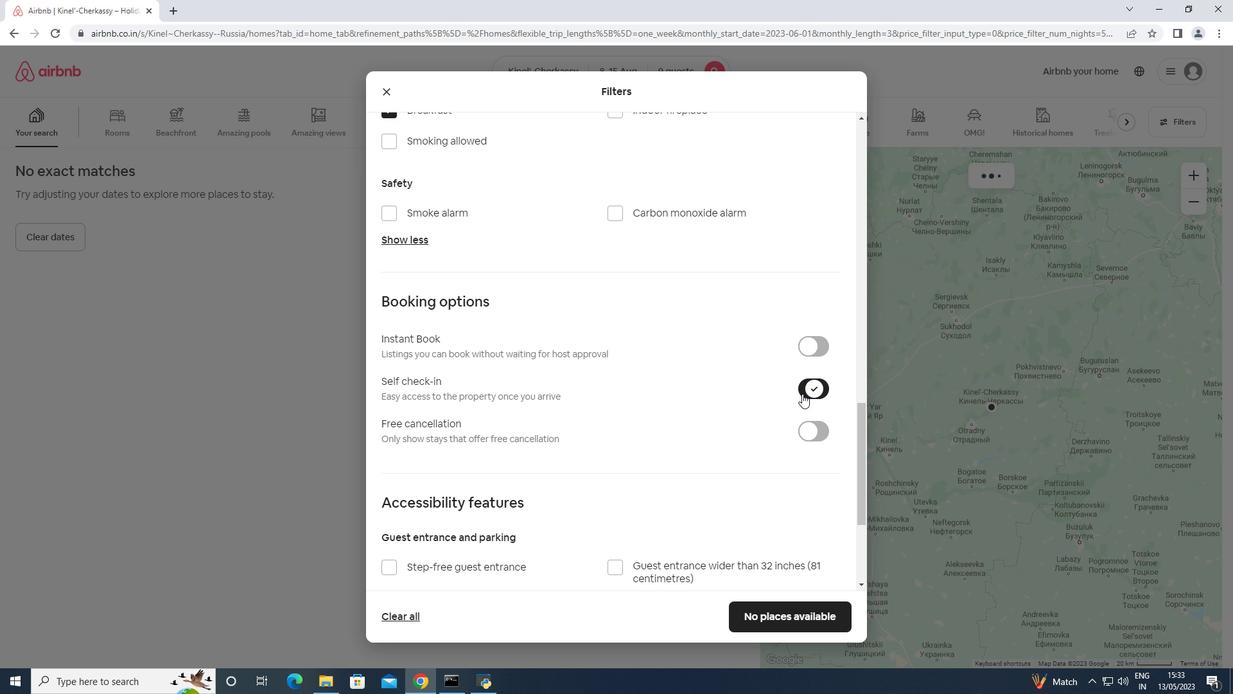 
Action: Mouse scrolled (802, 393) with delta (0, 0)
Screenshot: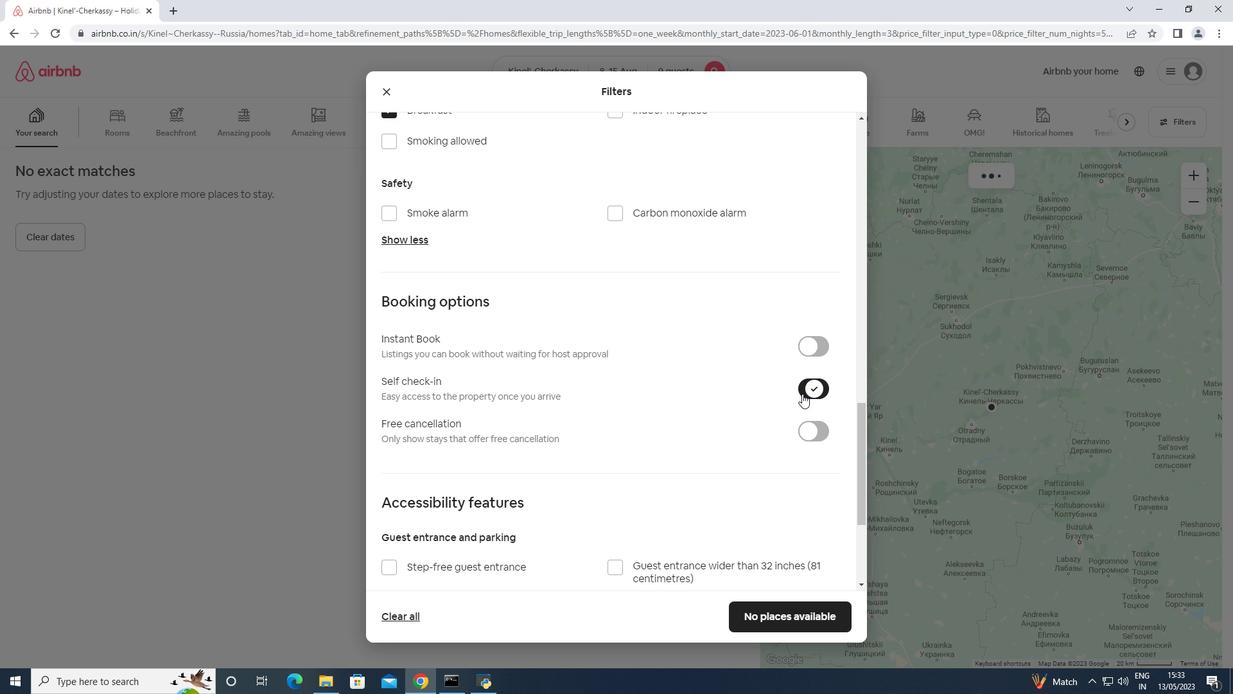
Action: Mouse scrolled (802, 393) with delta (0, 0)
Screenshot: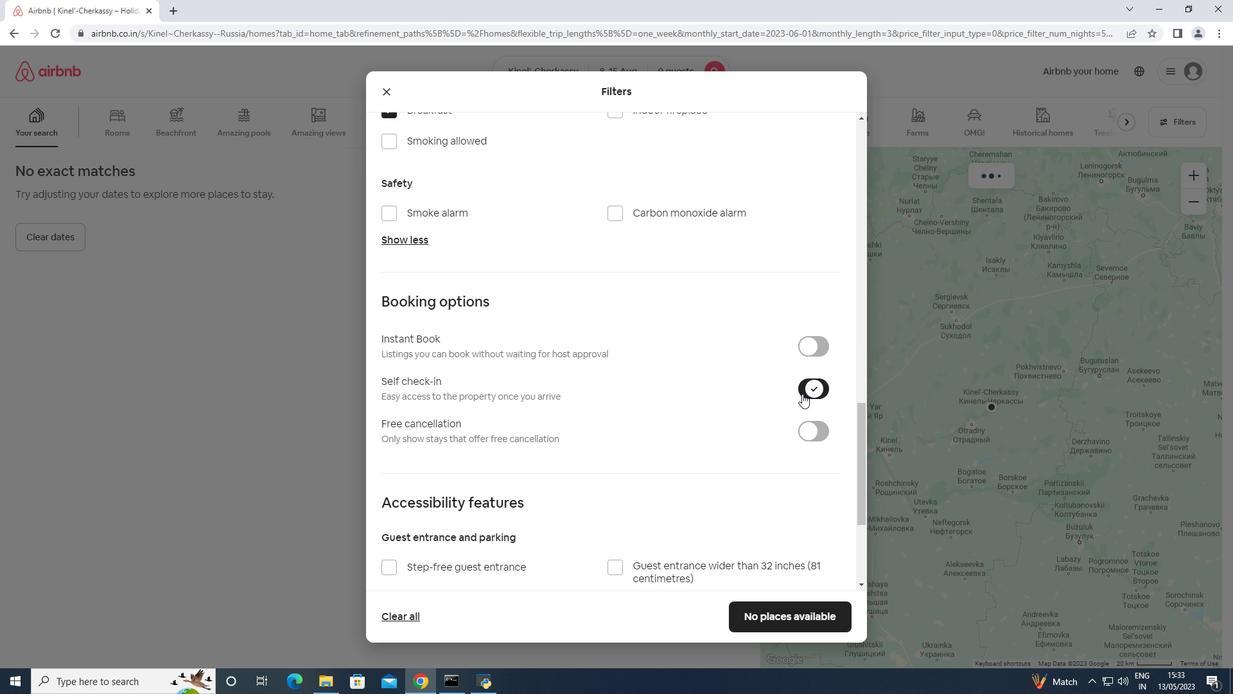 
Action: Mouse scrolled (802, 393) with delta (0, 0)
Screenshot: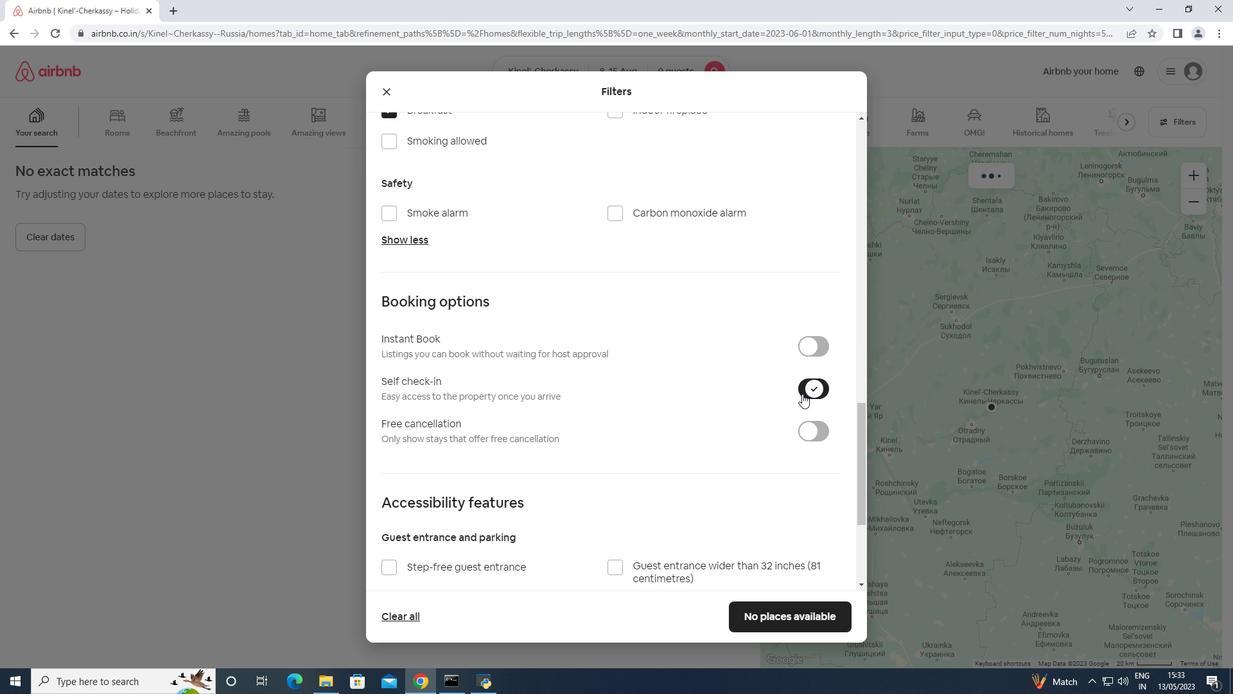 
Action: Mouse scrolled (802, 393) with delta (0, 0)
Screenshot: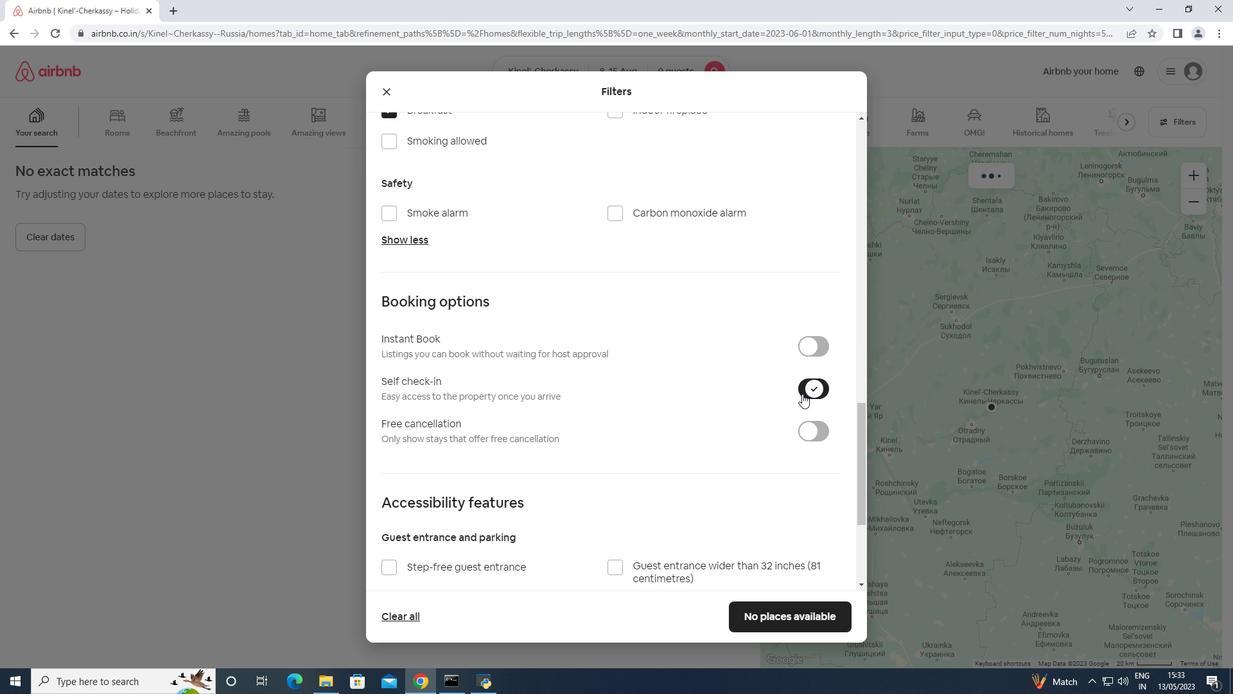
Action: Mouse moved to (539, 474)
Screenshot: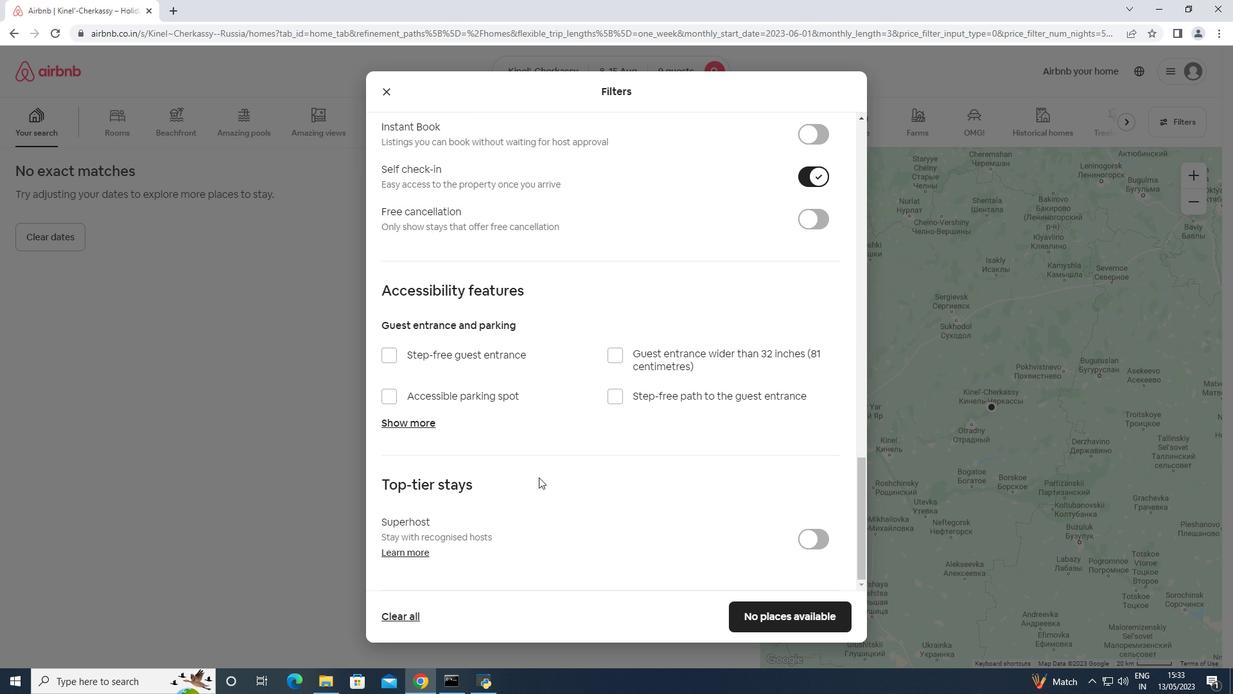 
Action: Mouse scrolled (539, 473) with delta (0, 0)
Screenshot: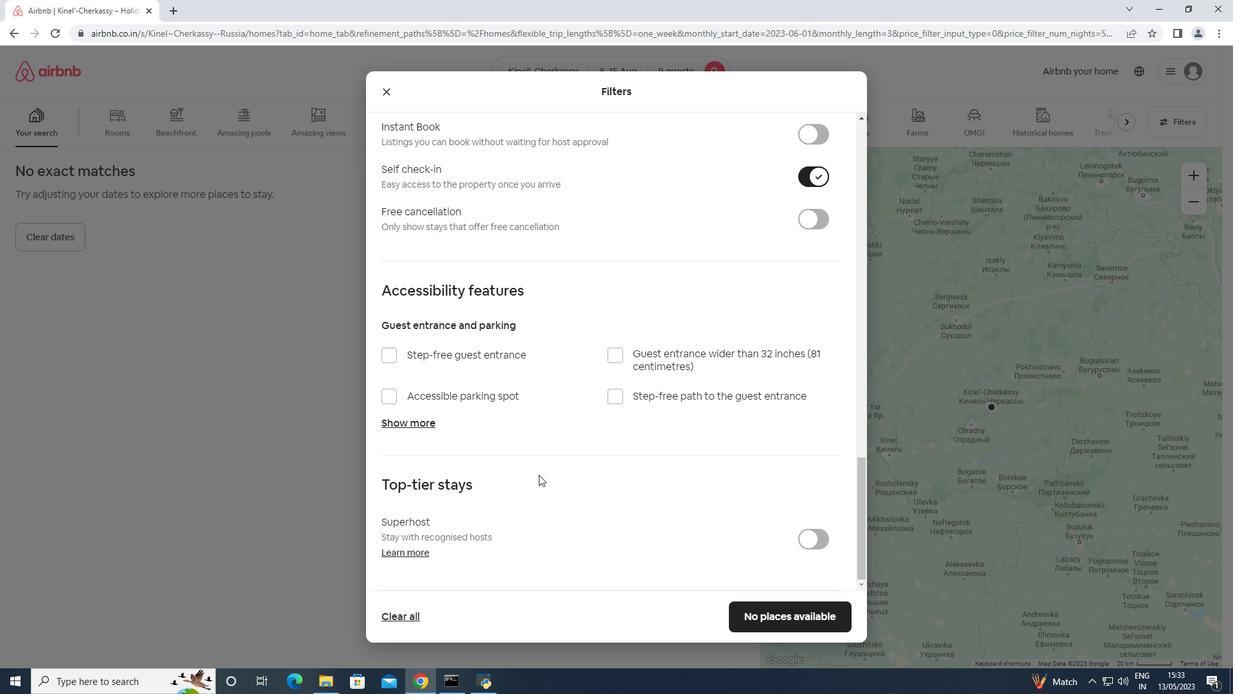 
Action: Mouse scrolled (539, 473) with delta (0, 0)
Screenshot: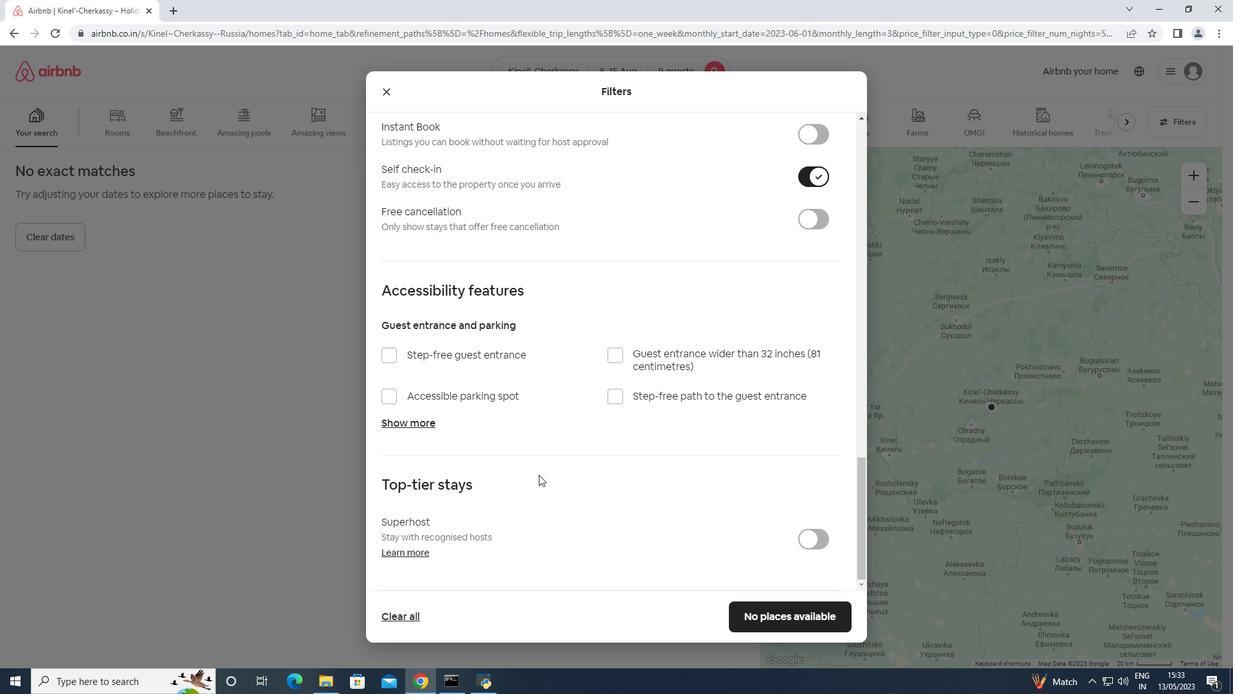 
Action: Mouse scrolled (539, 473) with delta (0, 0)
Screenshot: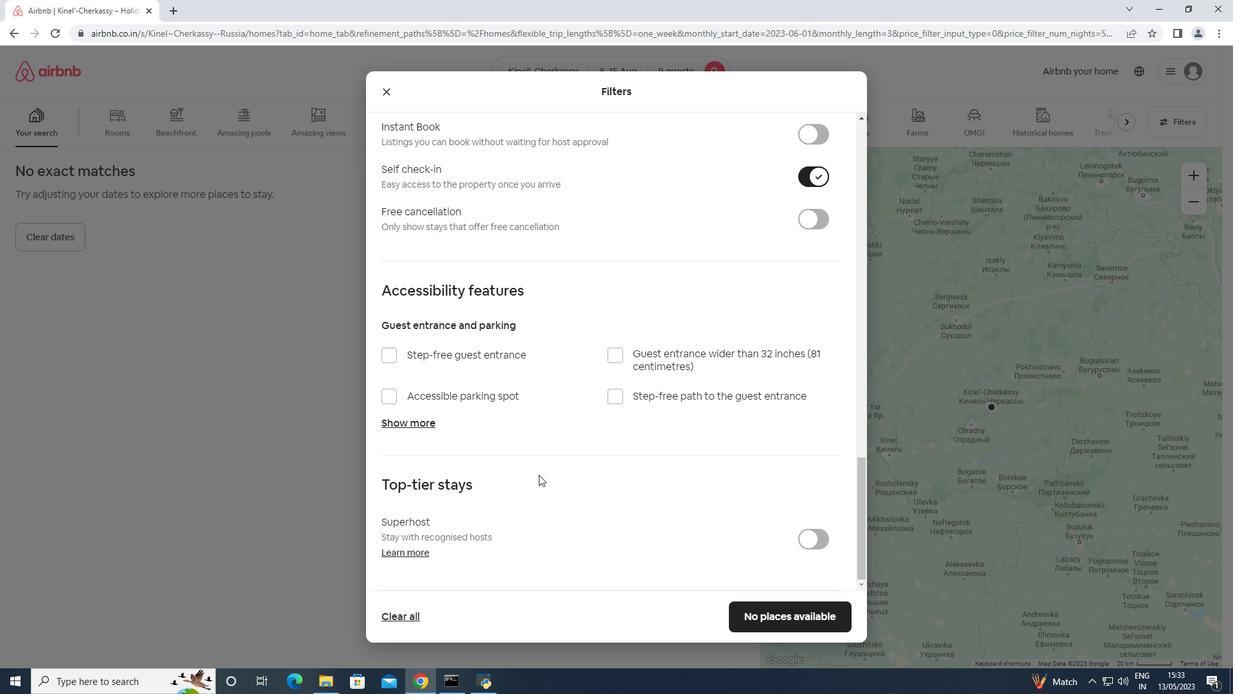 
Action: Mouse scrolled (539, 473) with delta (0, 0)
Screenshot: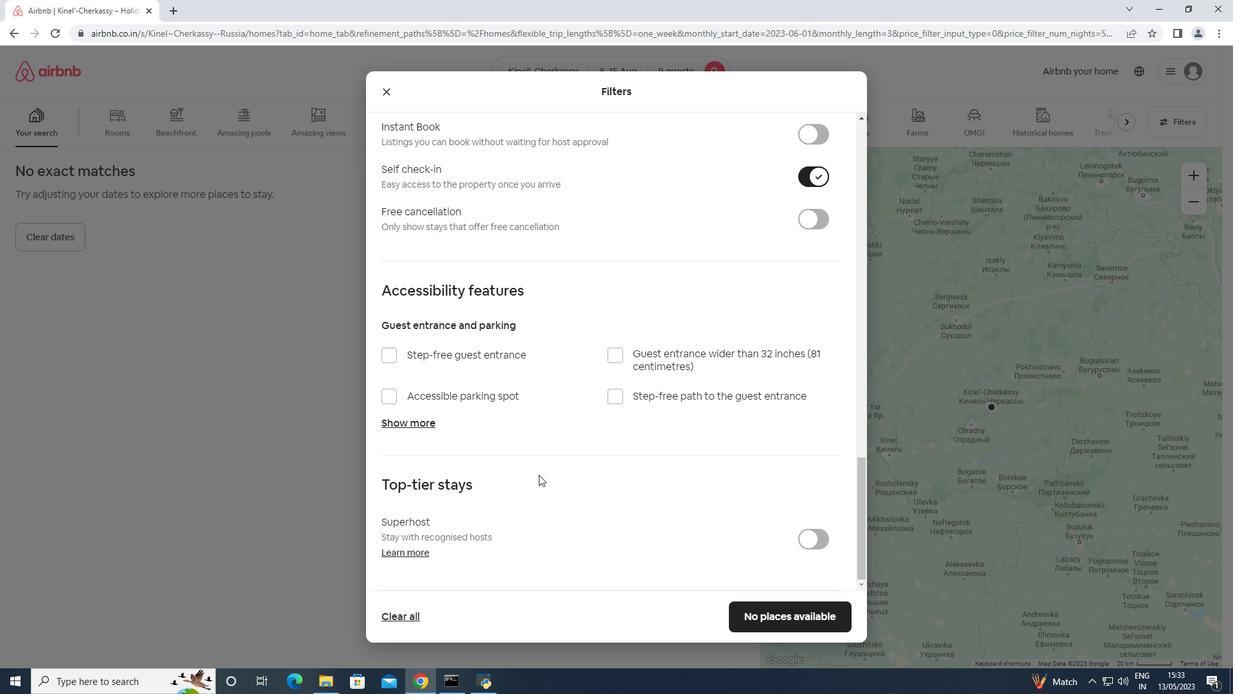 
Action: Mouse scrolled (539, 473) with delta (0, 0)
Screenshot: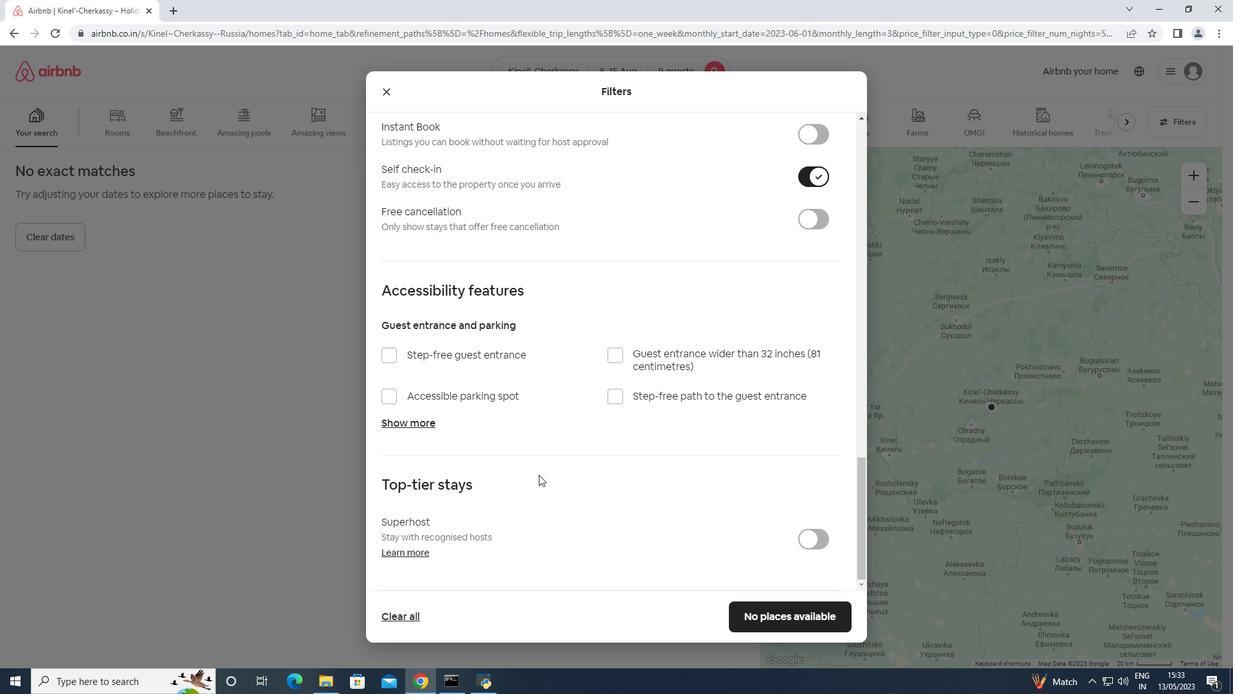 
Action: Mouse scrolled (539, 473) with delta (0, 0)
Screenshot: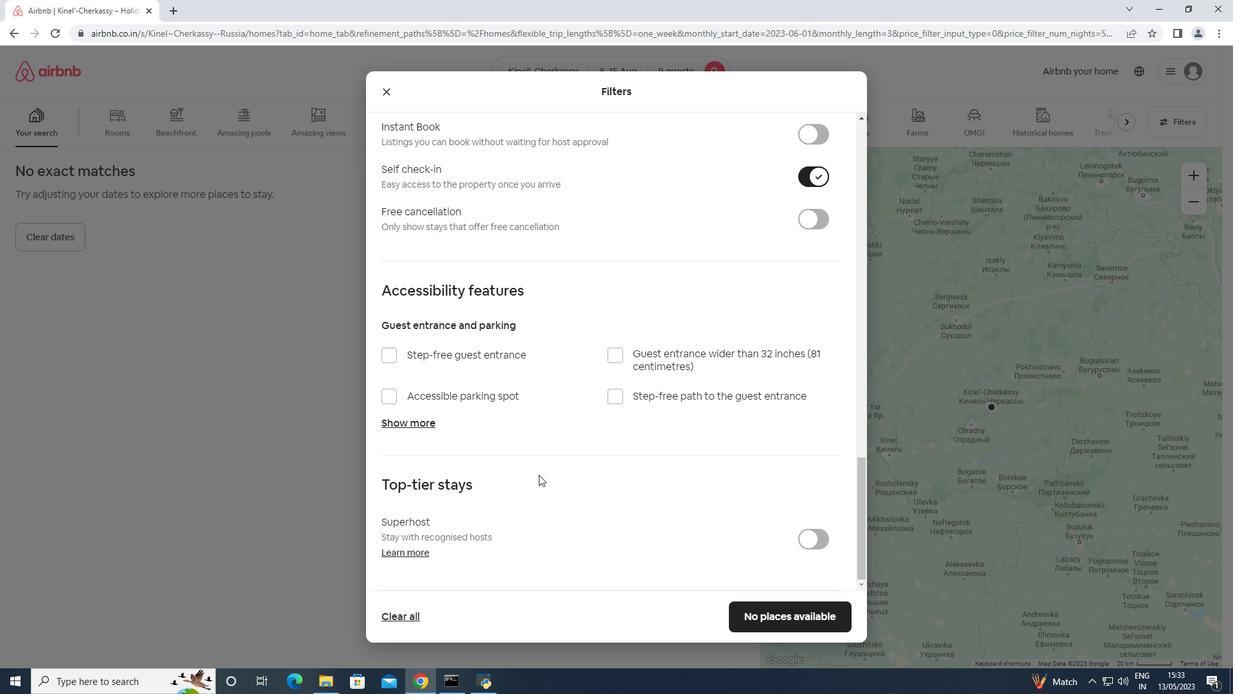 
Action: Mouse moved to (755, 601)
Screenshot: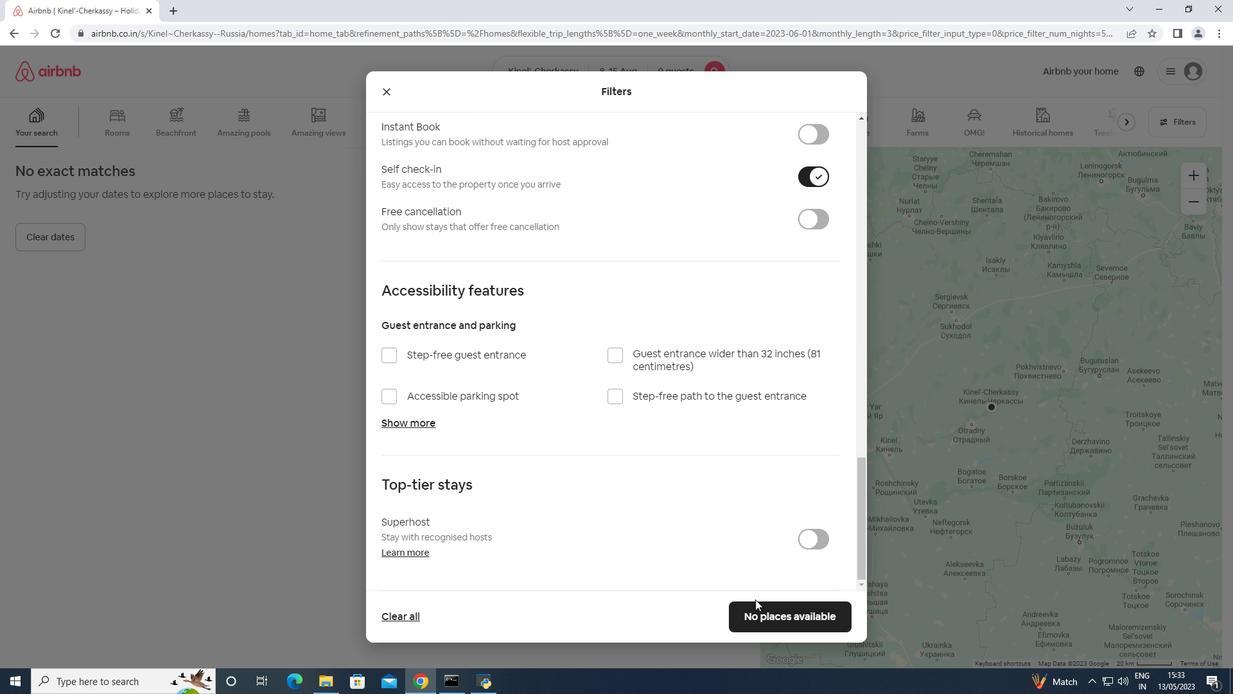 
Action: Mouse pressed left at (755, 601)
Screenshot: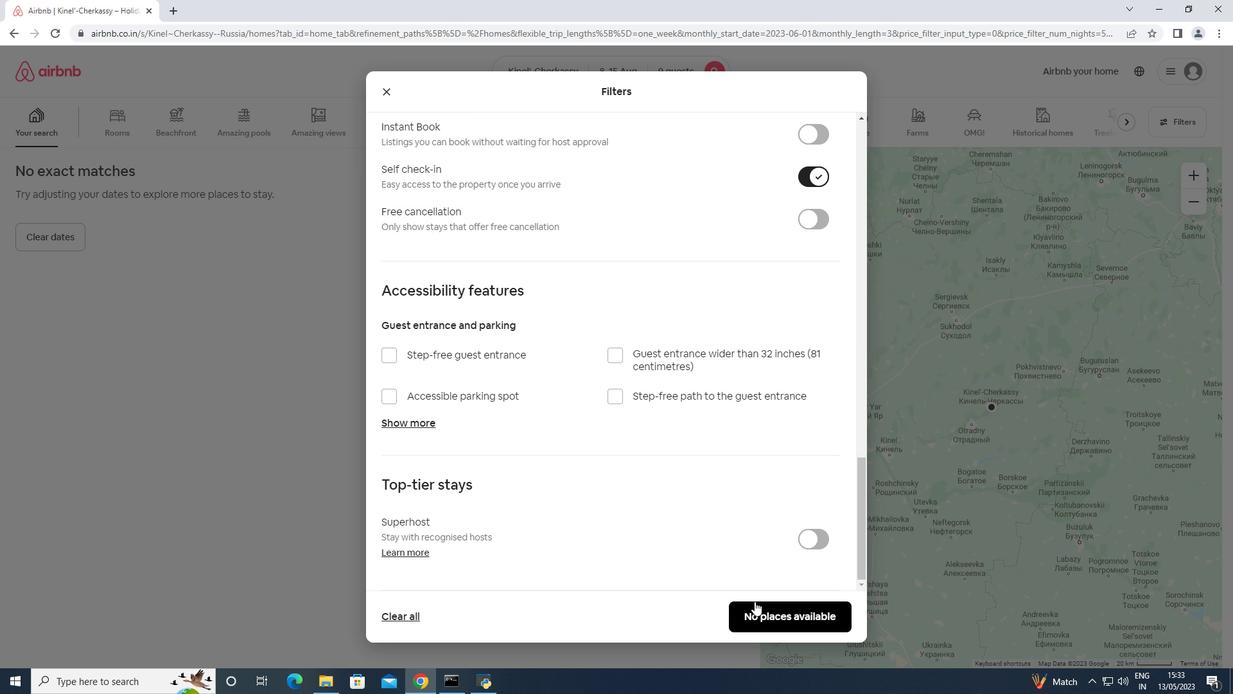 
Action: Mouse moved to (674, 273)
Screenshot: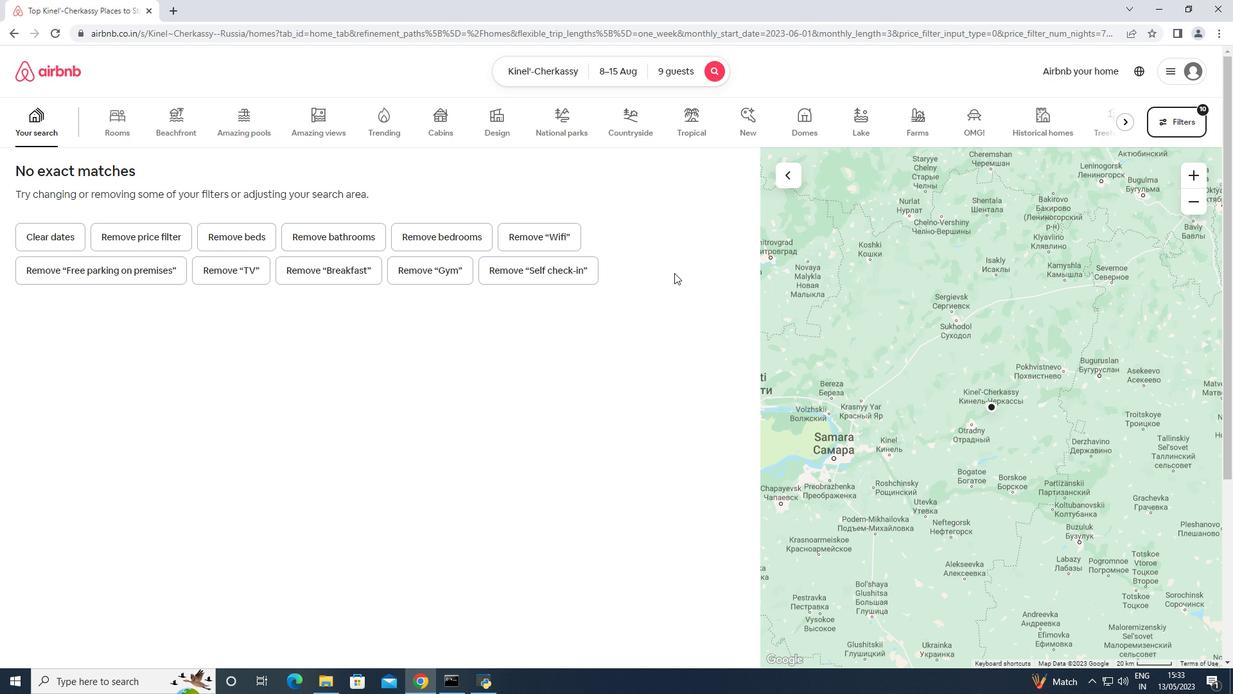 
